 Task: Look for space in Pottstown, United States from 10th July, 2023 to 15th July, 2023 for 7 adults in price range Rs.10000 to Rs.15000. Place can be entire place or shared room with 4 bedrooms having 7 beds and 4 bathrooms. Property type can be house, flat, guest house. Amenities needed are: wifi, TV, free parkinig on premises, gym, breakfast. Booking option can be shelf check-in. Required host language is English.
Action: Mouse moved to (561, 118)
Screenshot: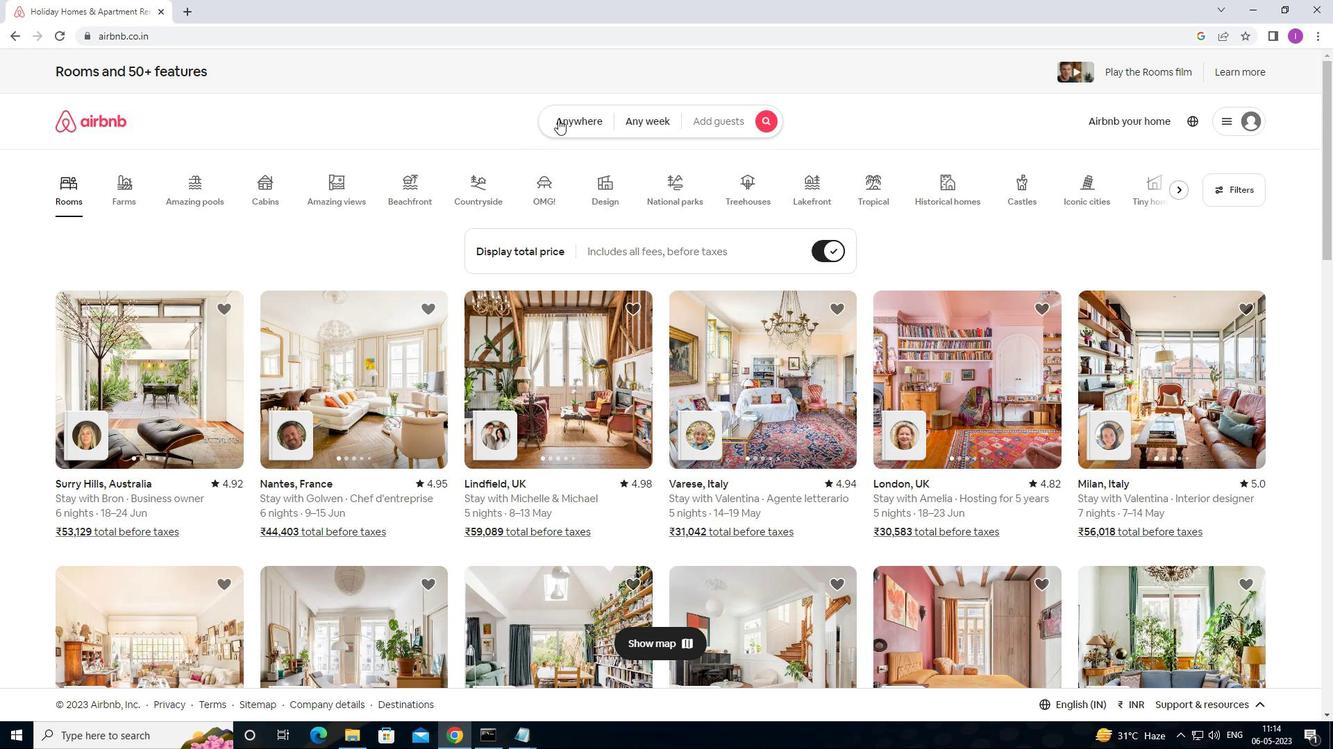 
Action: Mouse pressed left at (561, 118)
Screenshot: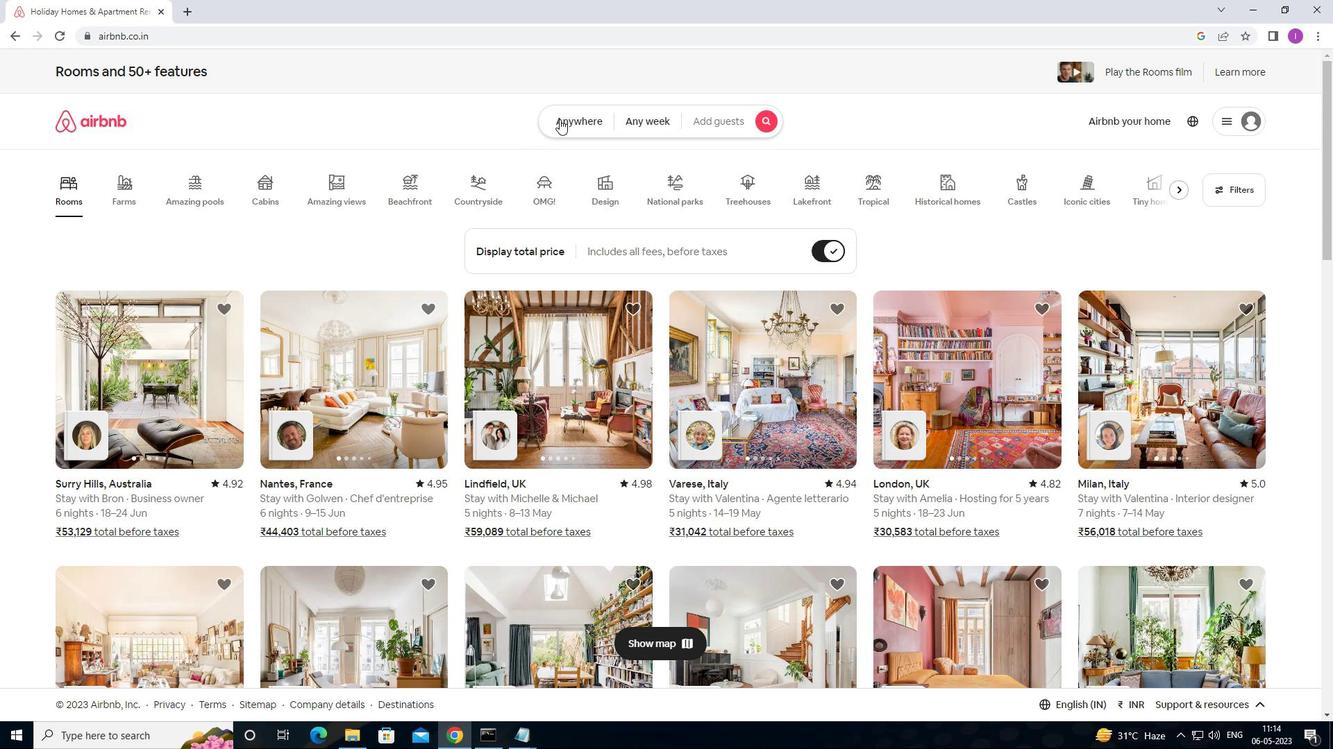 
Action: Mouse moved to (490, 184)
Screenshot: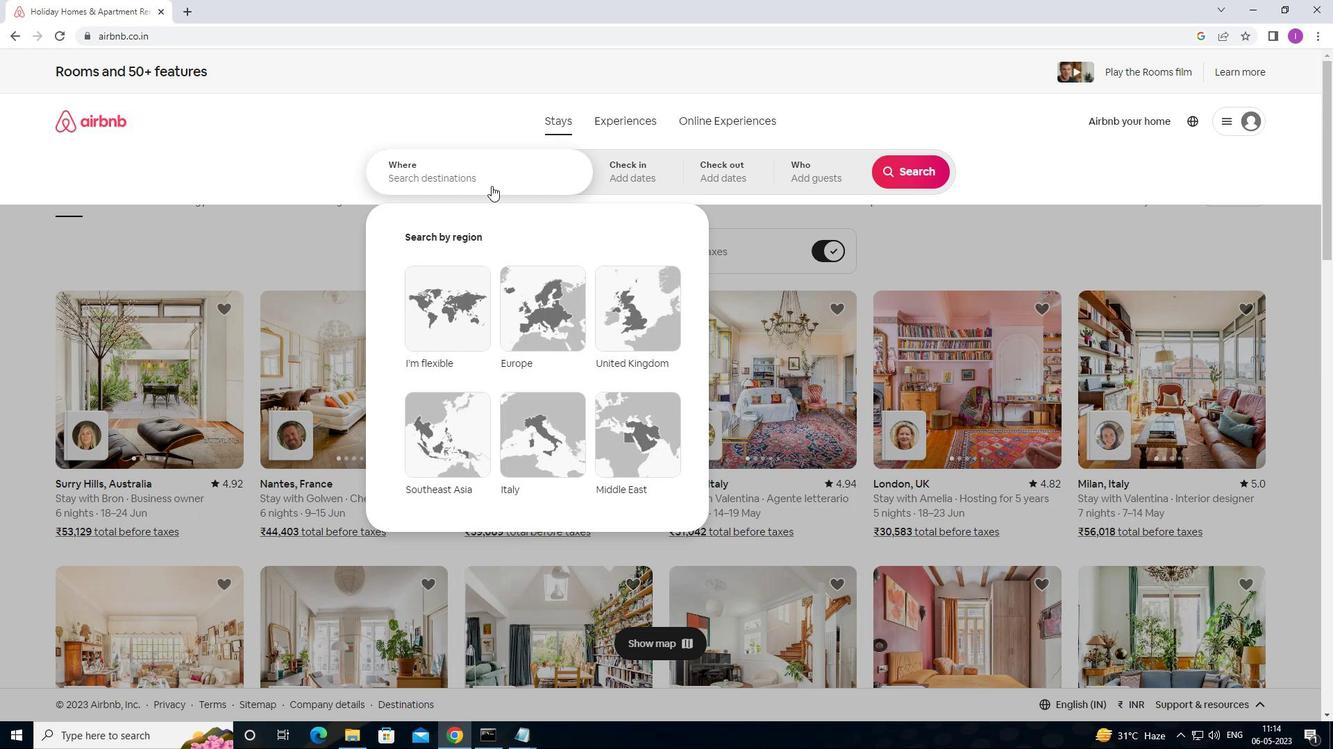 
Action: Mouse pressed left at (490, 184)
Screenshot: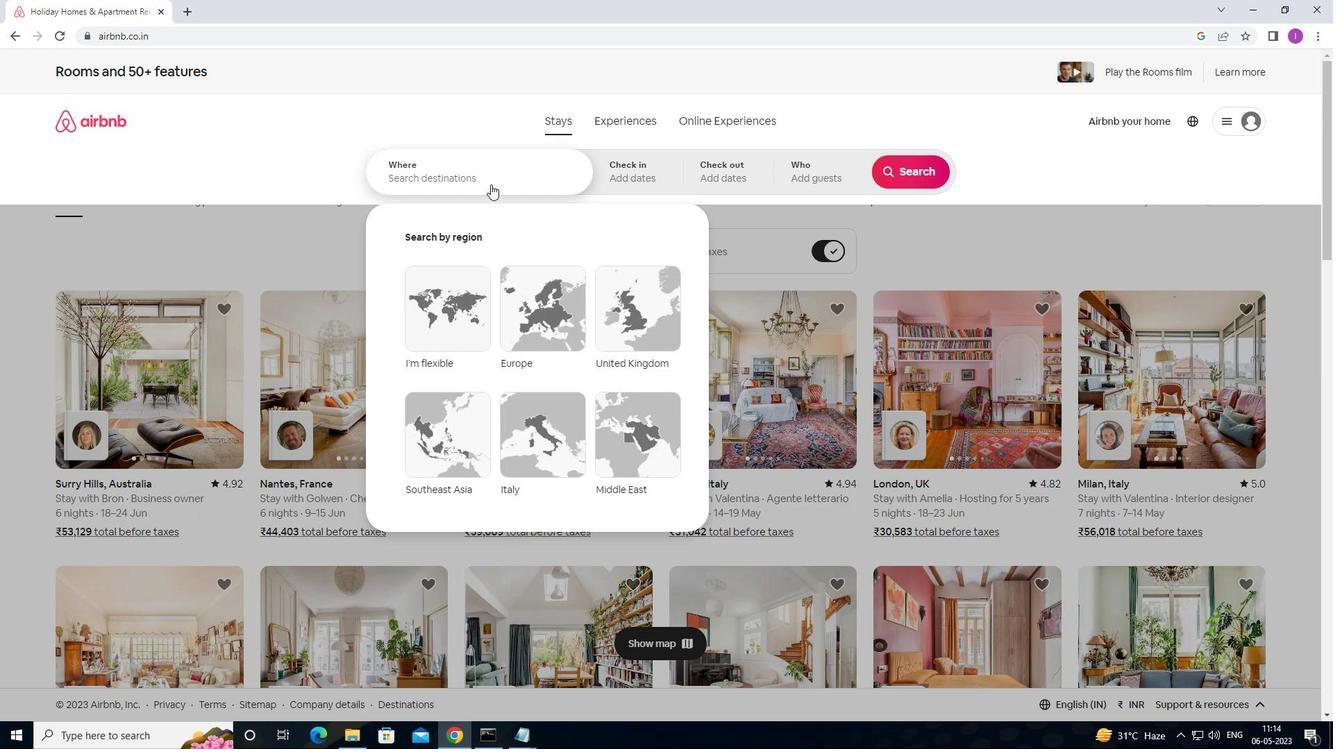 
Action: Mouse moved to (490, 184)
Screenshot: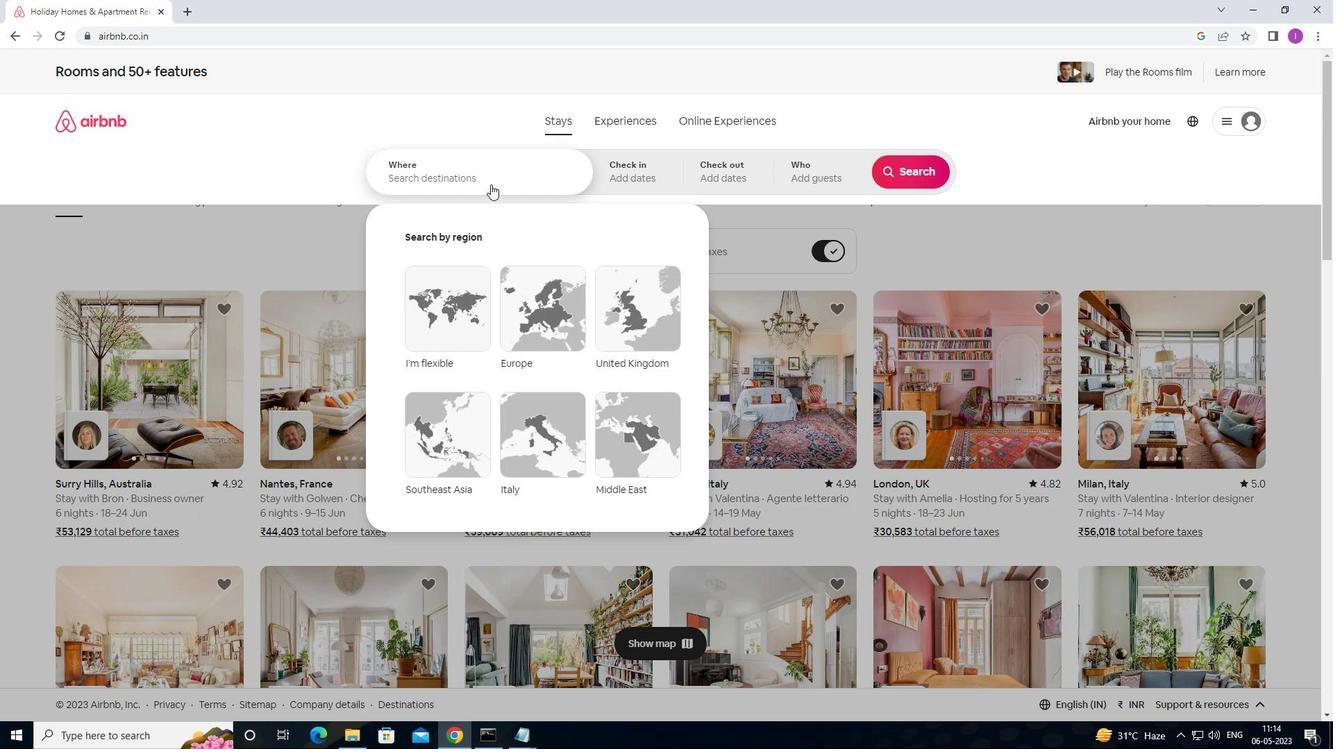 
Action: Key pressed <Key.shift>POTTSTOWN,<Key.shift><Key.shift>UNITED<Key.space>STATES
Screenshot: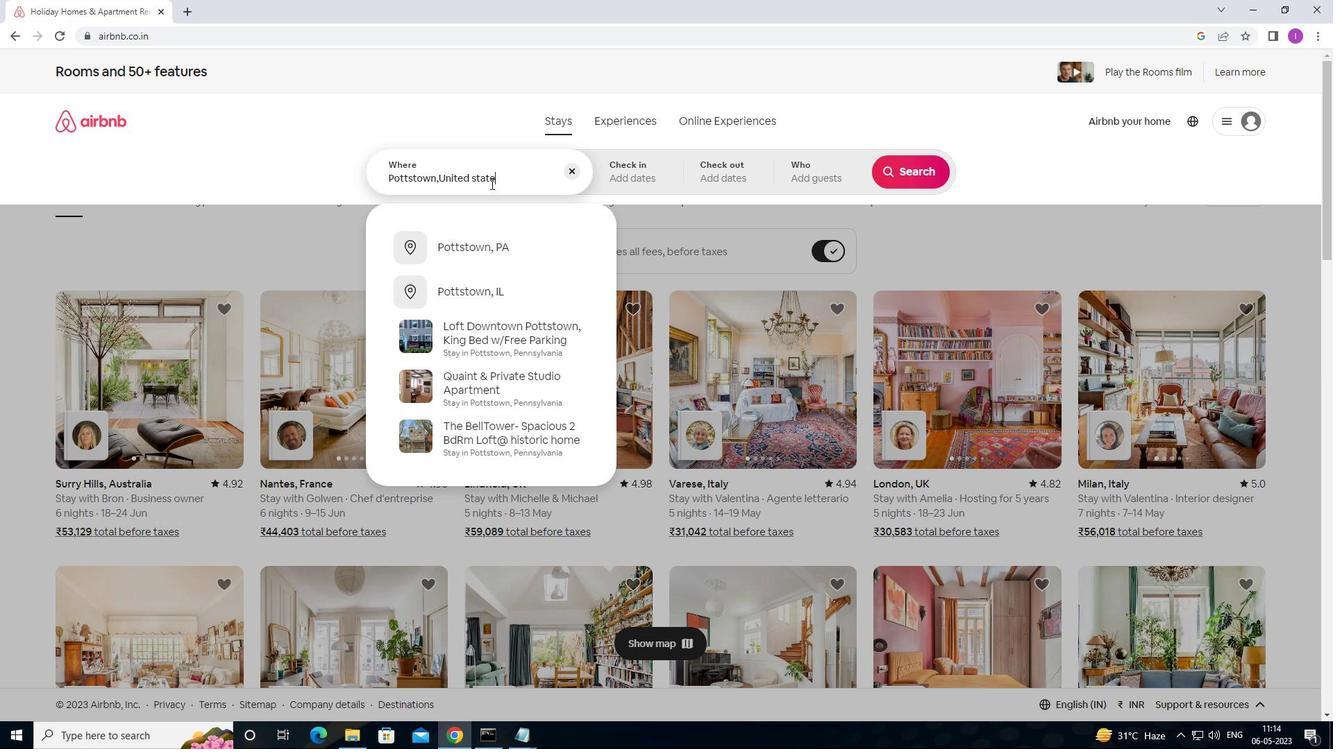 
Action: Mouse moved to (636, 172)
Screenshot: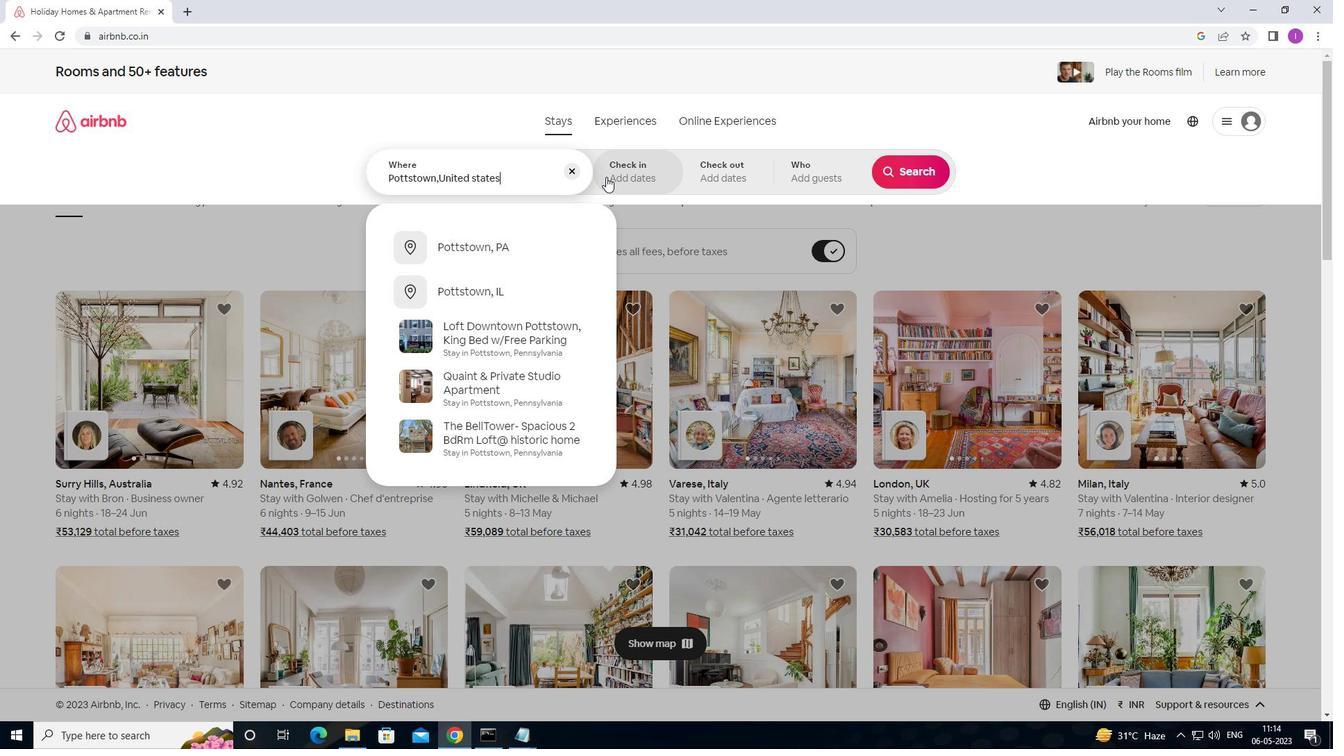 
Action: Mouse pressed left at (636, 172)
Screenshot: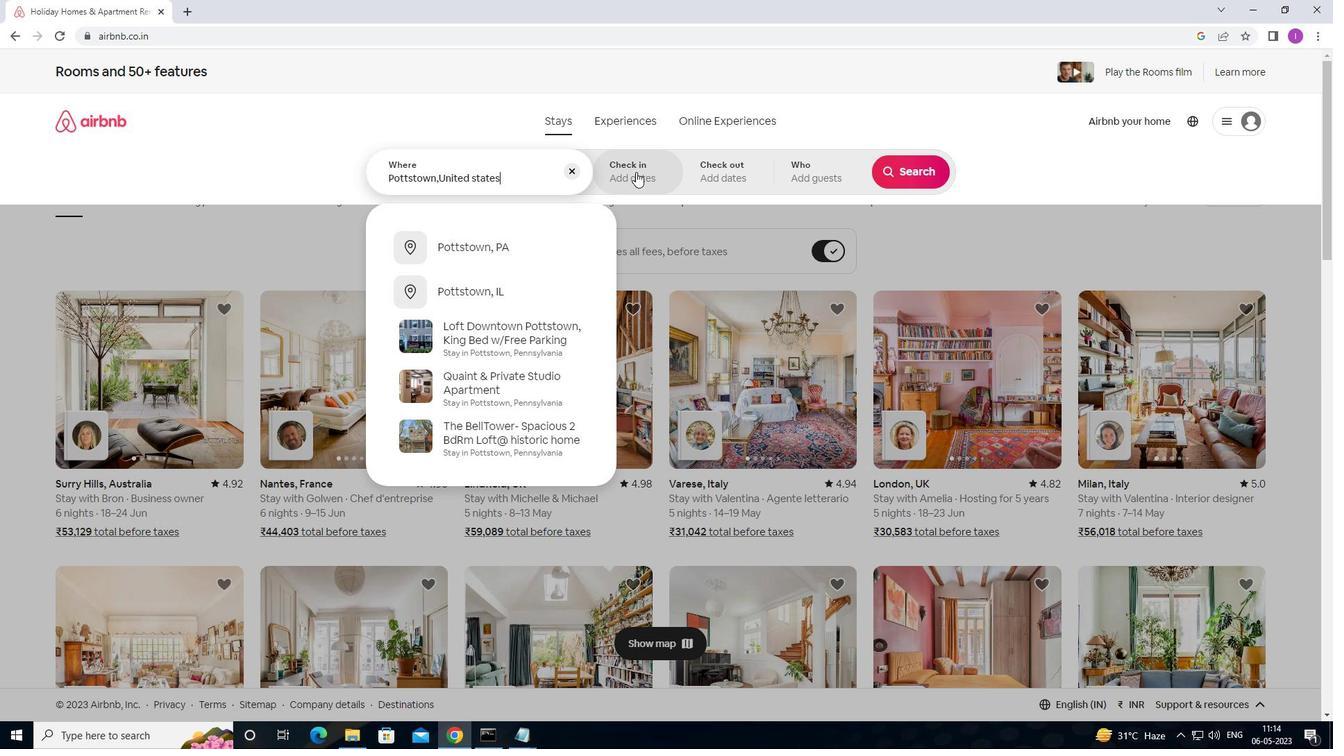 
Action: Mouse moved to (915, 286)
Screenshot: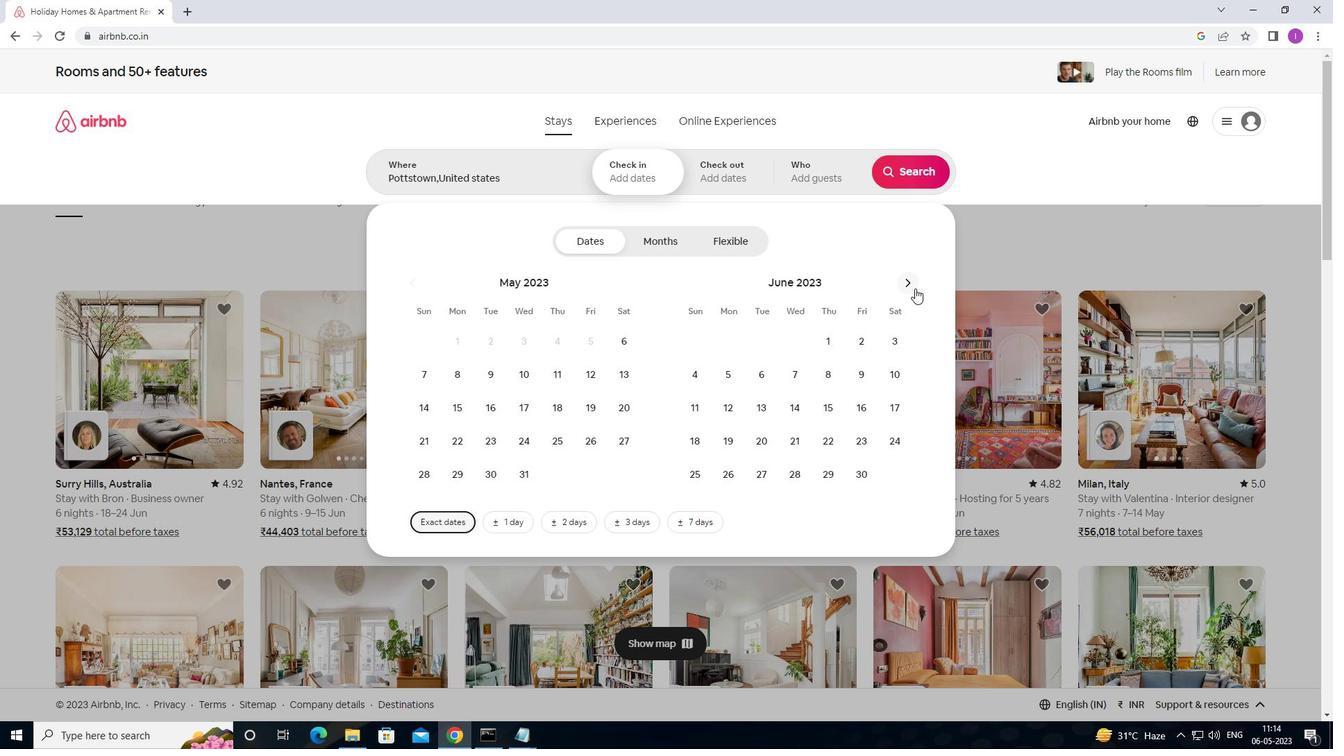 
Action: Mouse pressed left at (915, 286)
Screenshot: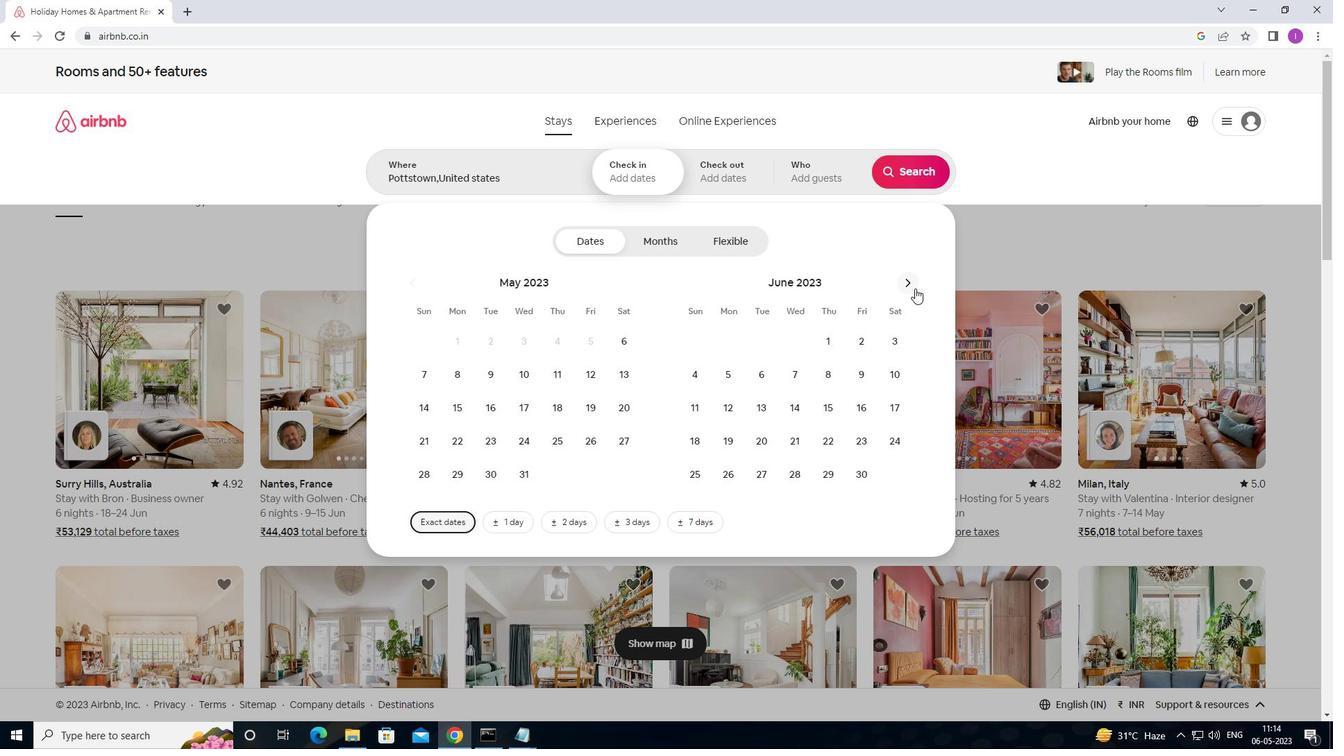 
Action: Mouse moved to (736, 414)
Screenshot: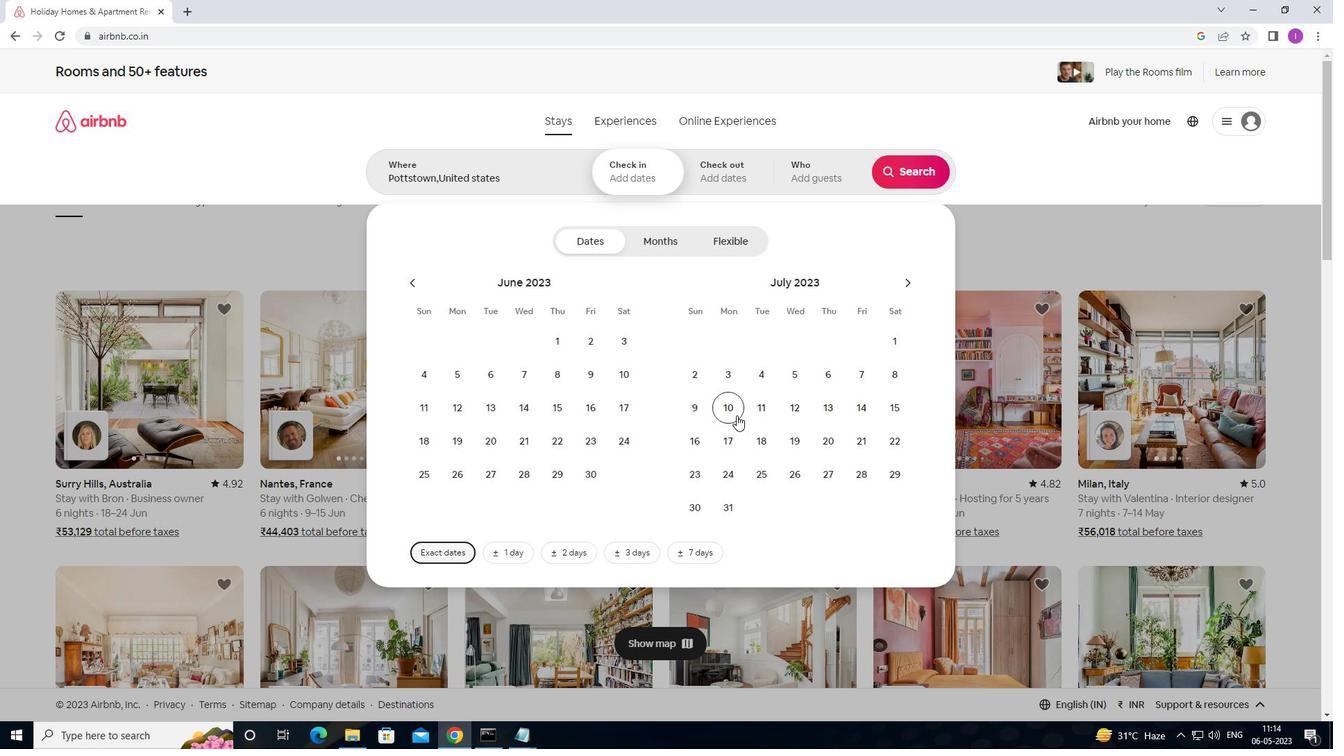 
Action: Mouse pressed left at (736, 414)
Screenshot: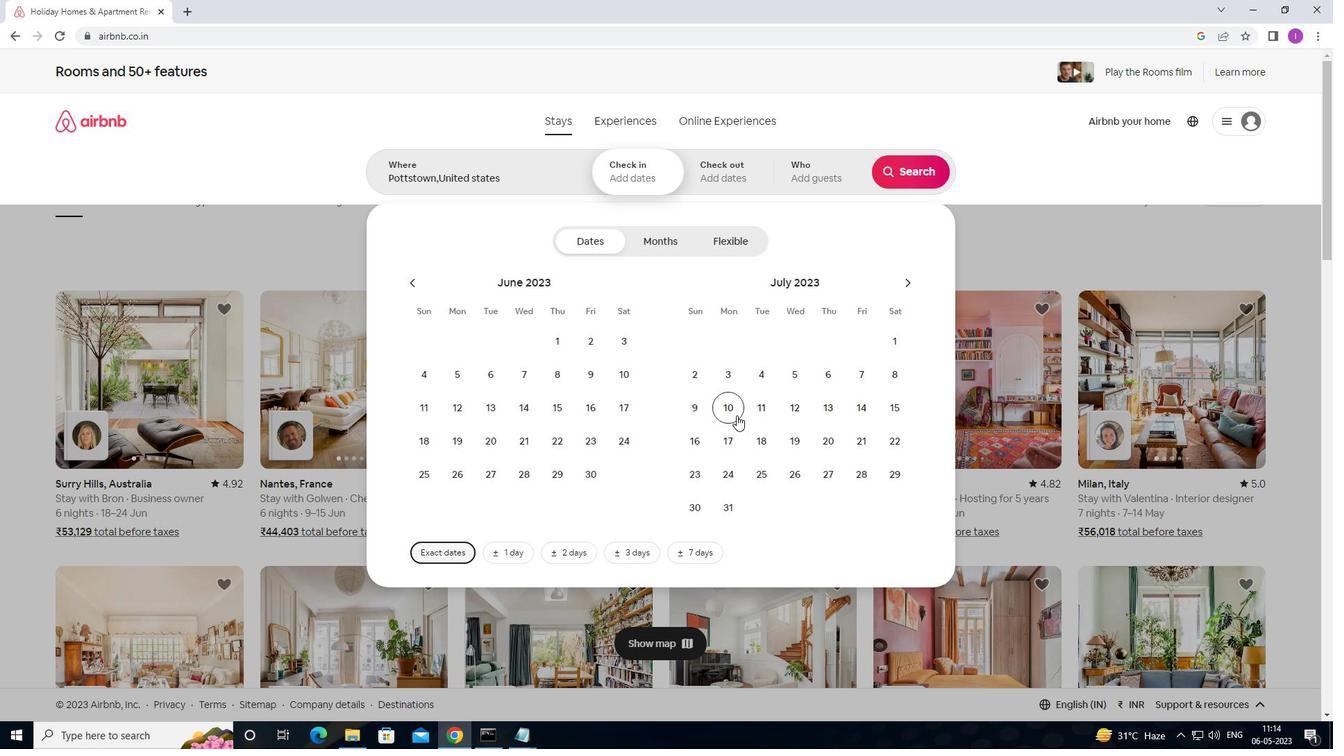 
Action: Mouse moved to (891, 410)
Screenshot: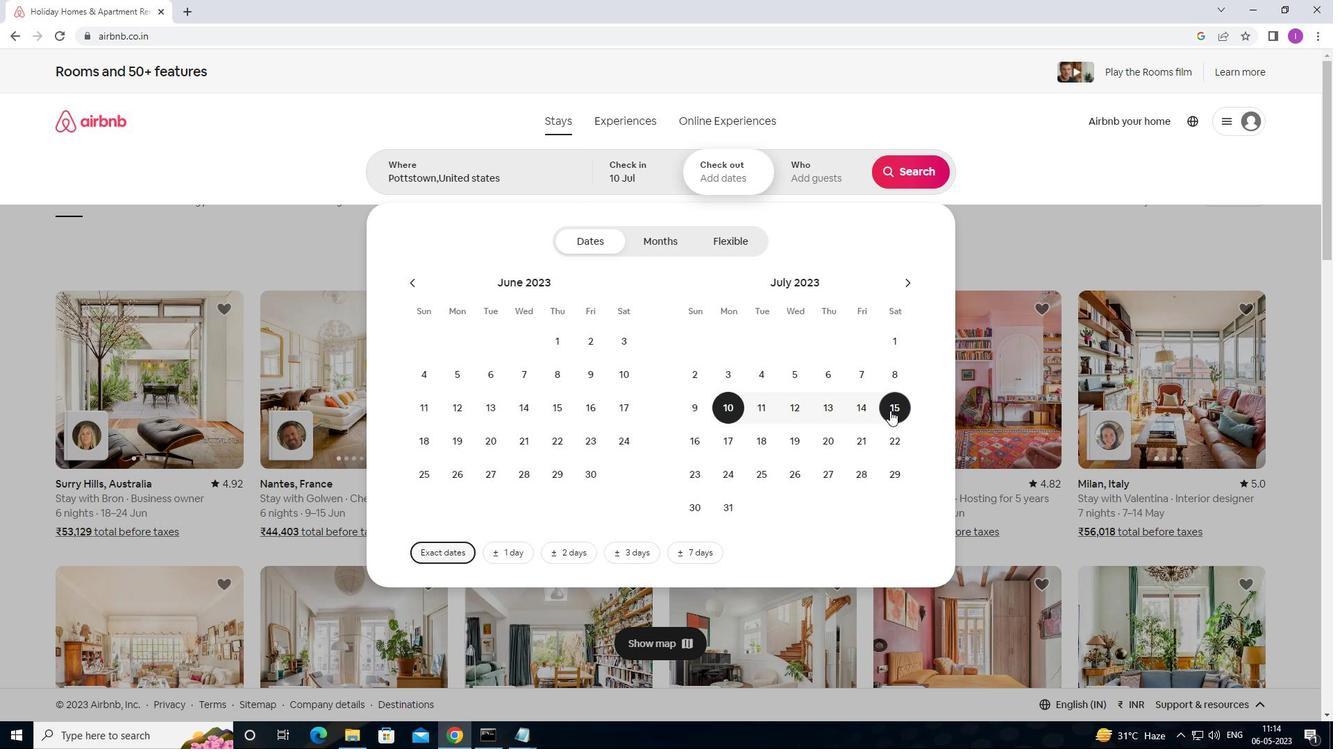 
Action: Mouse pressed left at (891, 410)
Screenshot: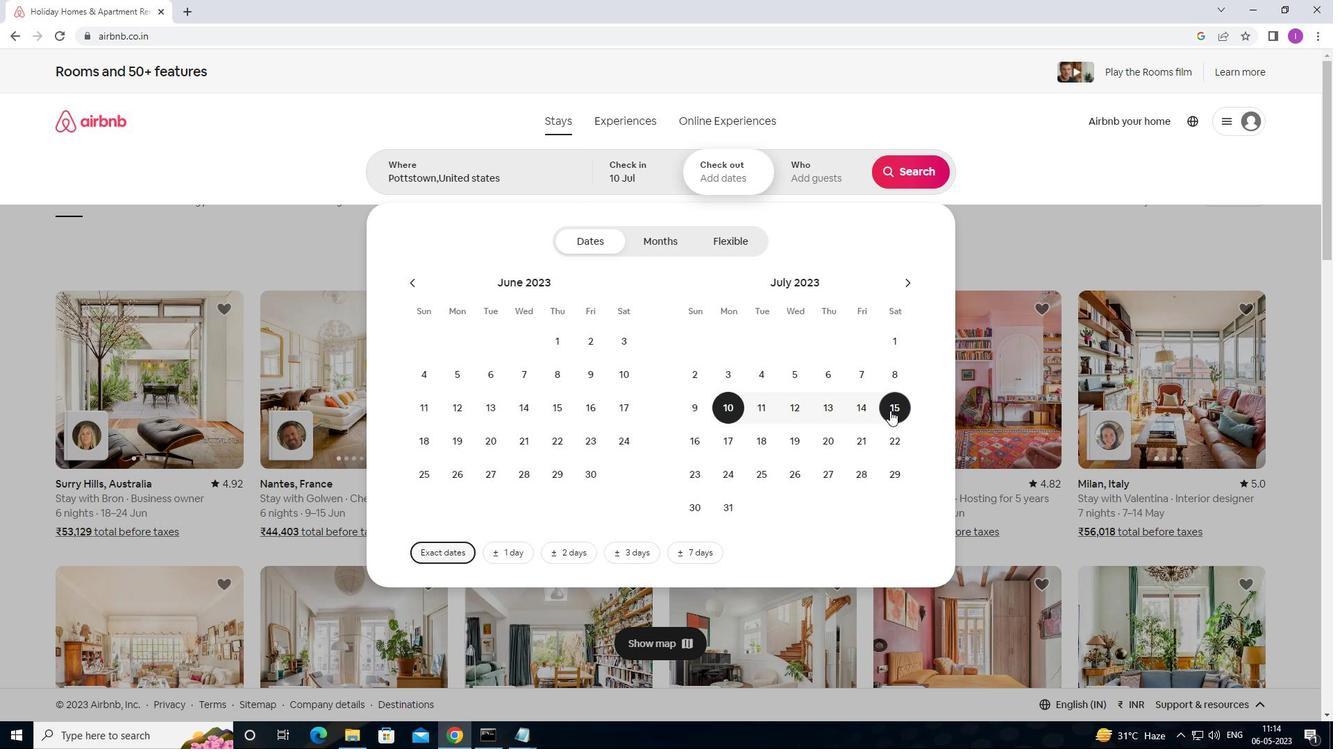 
Action: Mouse moved to (811, 168)
Screenshot: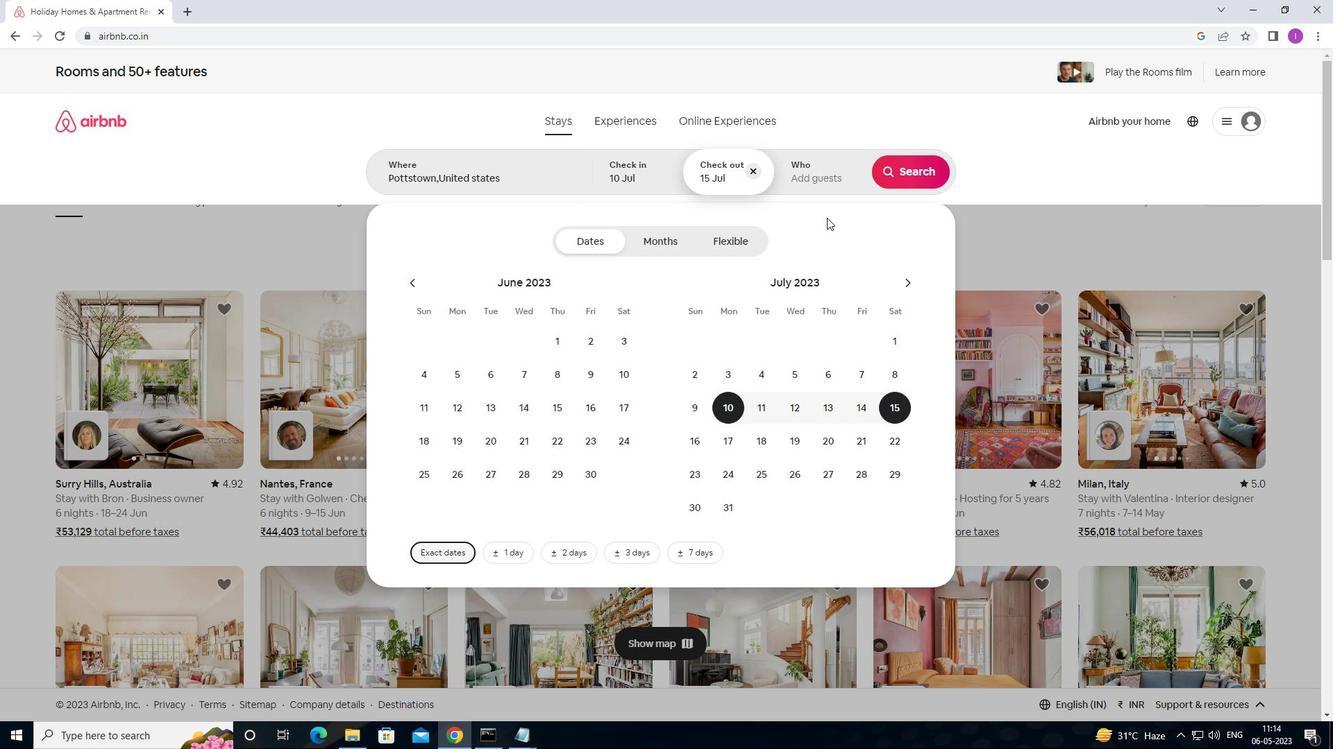 
Action: Mouse pressed left at (811, 168)
Screenshot: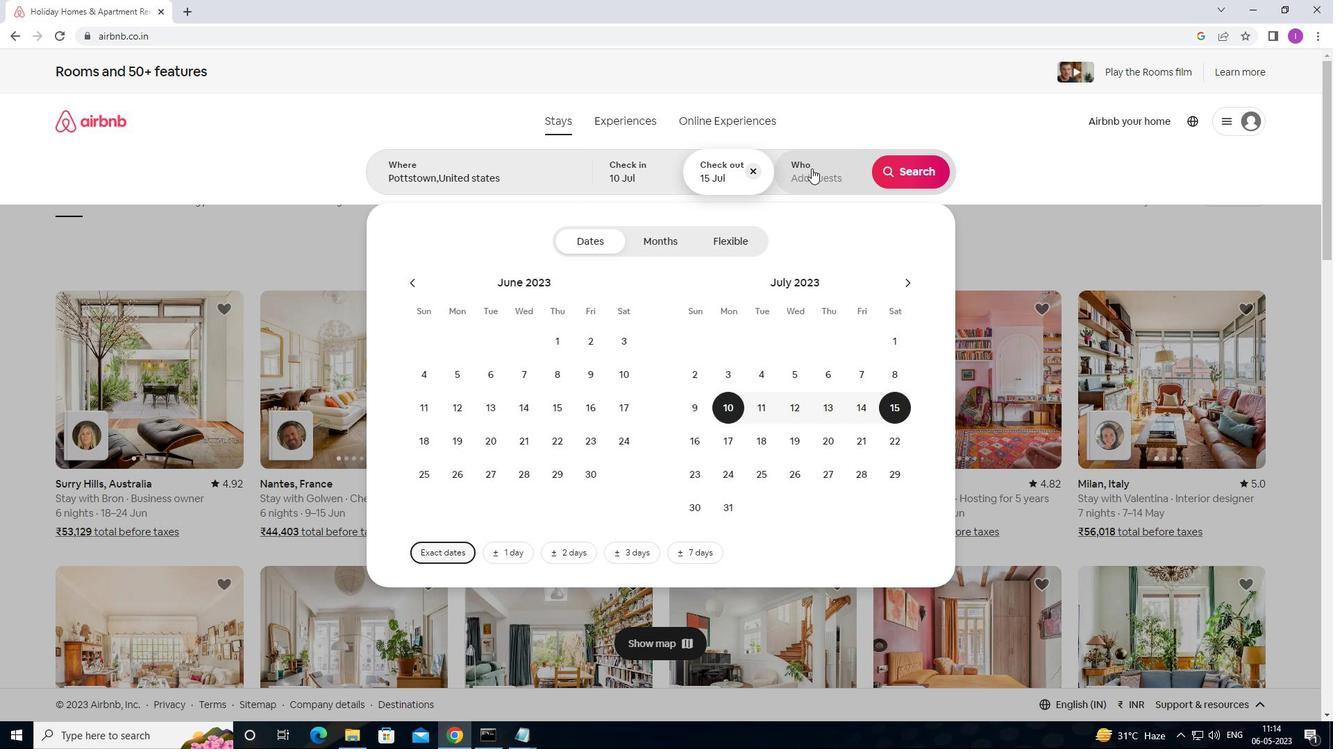 
Action: Mouse moved to (919, 247)
Screenshot: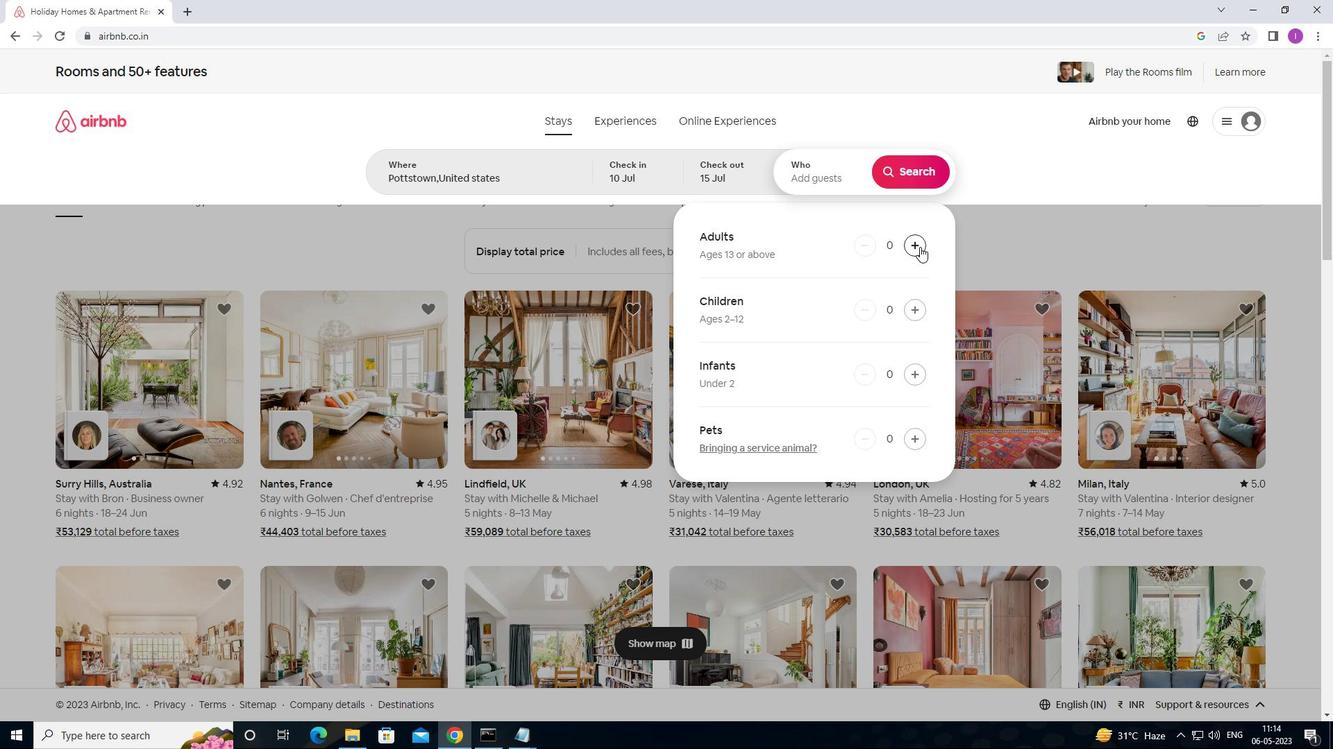 
Action: Mouse pressed left at (919, 247)
Screenshot: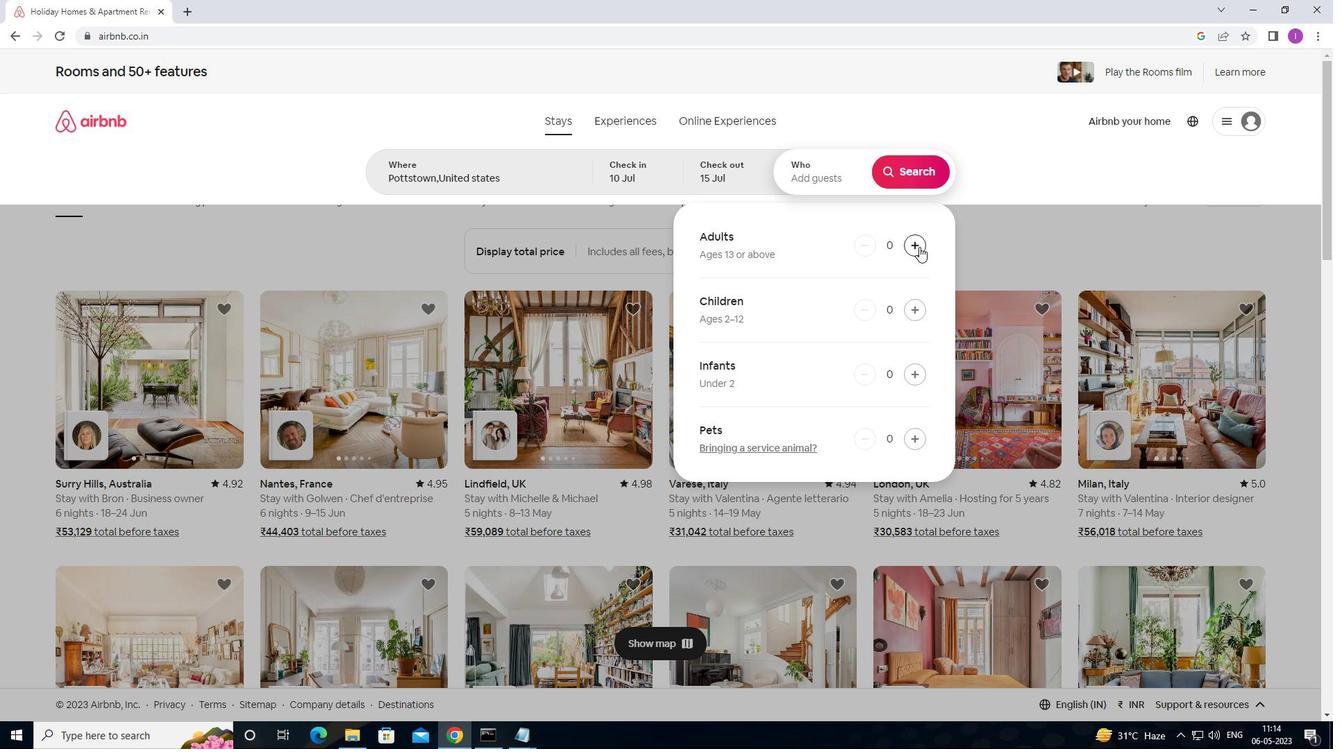 
Action: Mouse pressed left at (919, 247)
Screenshot: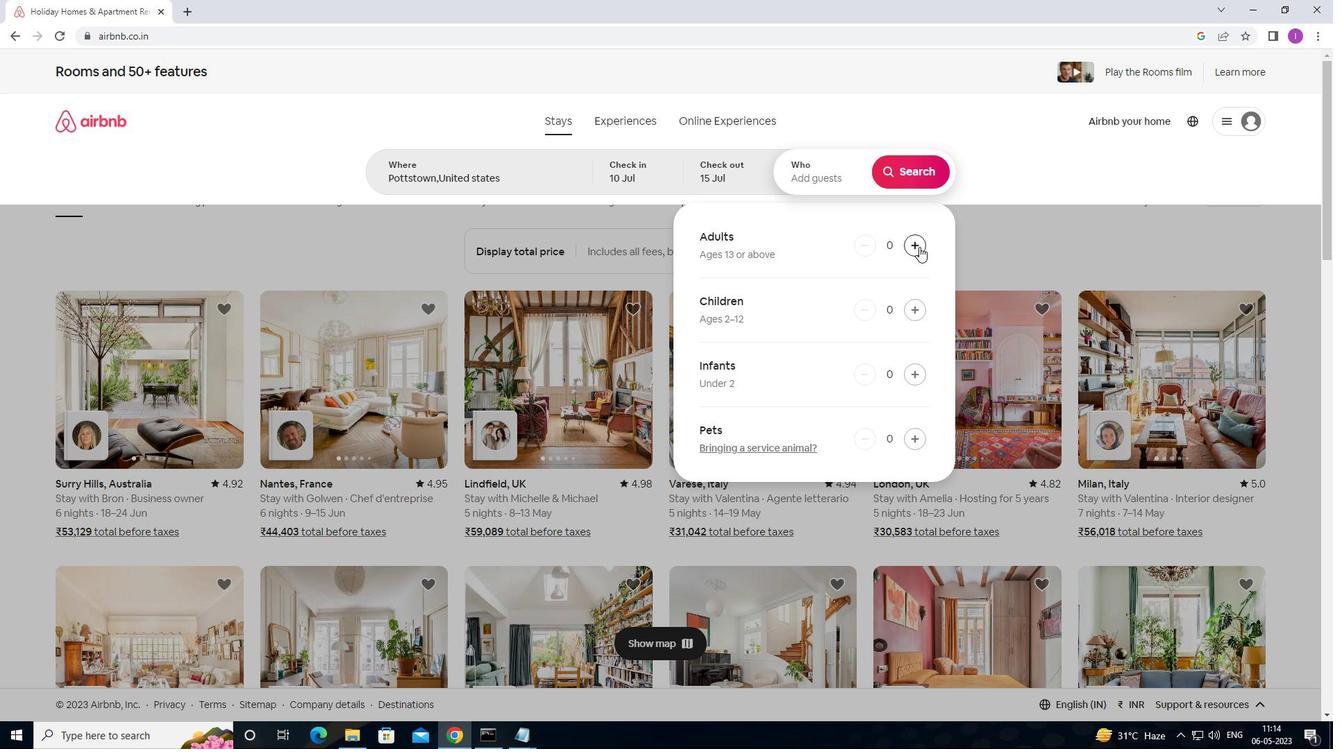 
Action: Mouse pressed left at (919, 247)
Screenshot: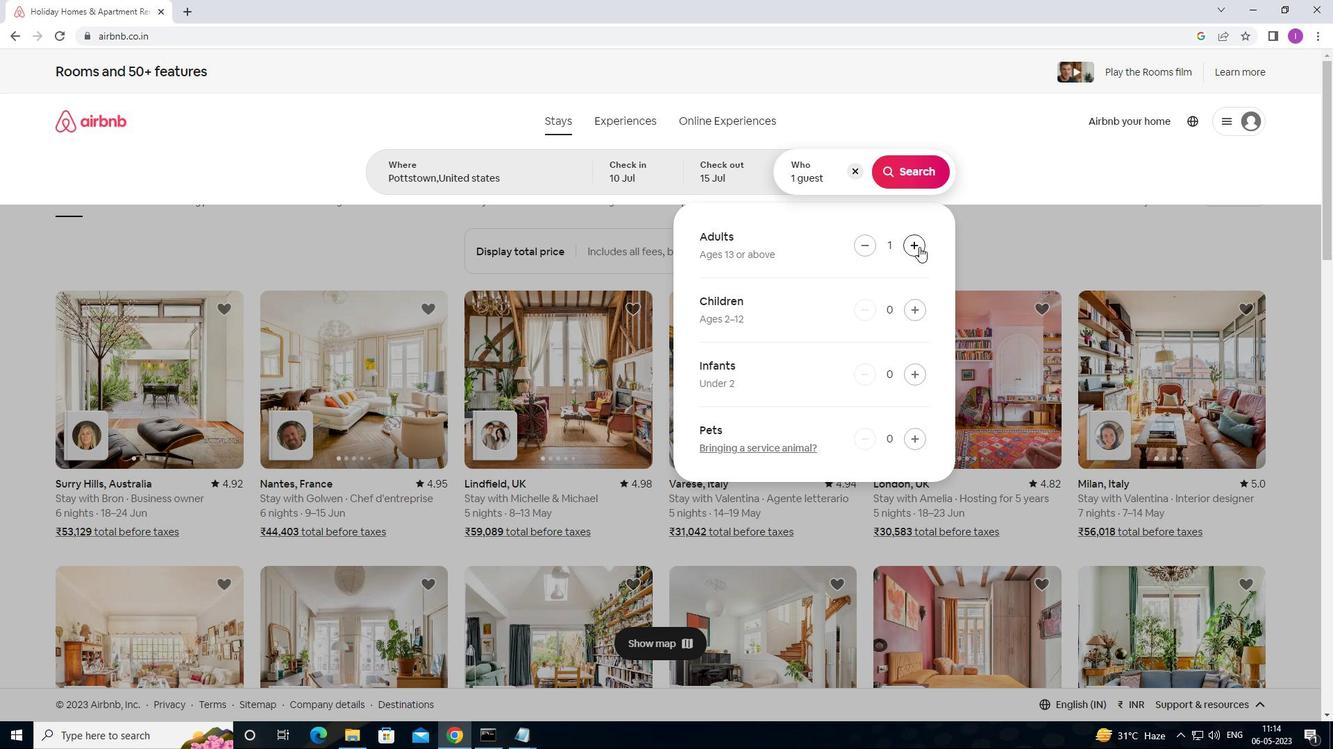 
Action: Mouse pressed left at (919, 247)
Screenshot: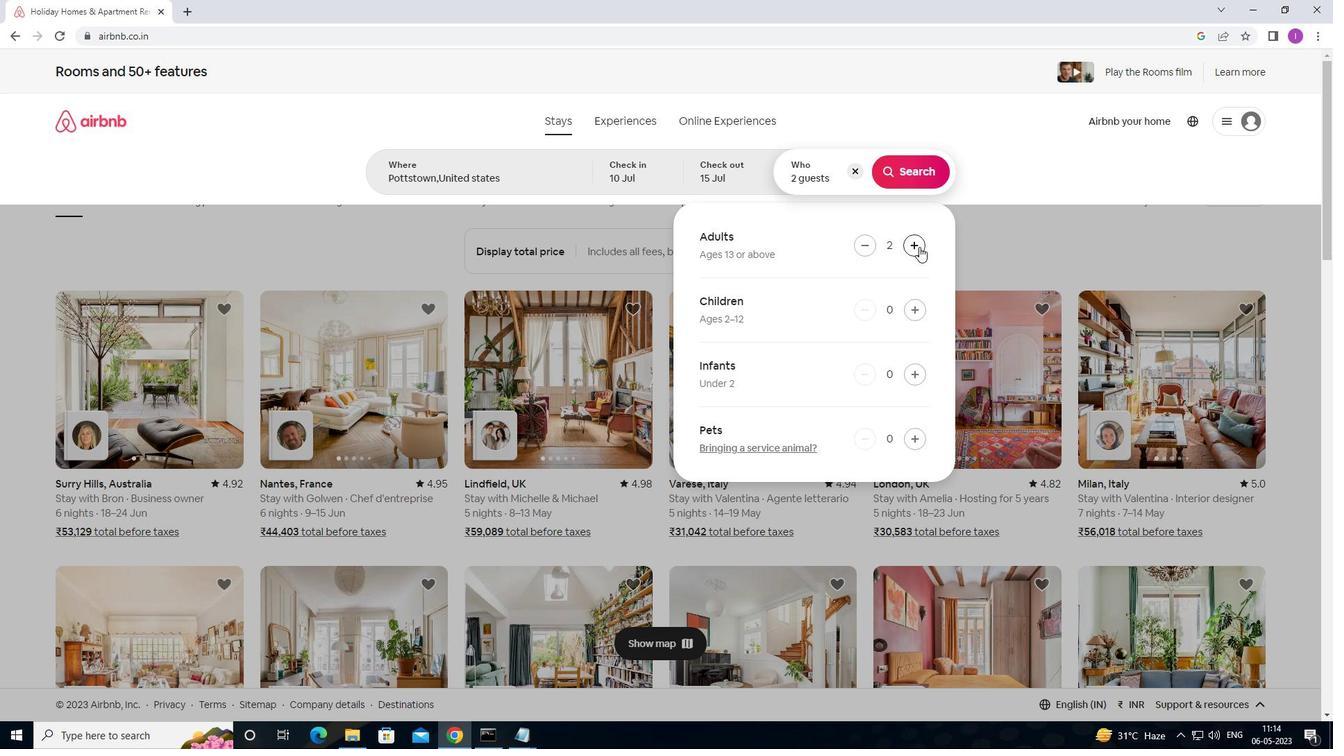 
Action: Mouse pressed left at (919, 247)
Screenshot: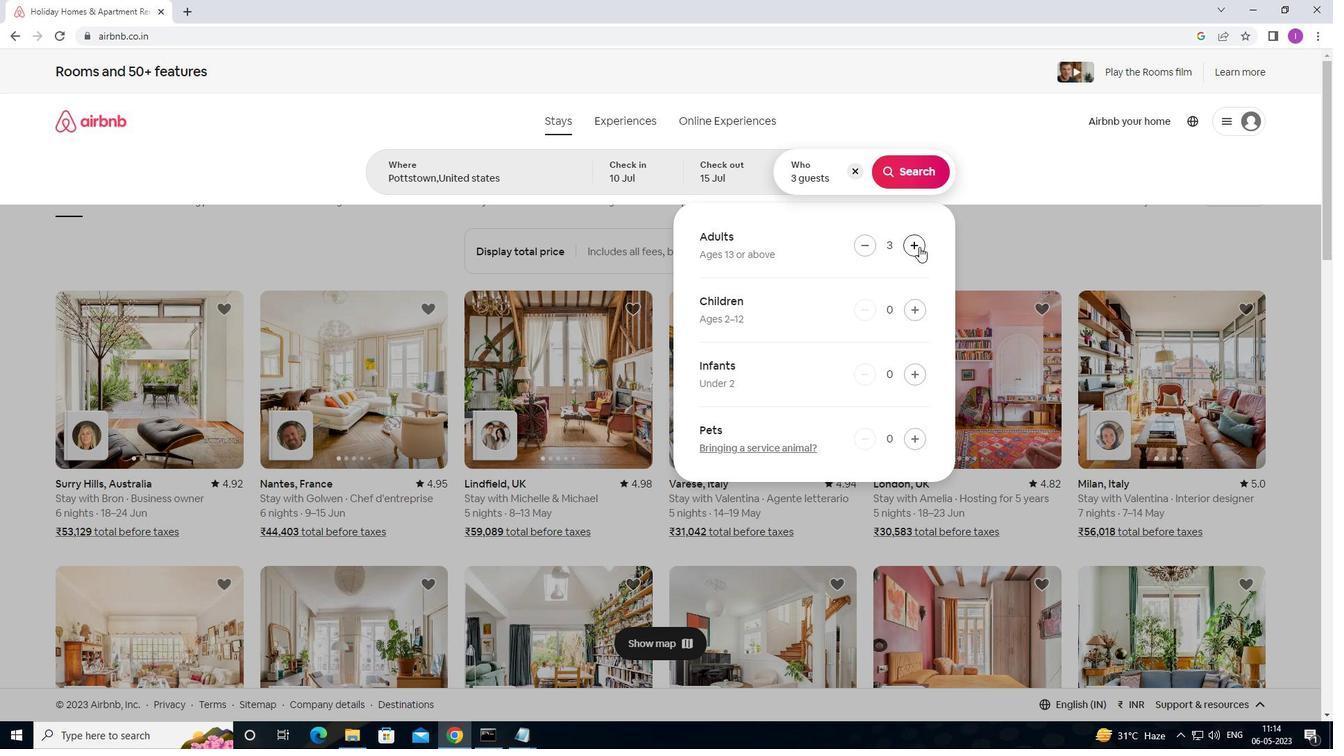 
Action: Mouse pressed left at (919, 247)
Screenshot: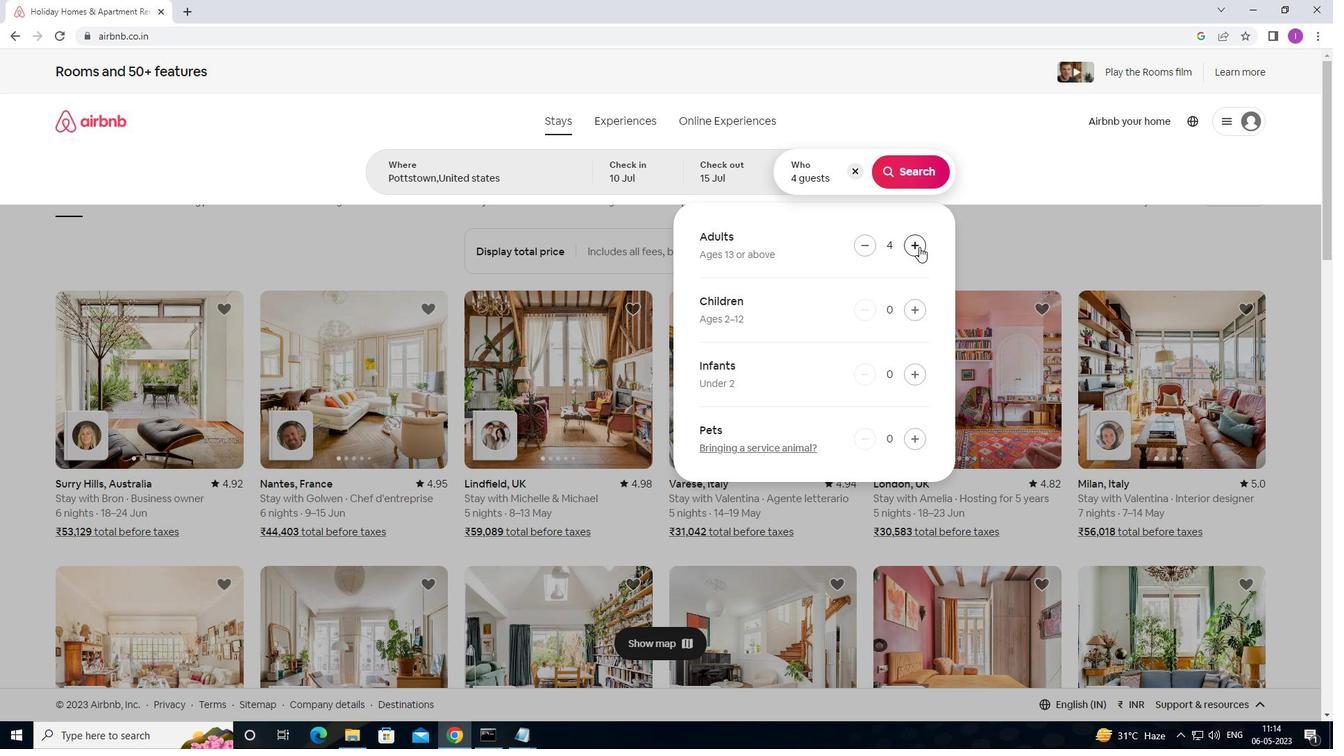 
Action: Mouse pressed left at (919, 247)
Screenshot: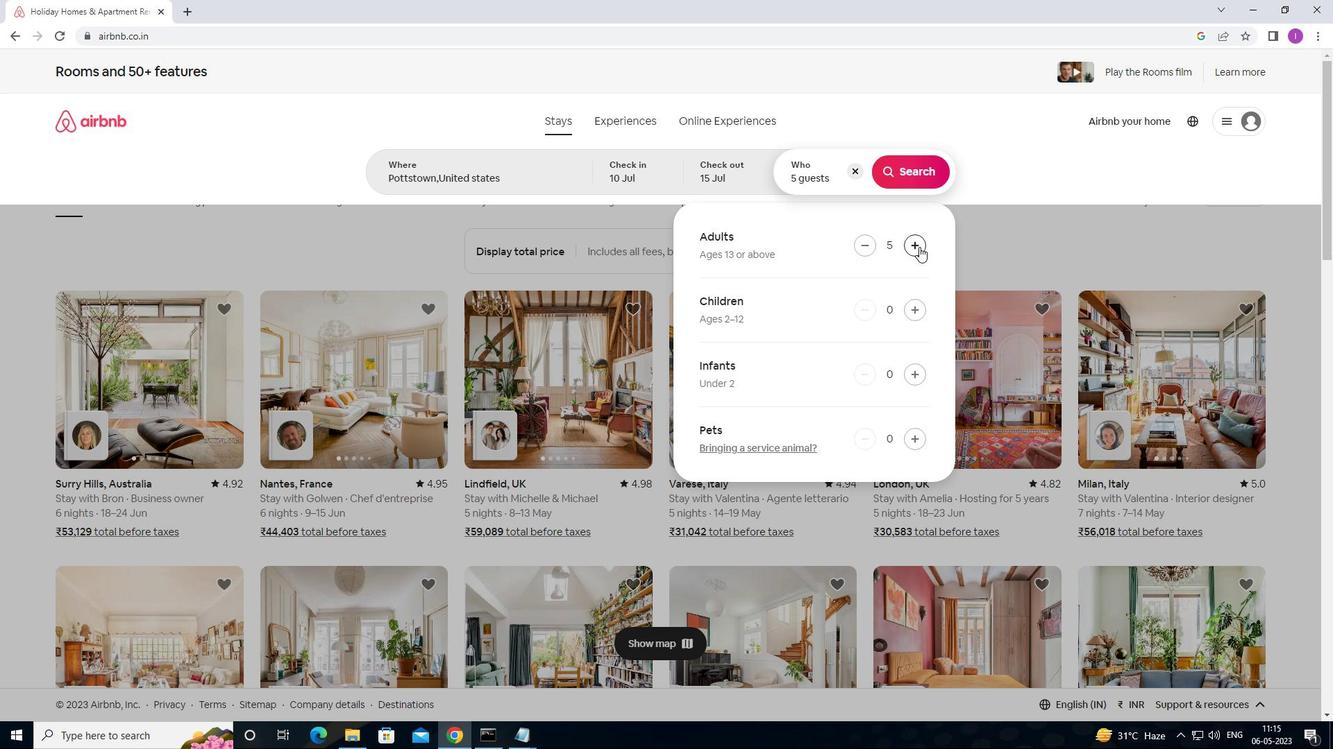 
Action: Mouse moved to (883, 177)
Screenshot: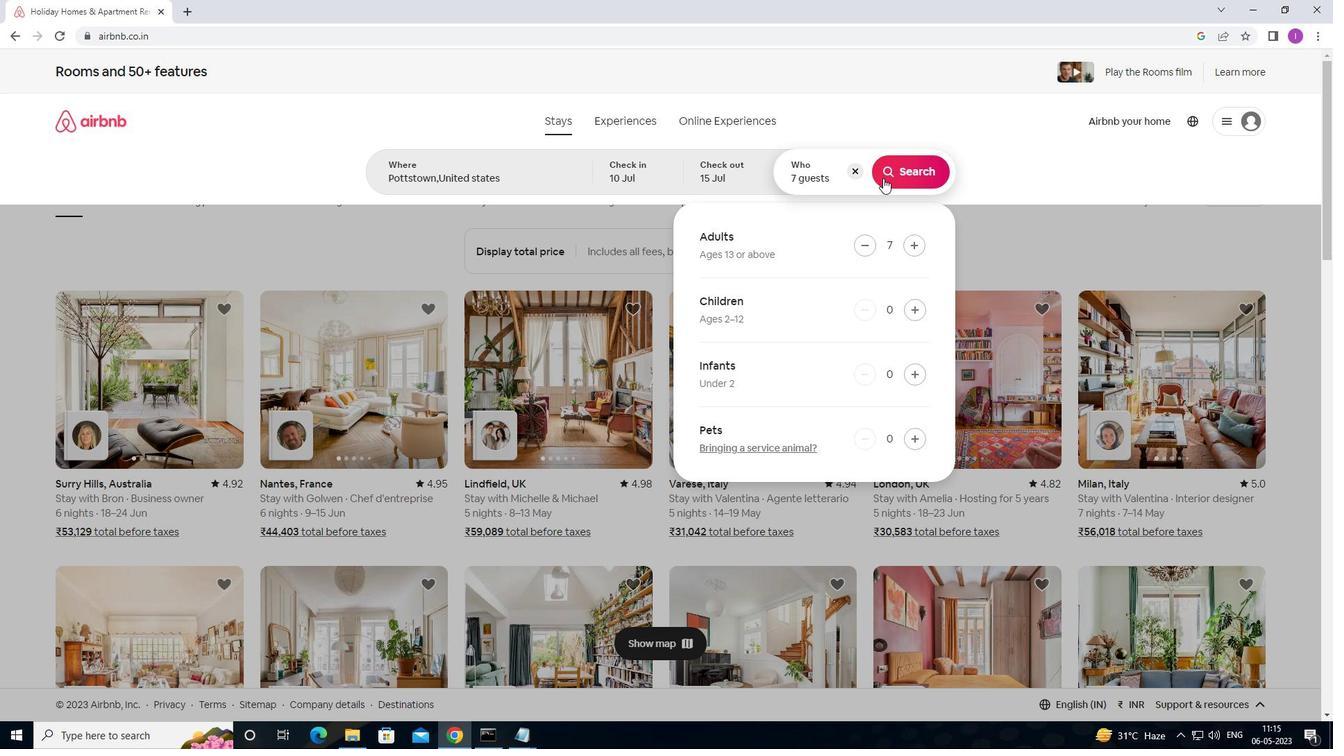 
Action: Mouse pressed left at (883, 177)
Screenshot: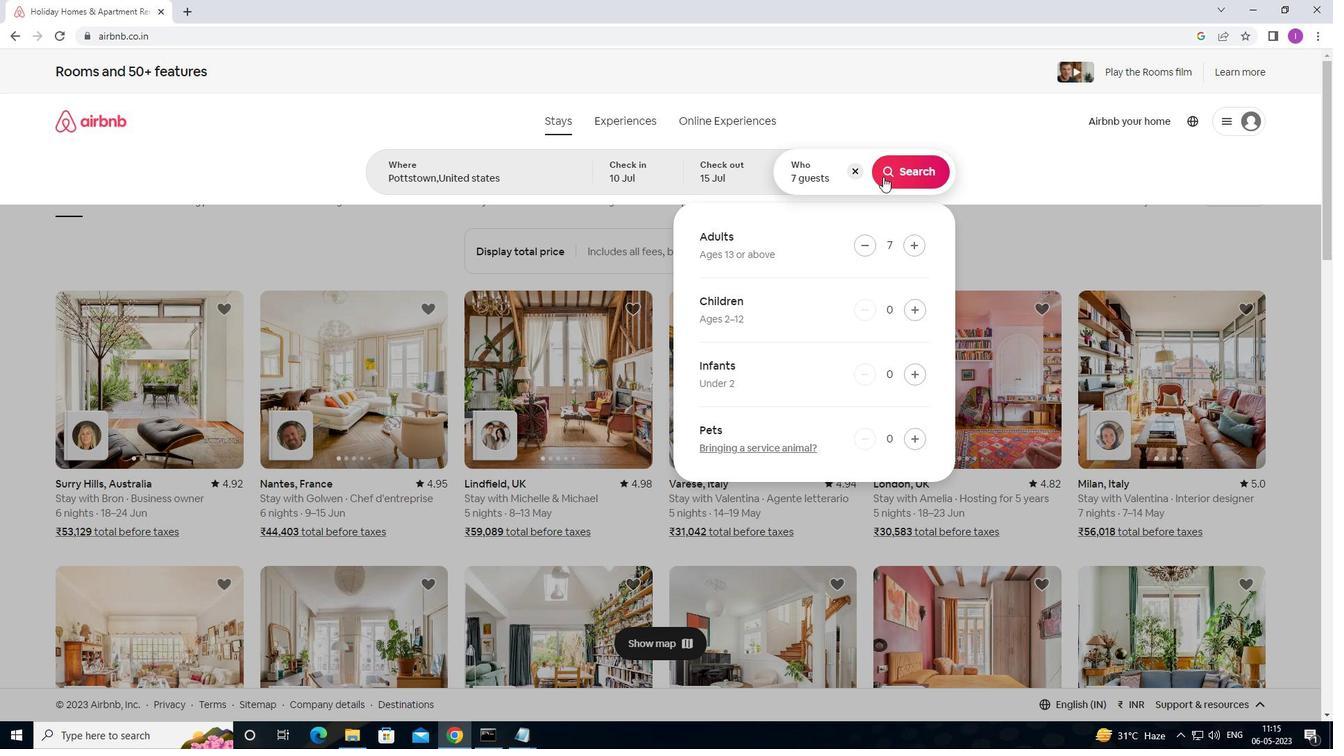 
Action: Mouse moved to (1263, 125)
Screenshot: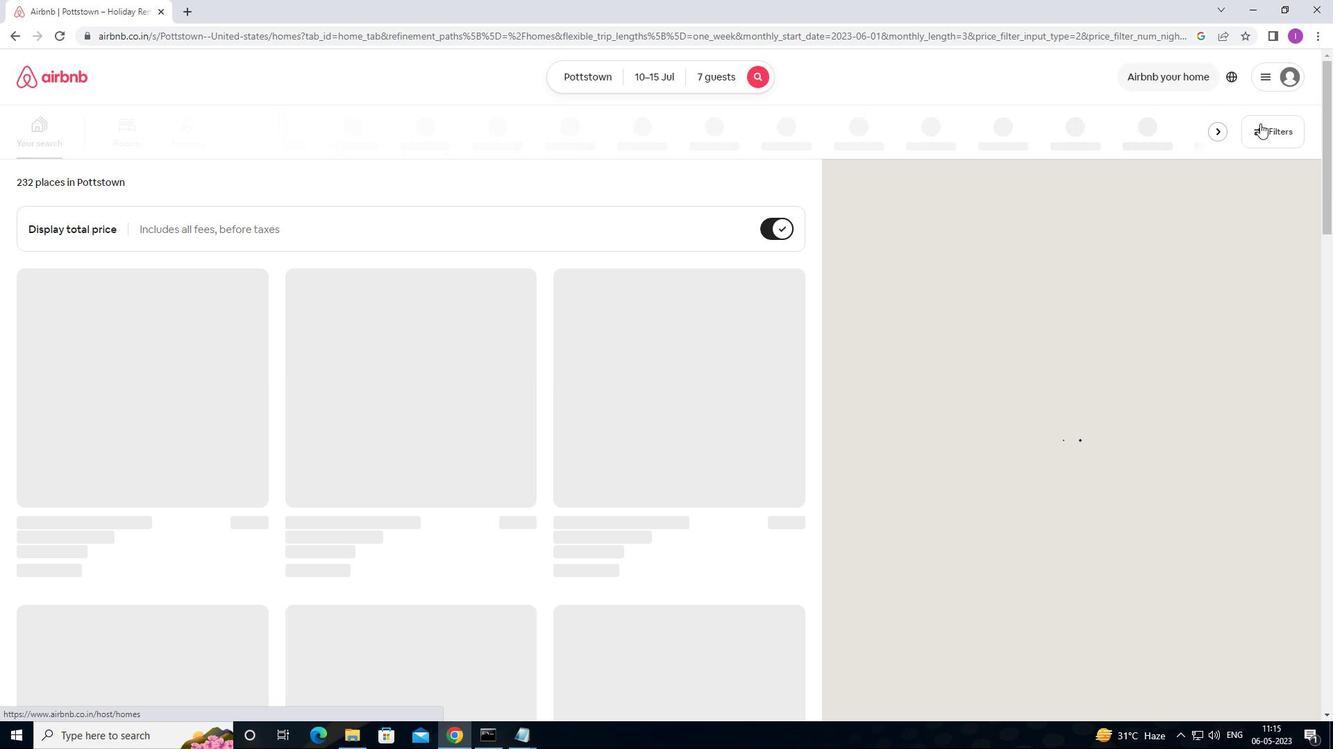 
Action: Mouse pressed left at (1263, 125)
Screenshot: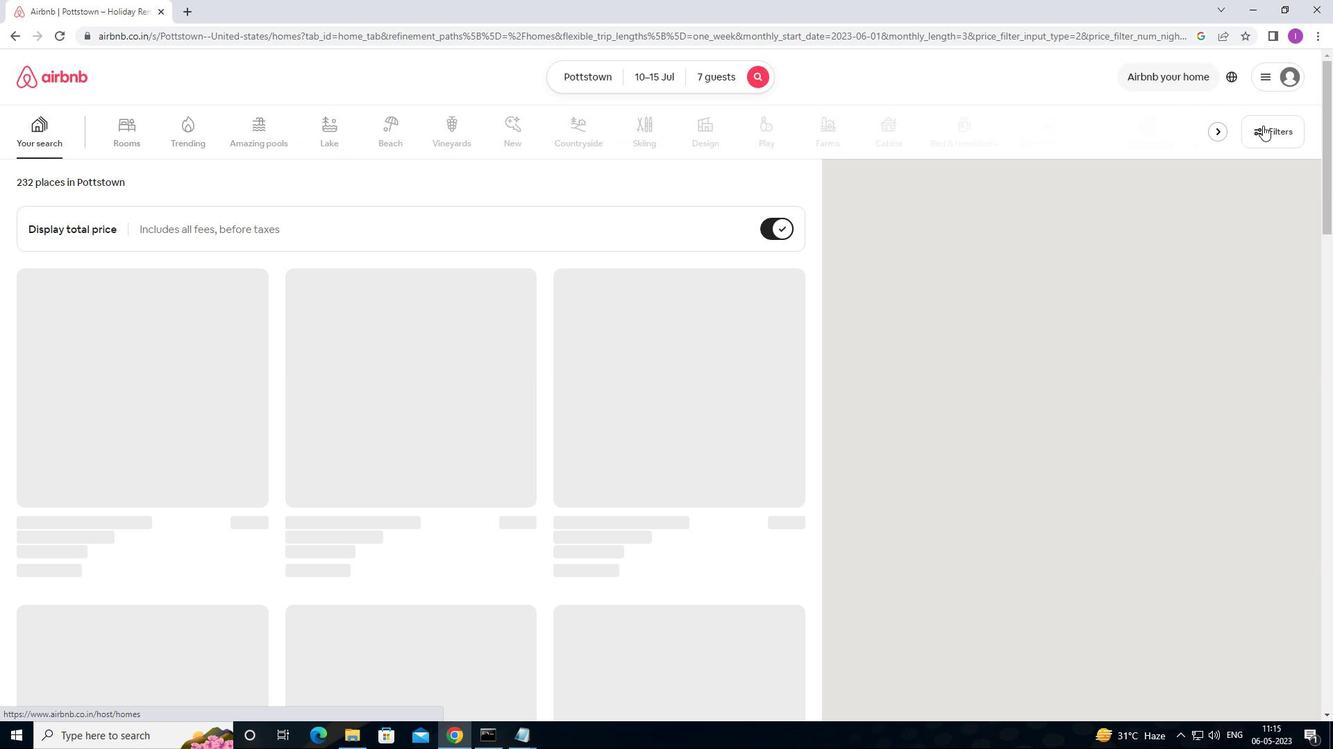 
Action: Mouse moved to (502, 479)
Screenshot: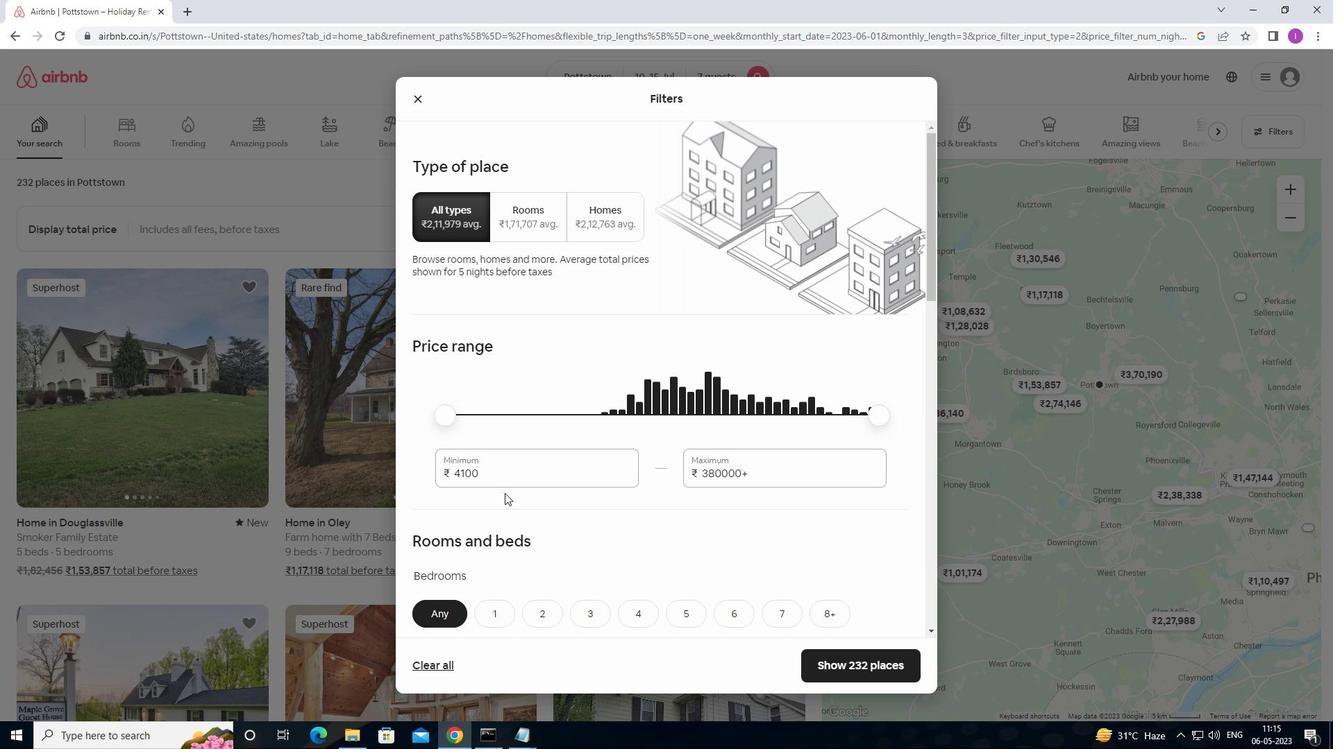 
Action: Mouse pressed left at (502, 479)
Screenshot: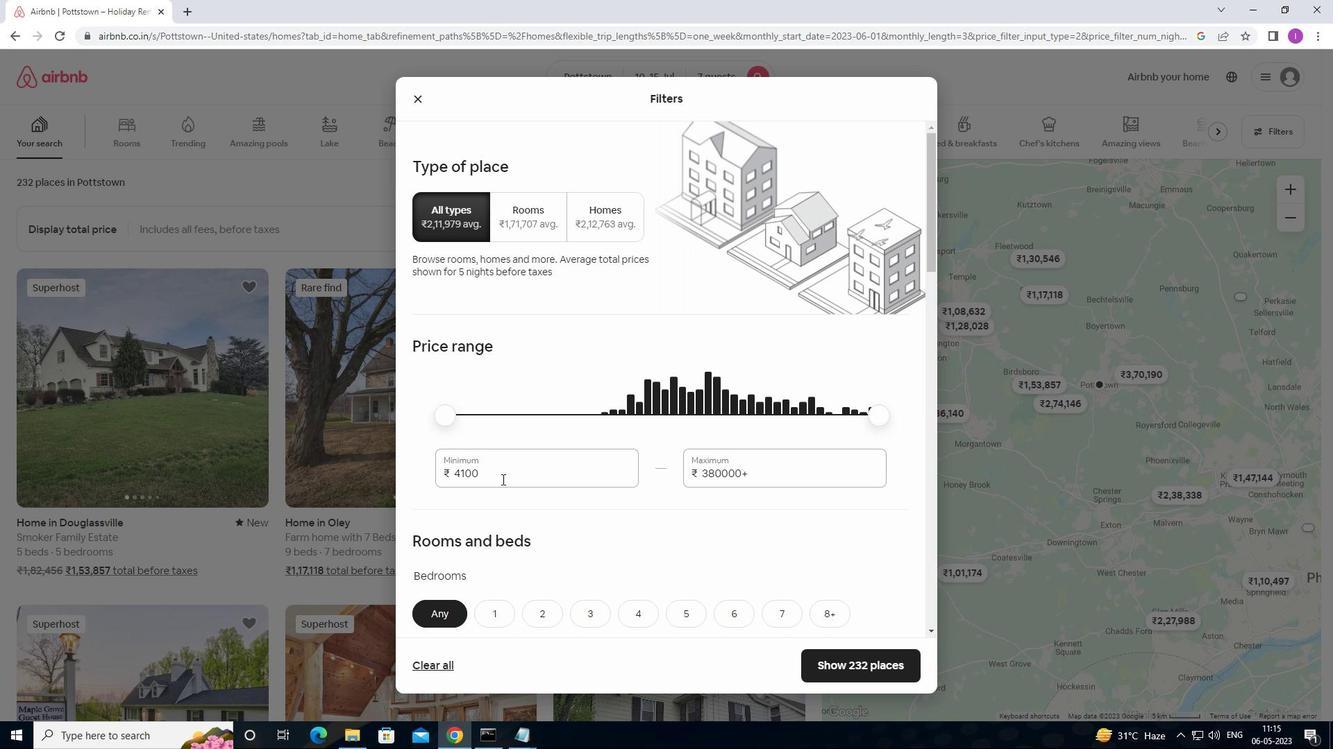 
Action: Mouse moved to (415, 481)
Screenshot: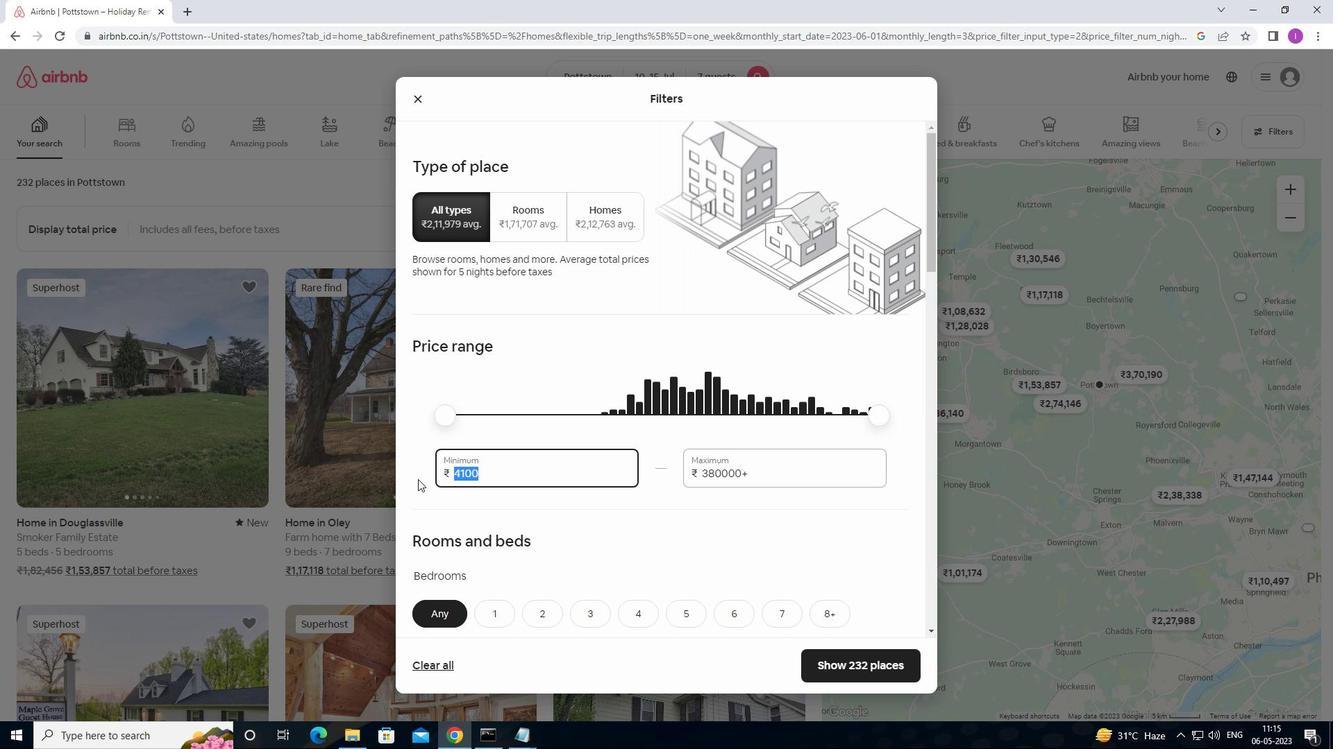 
Action: Key pressed 10000
Screenshot: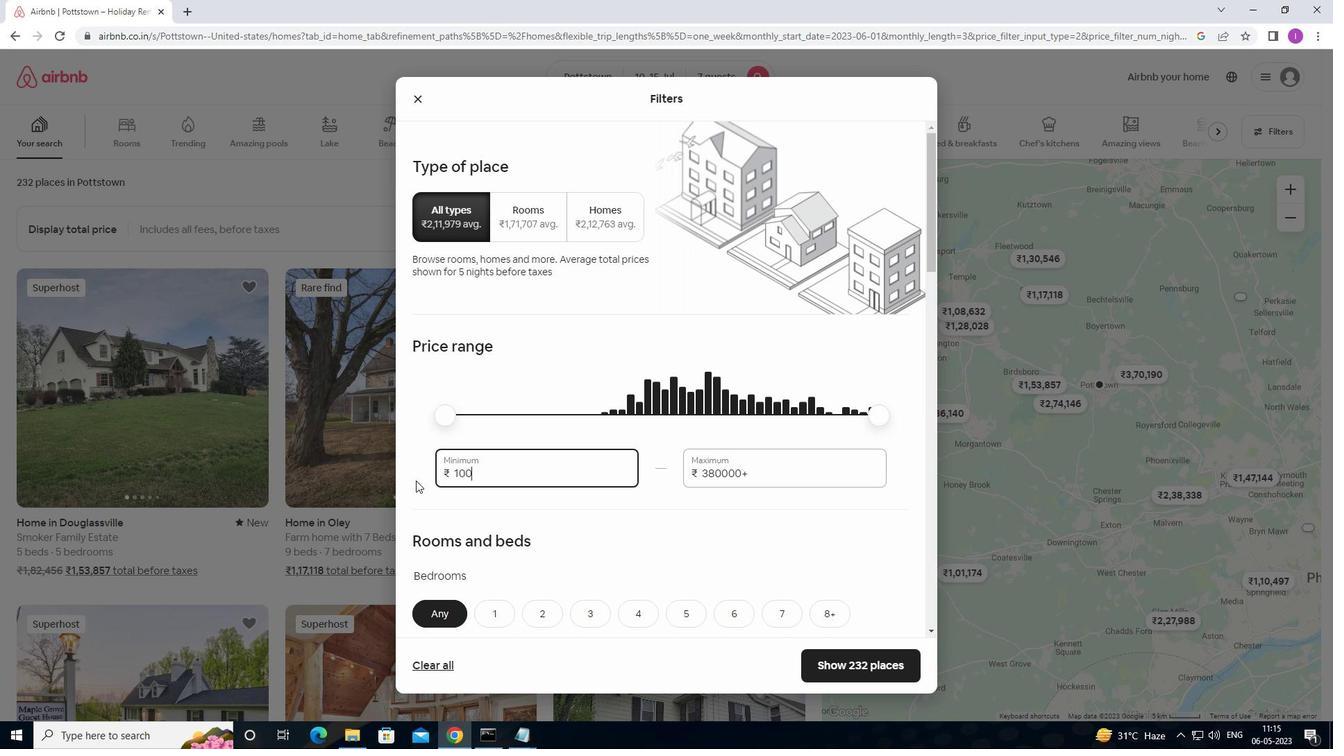 
Action: Mouse moved to (754, 474)
Screenshot: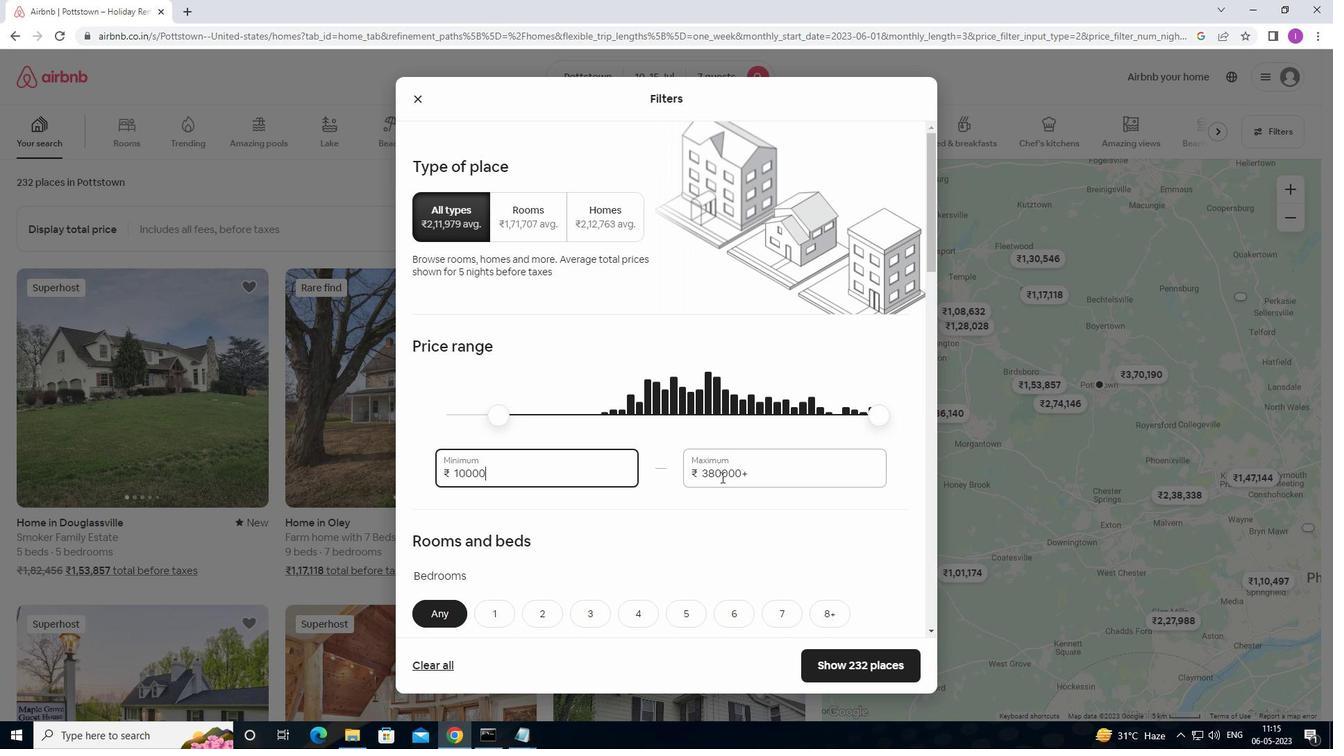 
Action: Mouse pressed left at (754, 474)
Screenshot: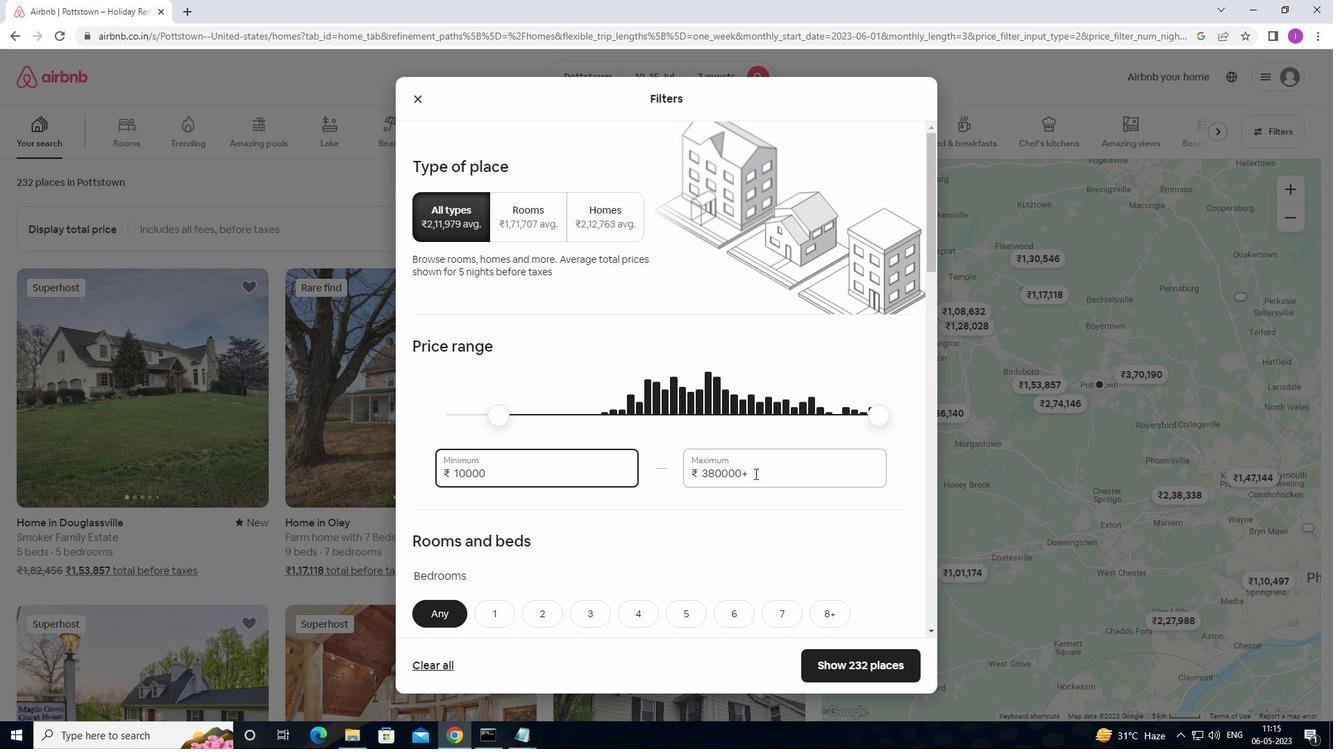
Action: Mouse moved to (703, 474)
Screenshot: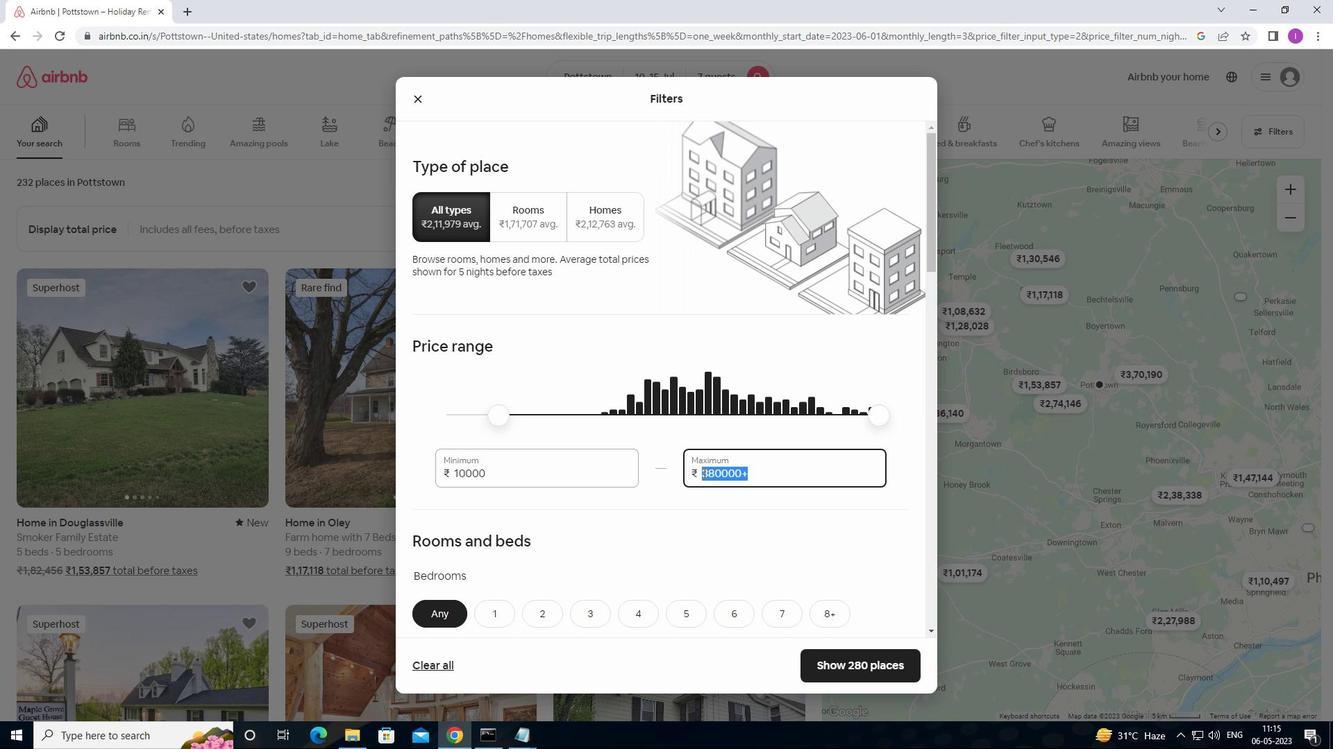 
Action: Key pressed 150000<Key.backspace>
Screenshot: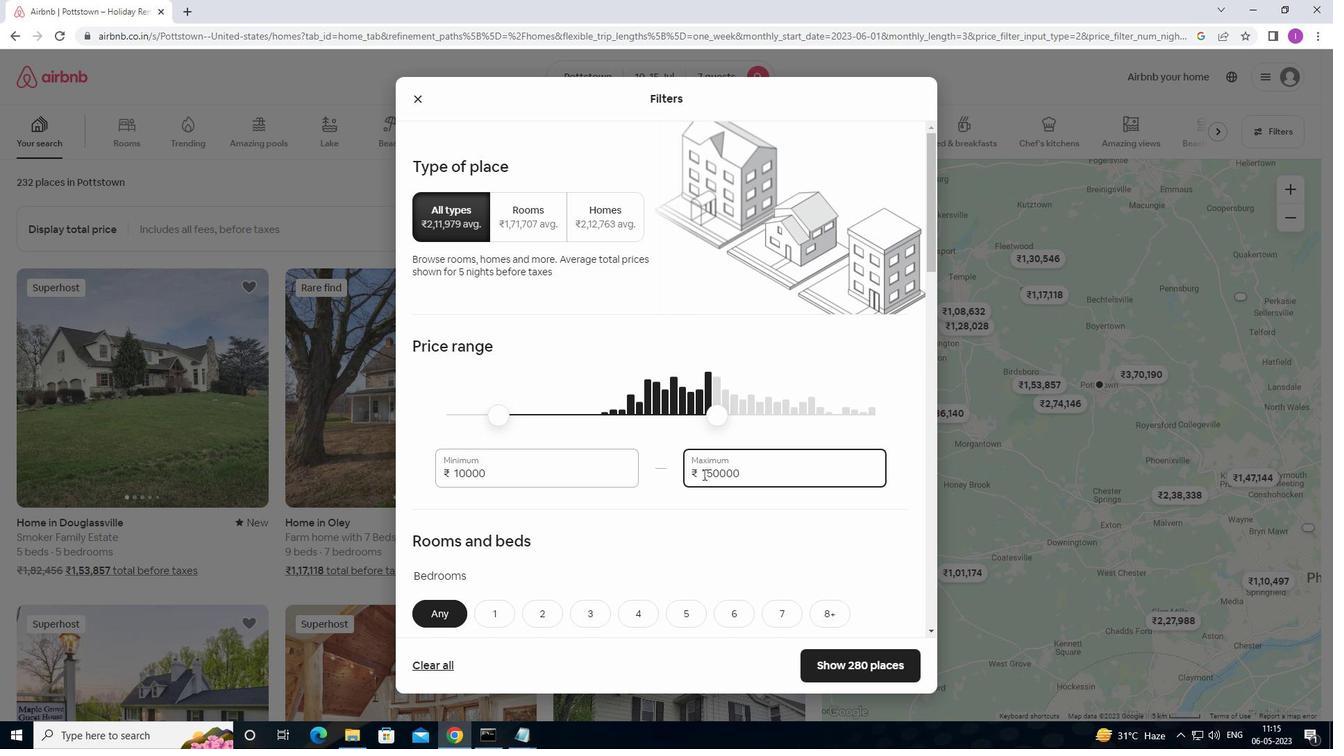 
Action: Mouse moved to (629, 549)
Screenshot: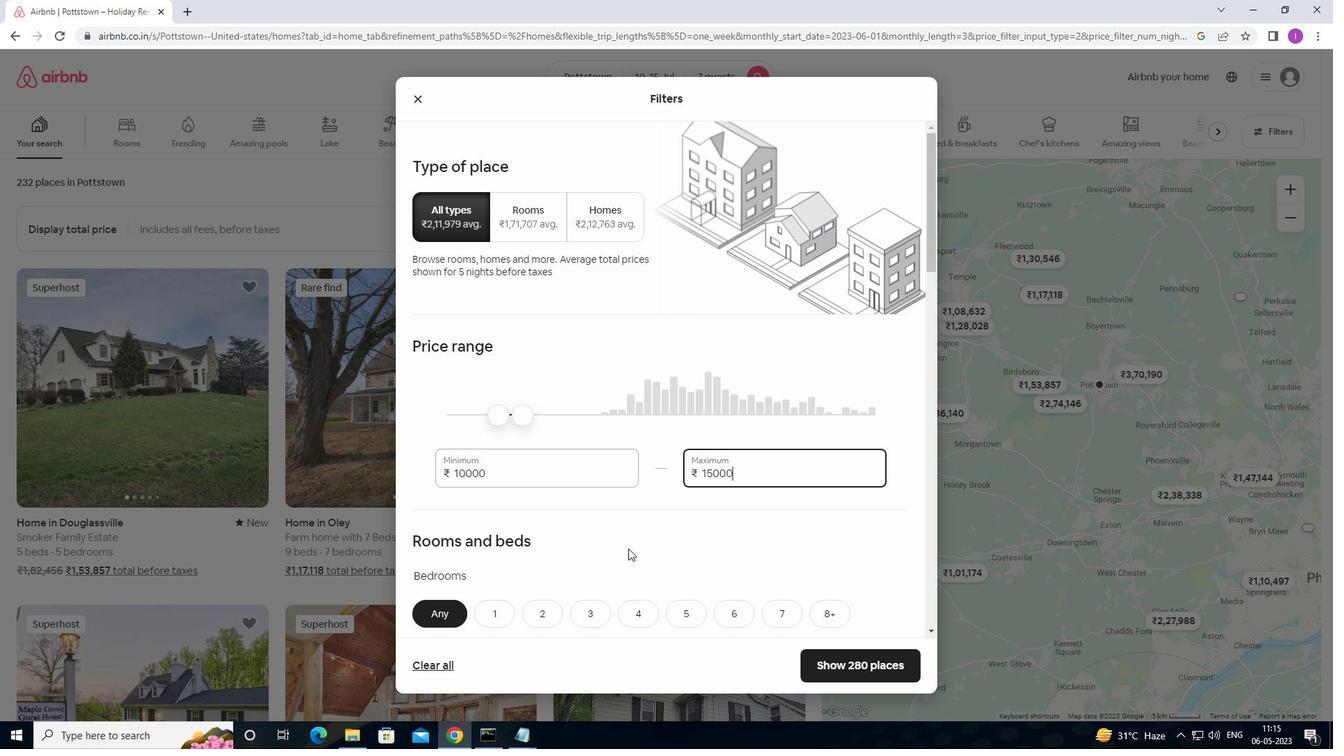 
Action: Mouse scrolled (629, 548) with delta (0, 0)
Screenshot: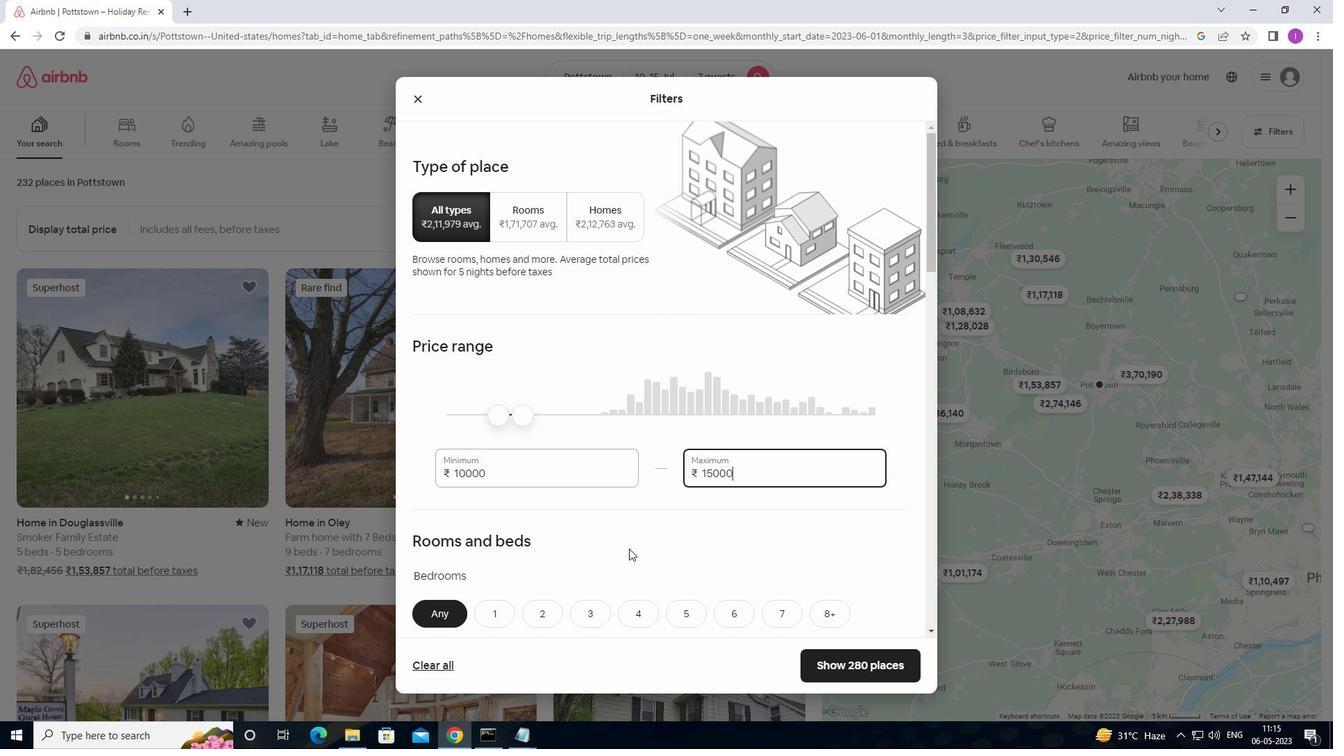 
Action: Mouse scrolled (629, 548) with delta (0, 0)
Screenshot: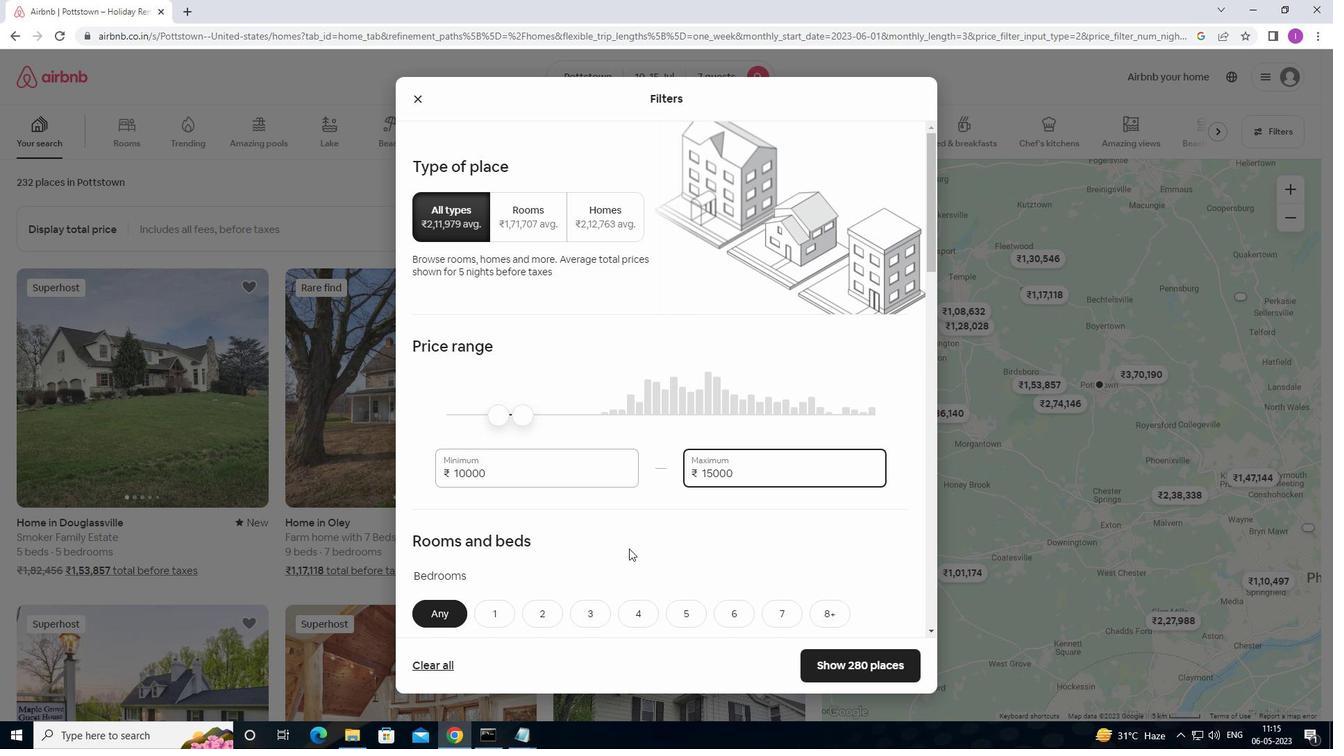
Action: Mouse moved to (512, 597)
Screenshot: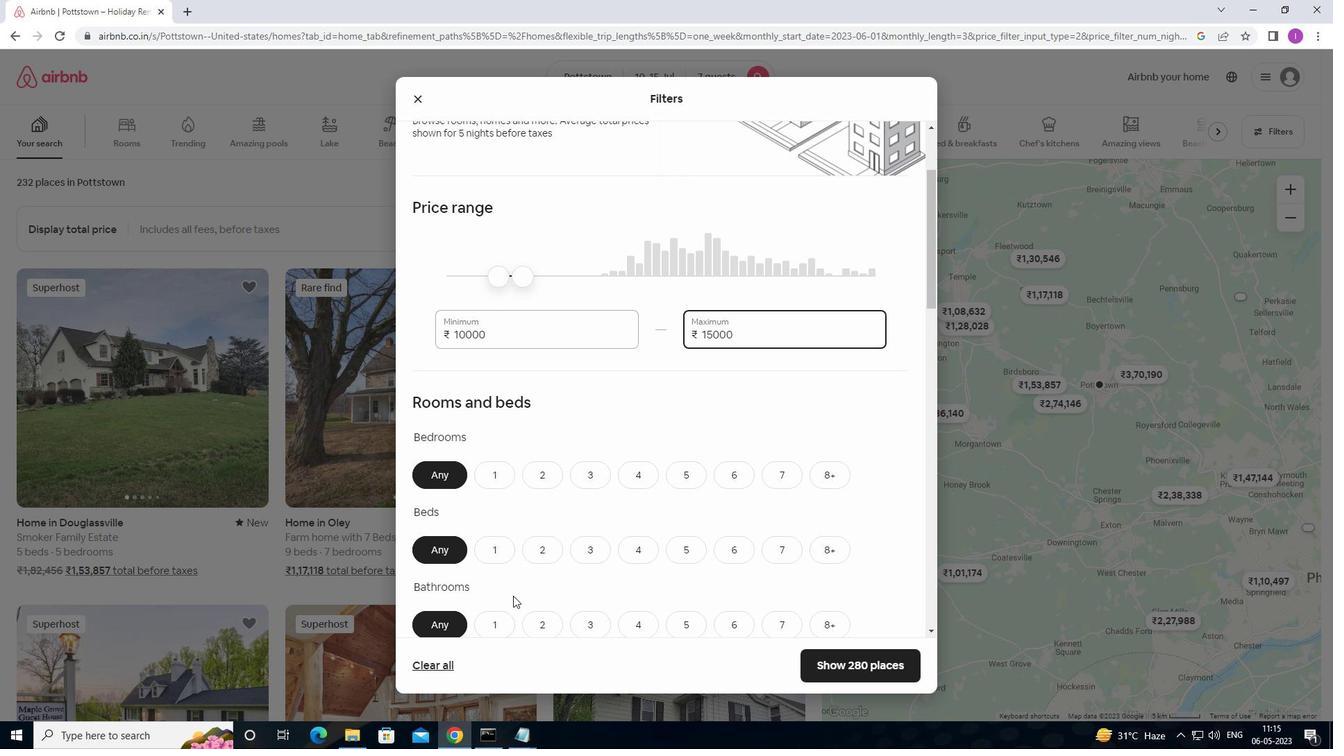 
Action: Mouse scrolled (512, 596) with delta (0, 0)
Screenshot: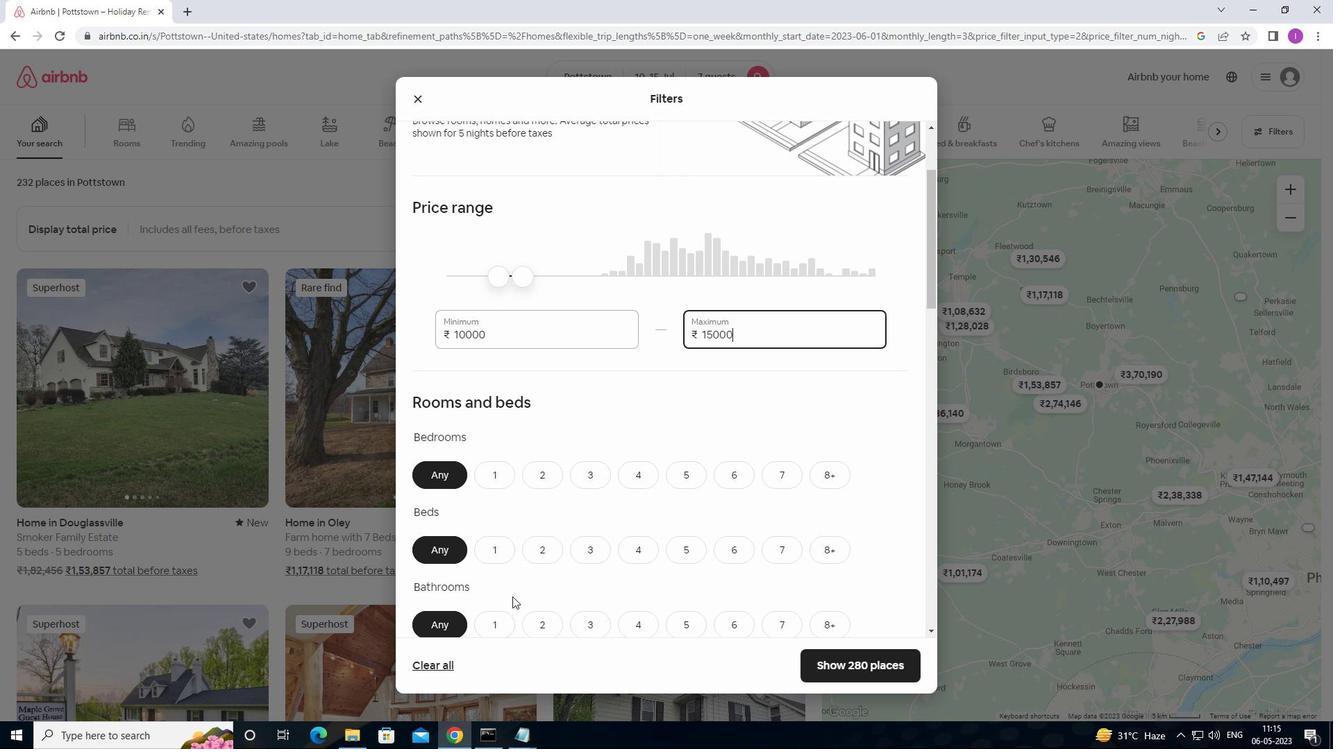 
Action: Mouse moved to (634, 404)
Screenshot: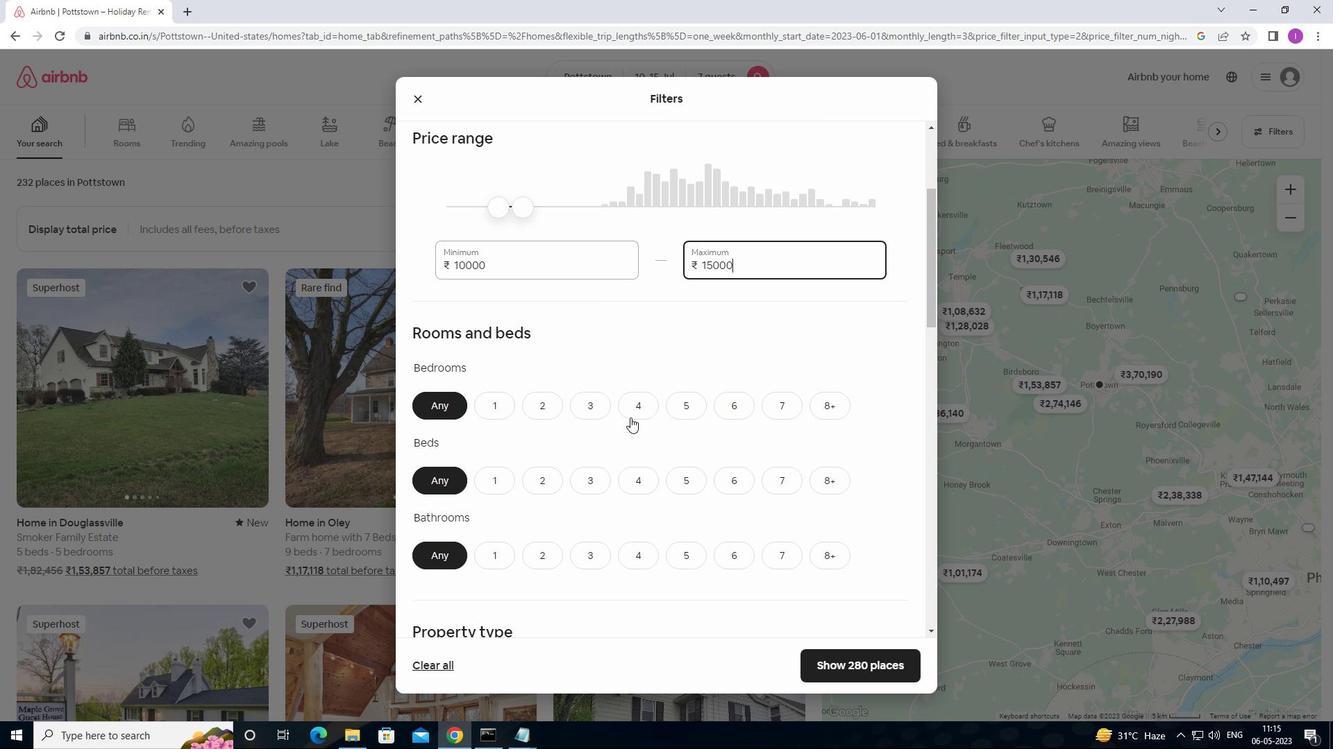 
Action: Mouse pressed left at (634, 404)
Screenshot: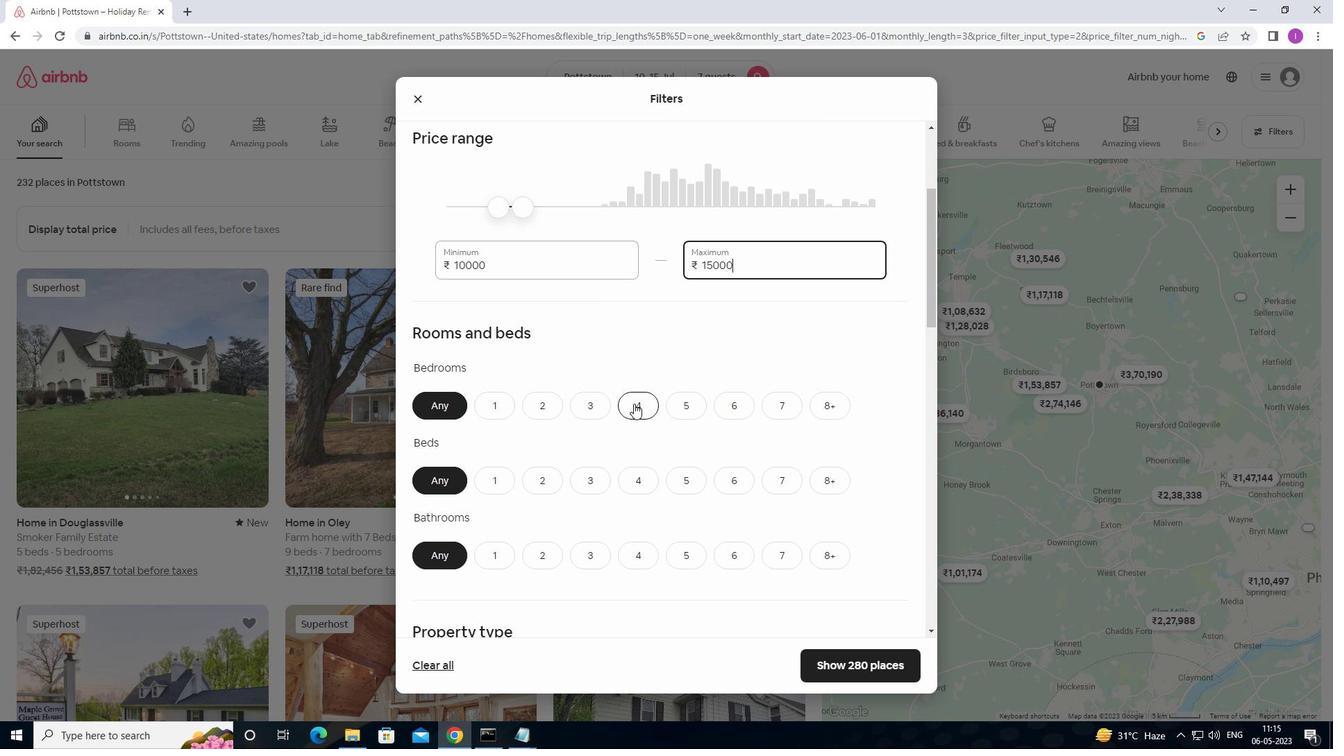 
Action: Mouse moved to (777, 483)
Screenshot: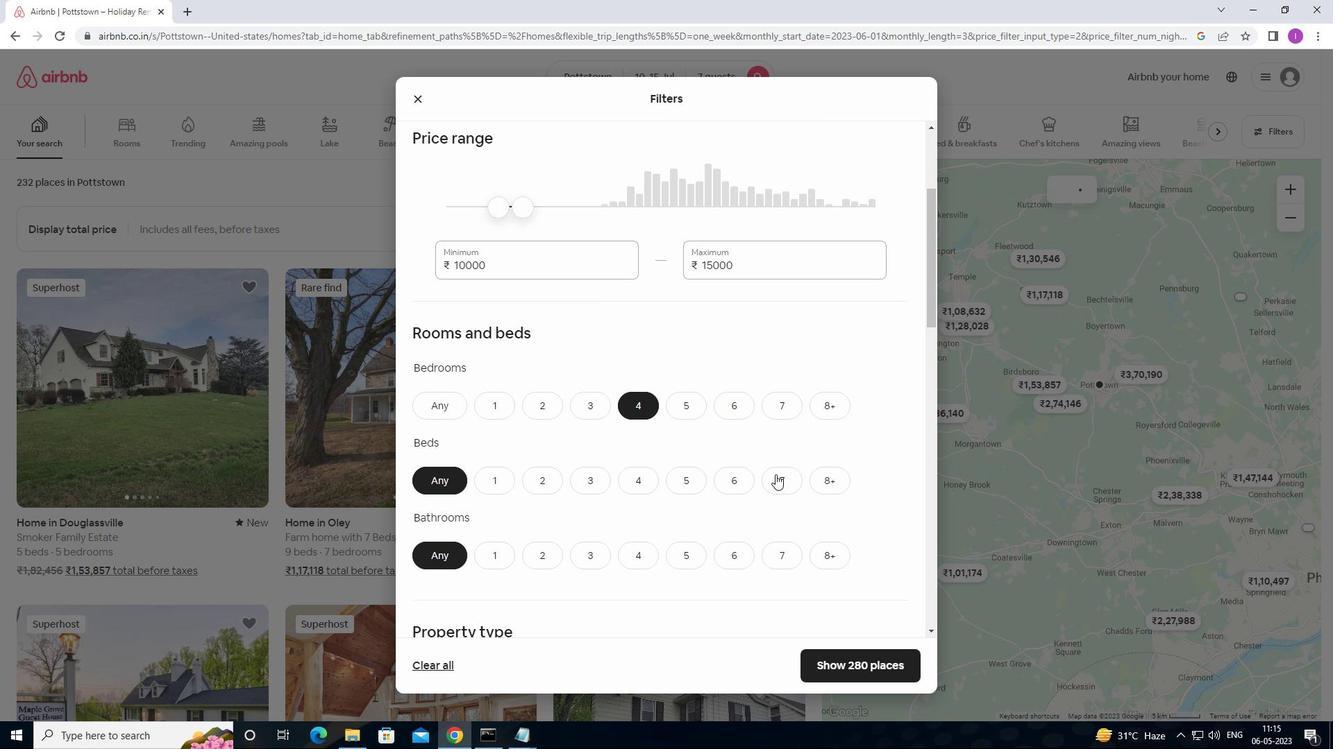 
Action: Mouse pressed left at (777, 483)
Screenshot: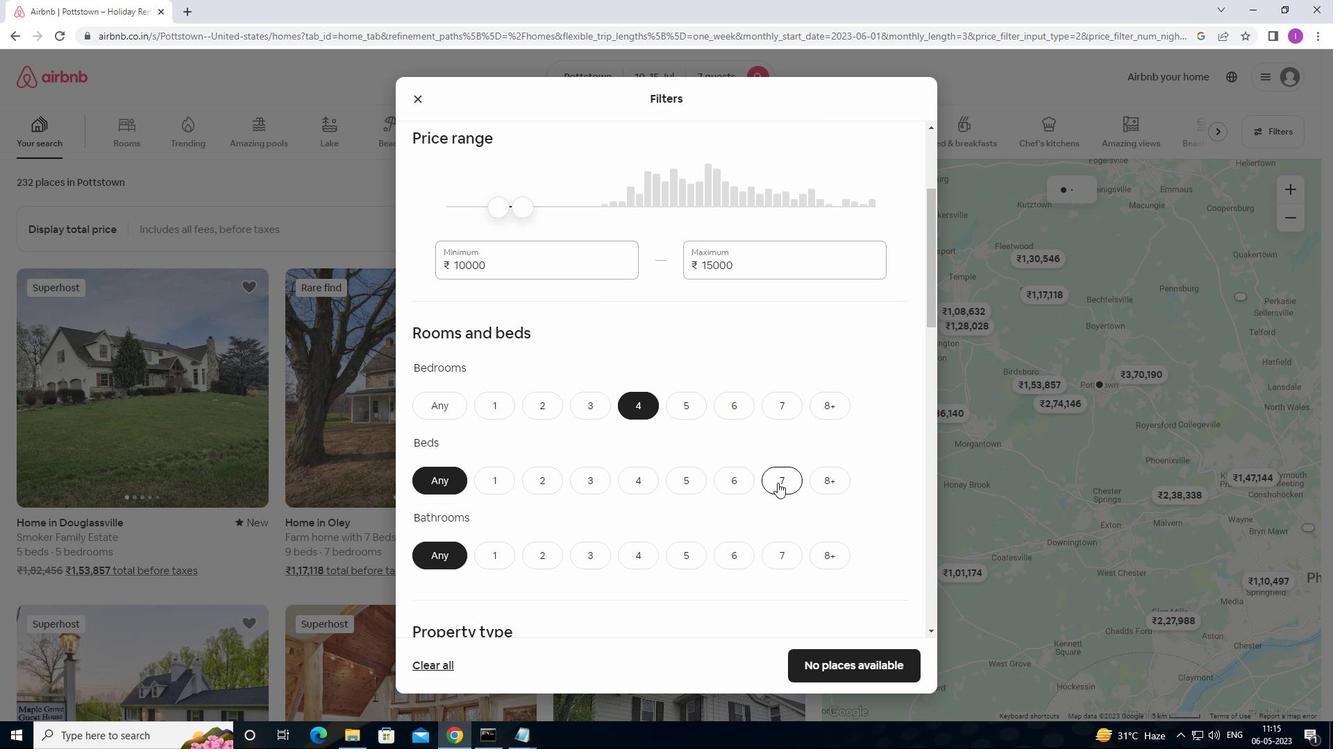 
Action: Mouse moved to (642, 557)
Screenshot: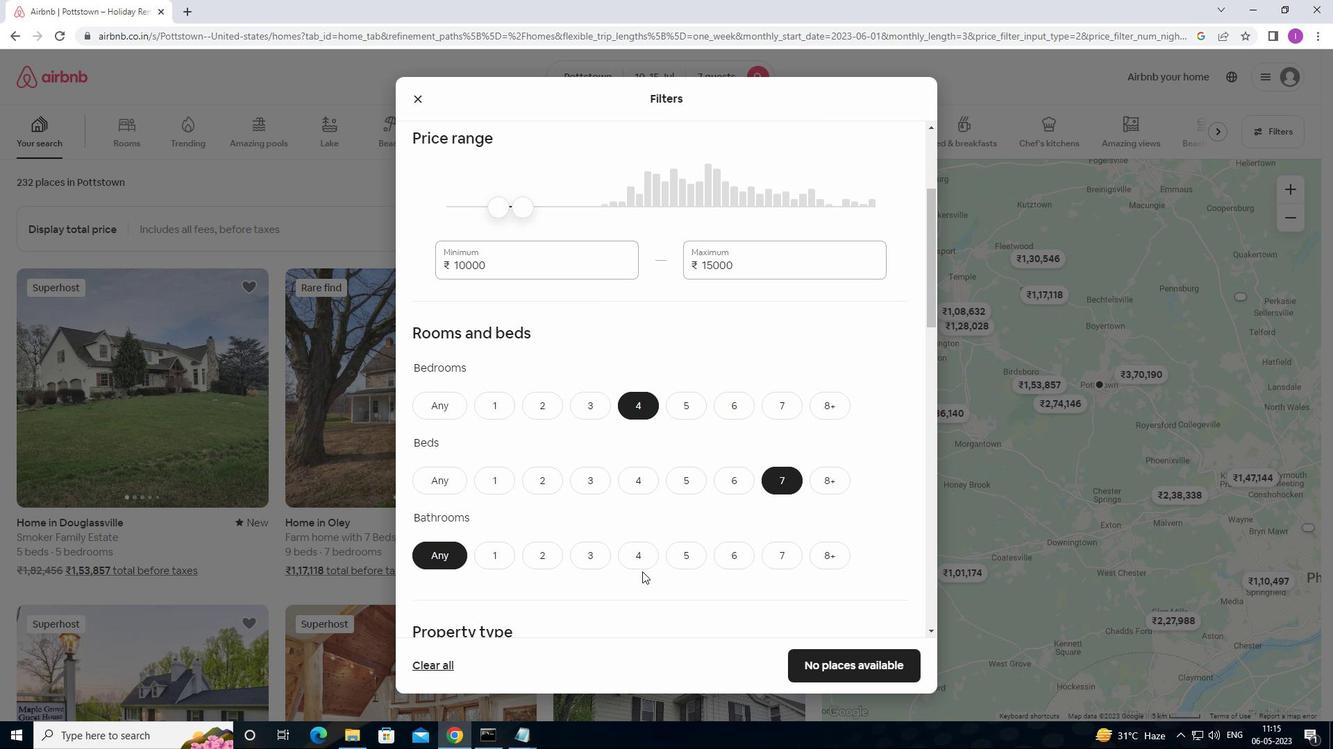 
Action: Mouse pressed left at (642, 557)
Screenshot: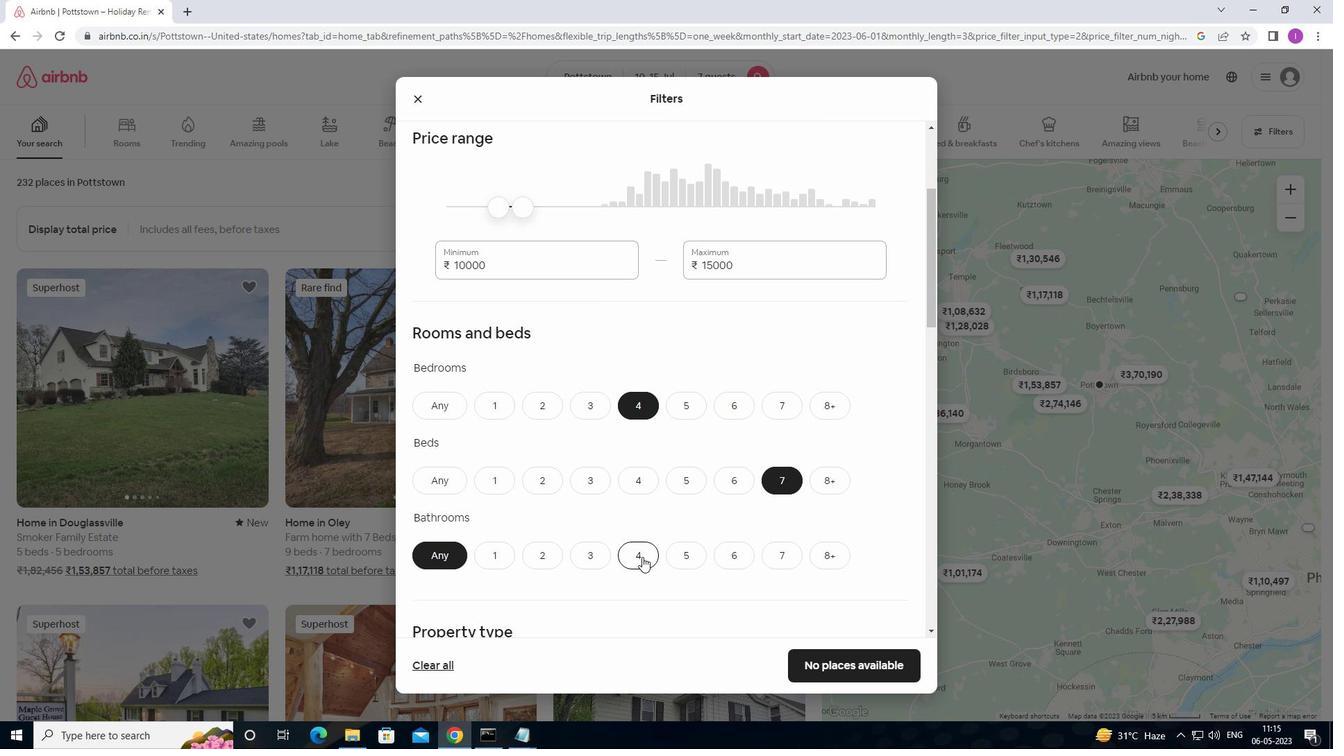 
Action: Mouse moved to (824, 573)
Screenshot: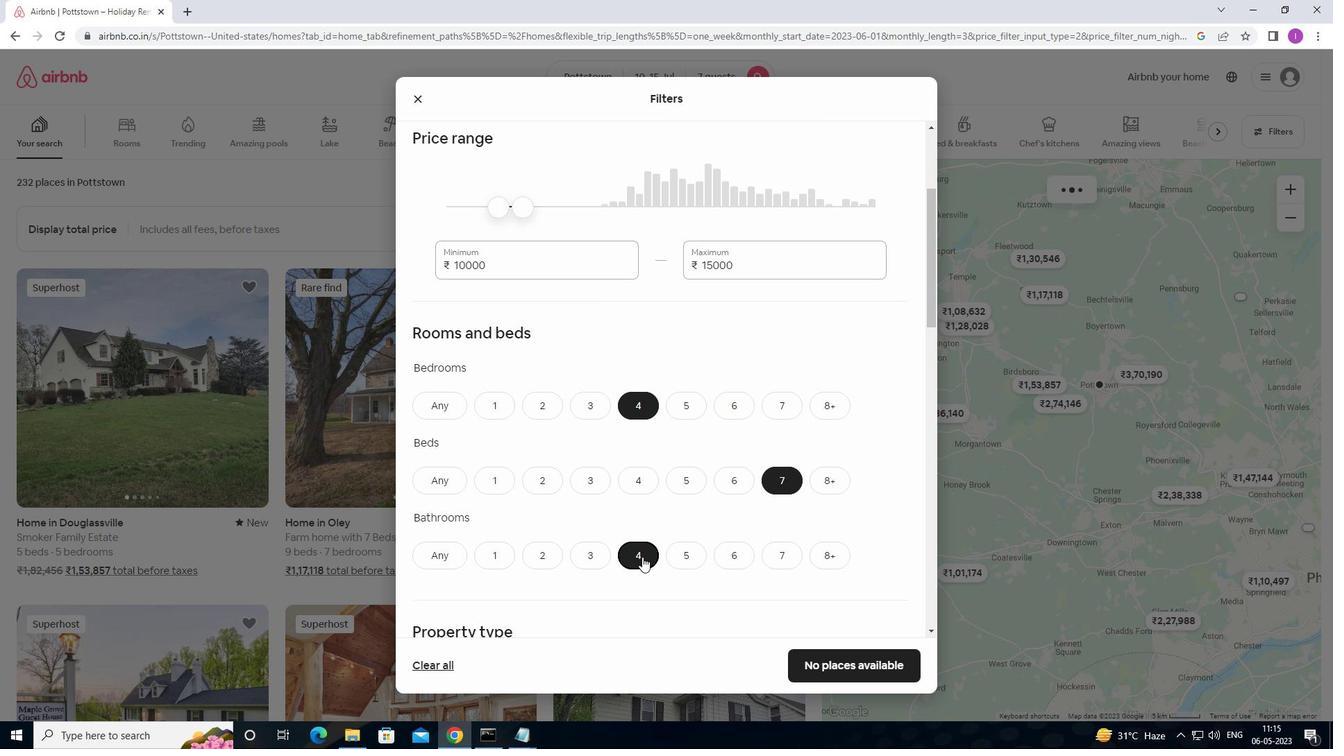 
Action: Mouse scrolled (824, 572) with delta (0, 0)
Screenshot: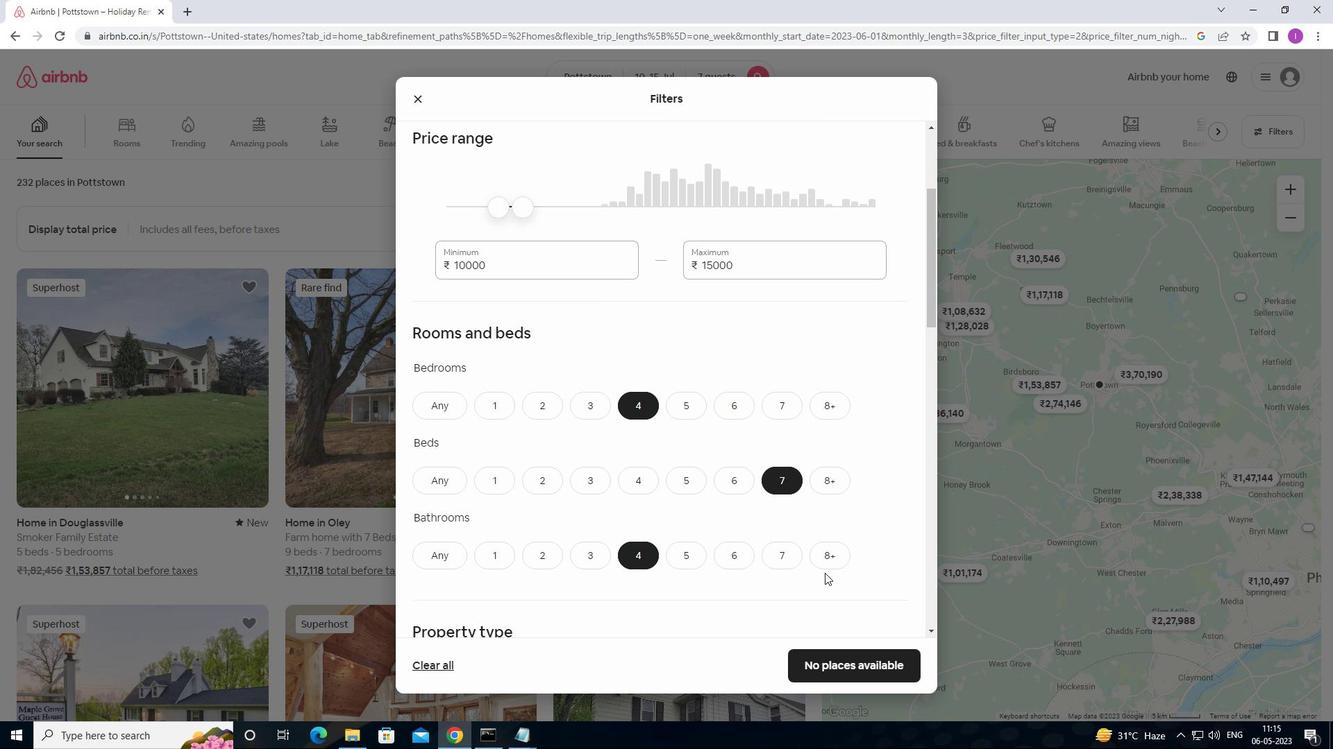
Action: Mouse scrolled (824, 572) with delta (0, 0)
Screenshot: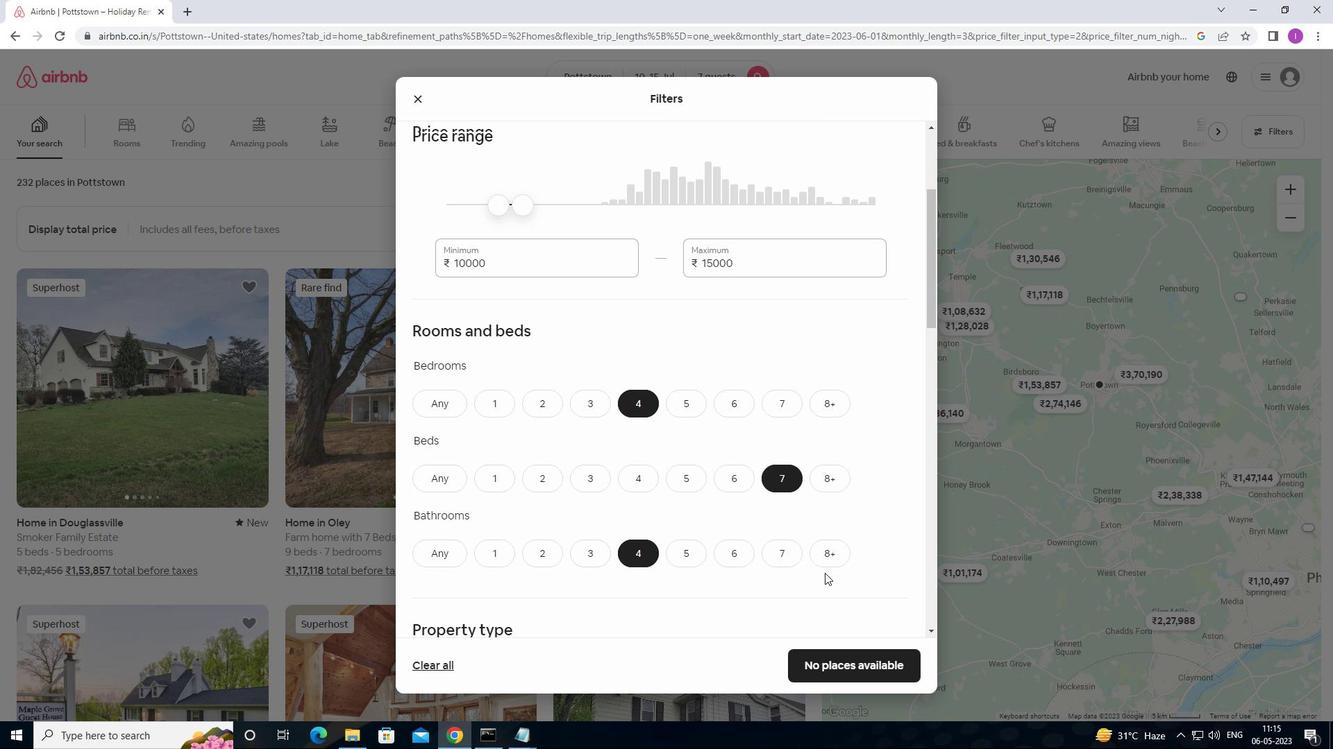 
Action: Mouse moved to (624, 572)
Screenshot: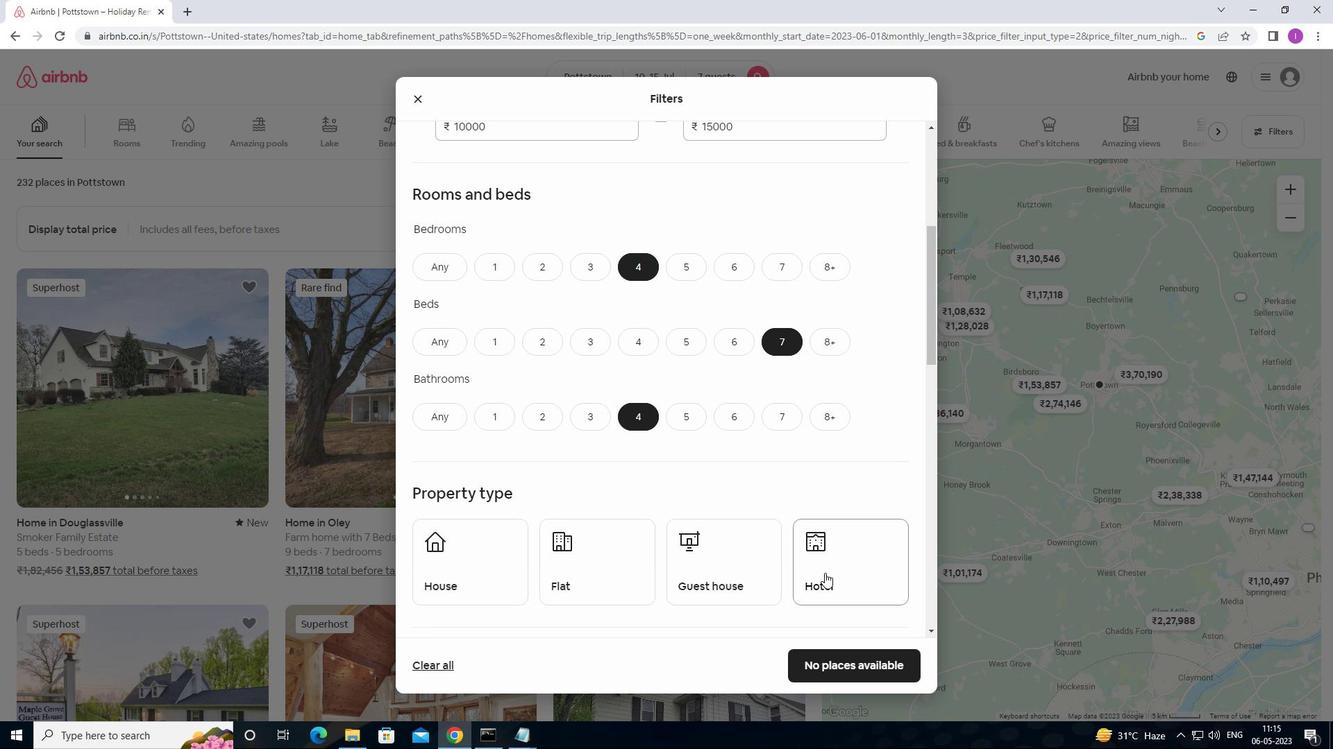 
Action: Mouse scrolled (624, 571) with delta (0, 0)
Screenshot: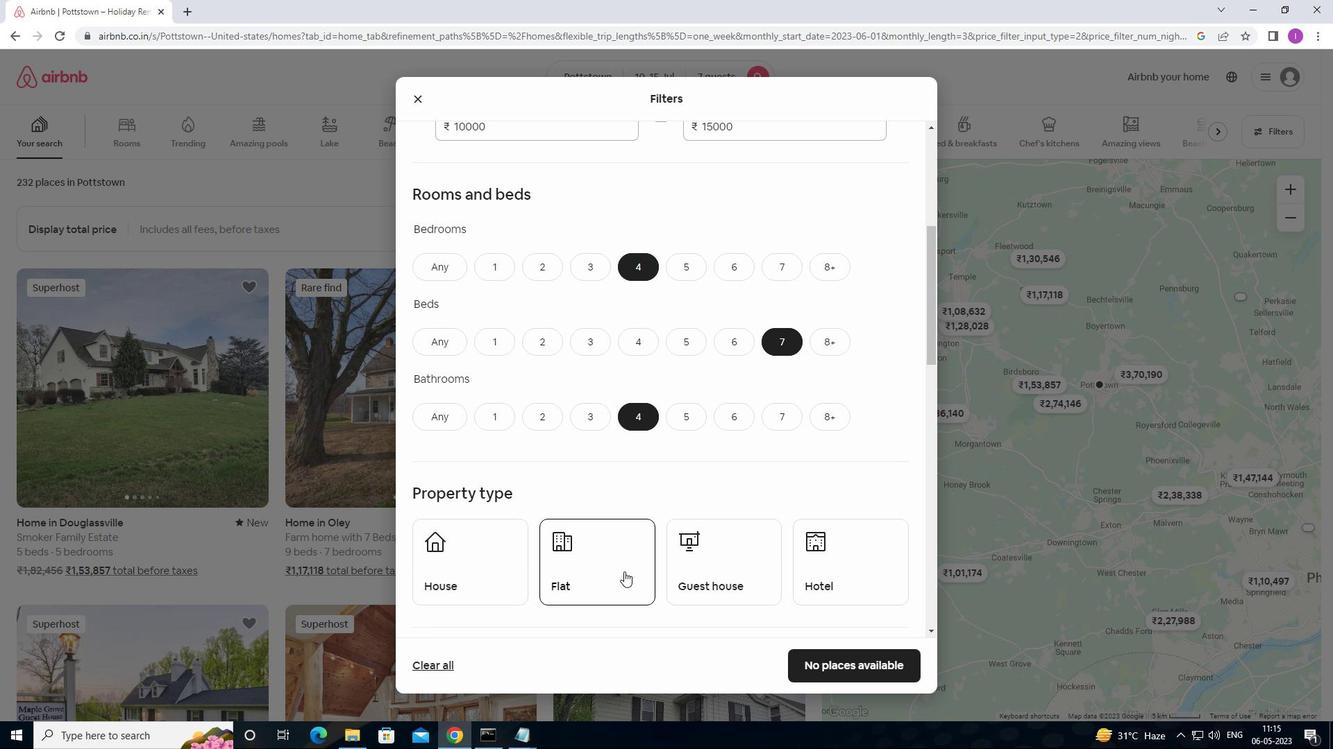 
Action: Mouse moved to (436, 490)
Screenshot: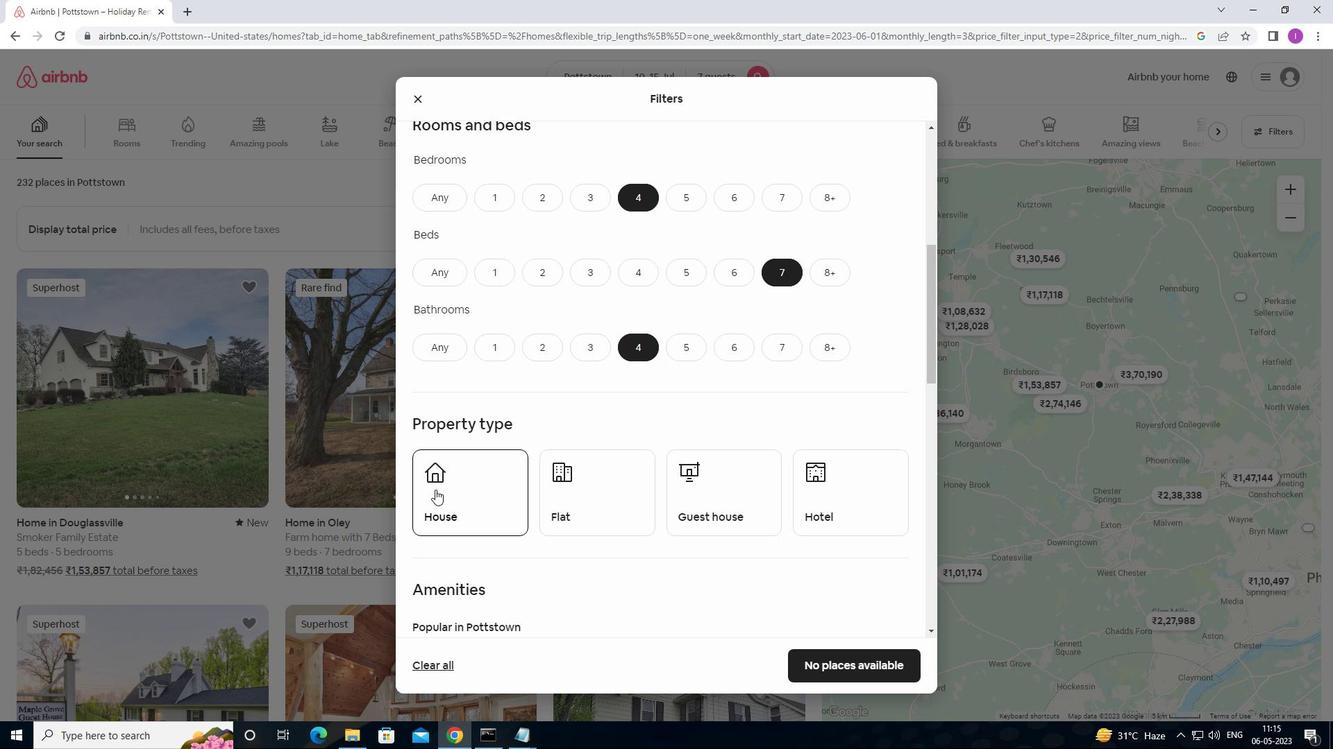
Action: Mouse pressed left at (436, 490)
Screenshot: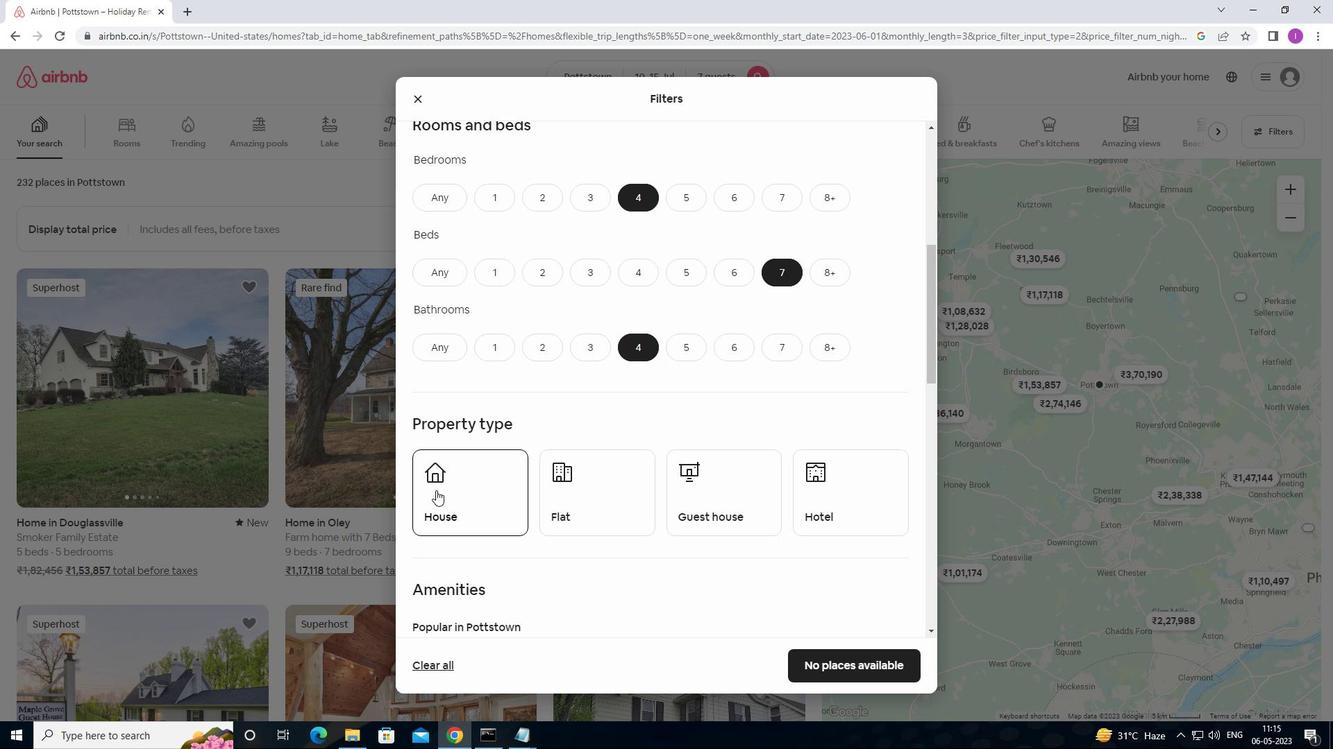 
Action: Mouse moved to (629, 520)
Screenshot: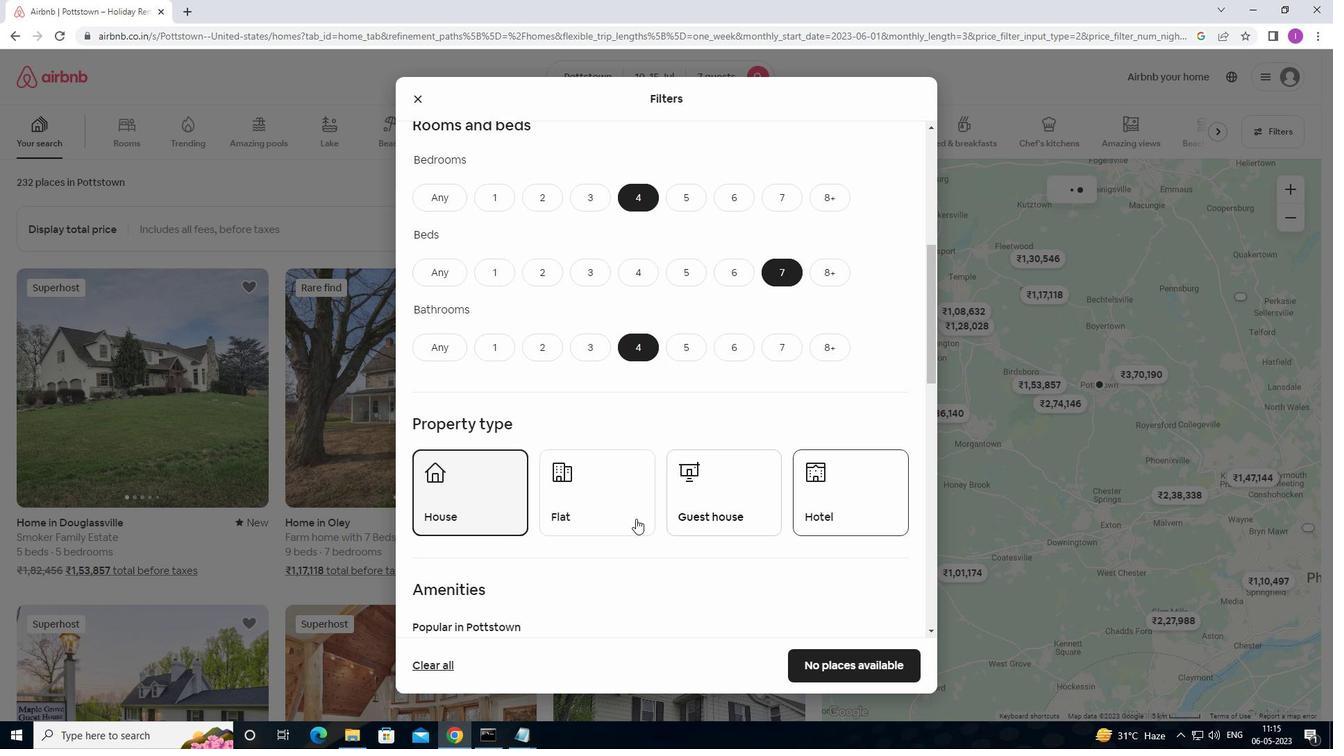 
Action: Mouse pressed left at (629, 520)
Screenshot: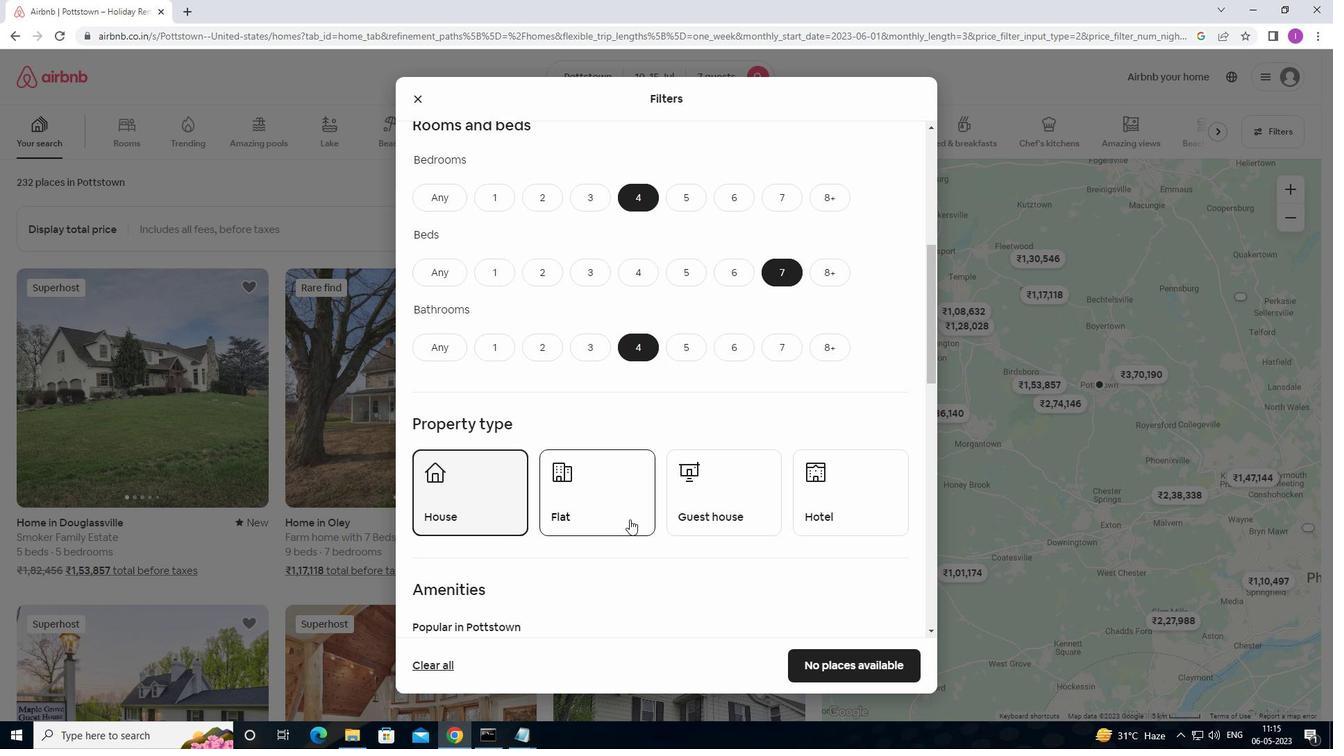 
Action: Mouse moved to (748, 519)
Screenshot: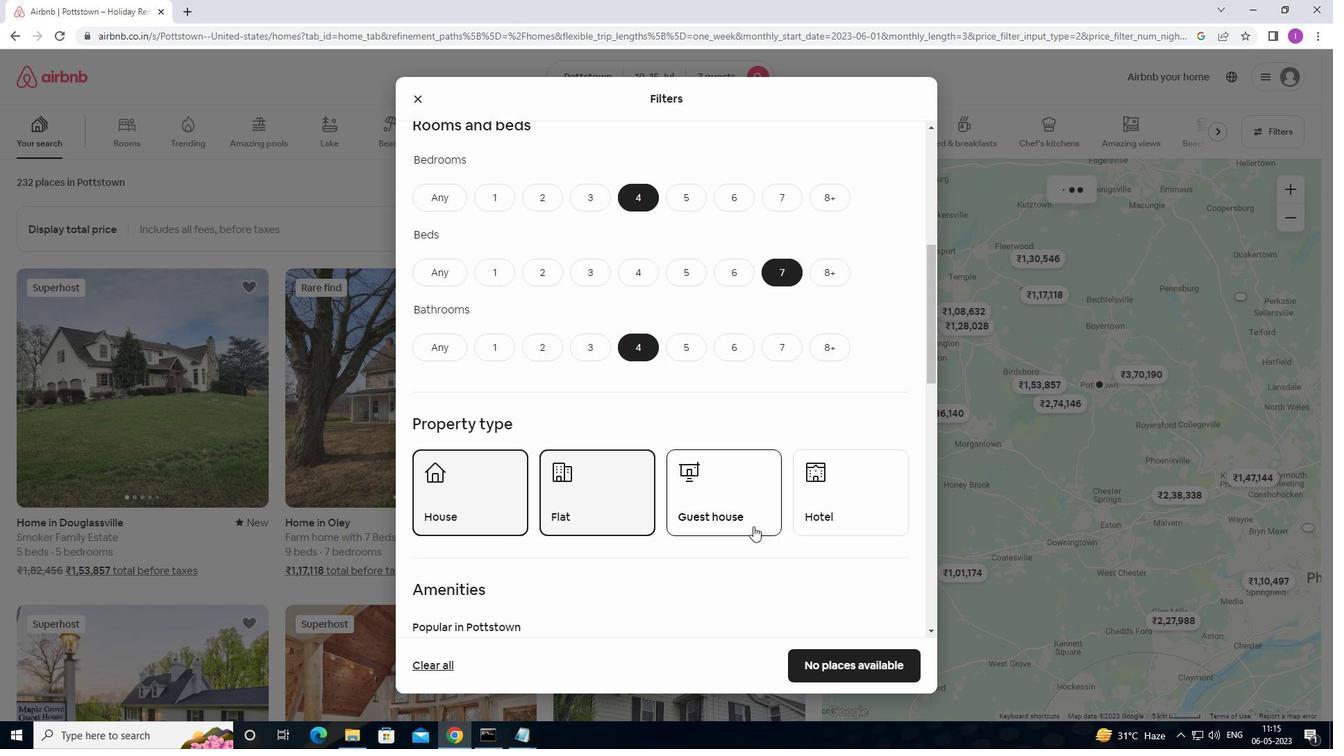 
Action: Mouse pressed left at (748, 519)
Screenshot: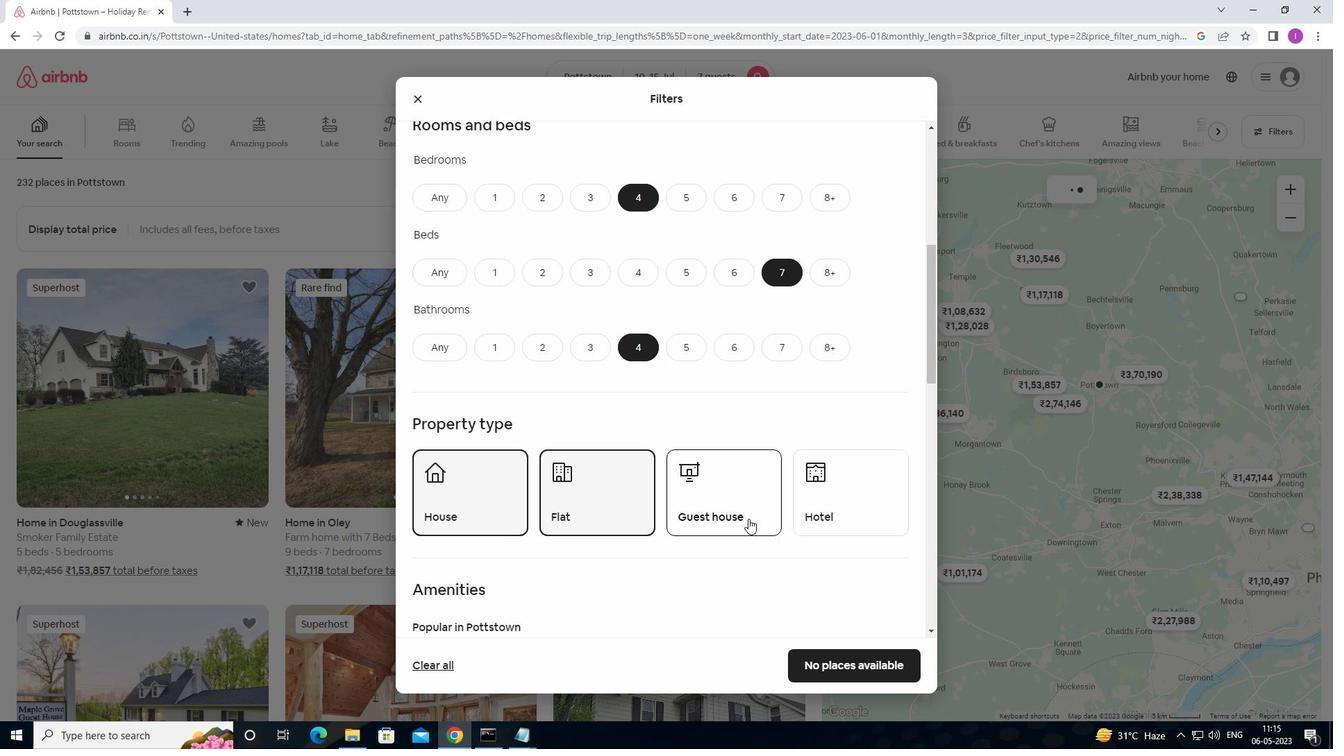 
Action: Mouse moved to (781, 503)
Screenshot: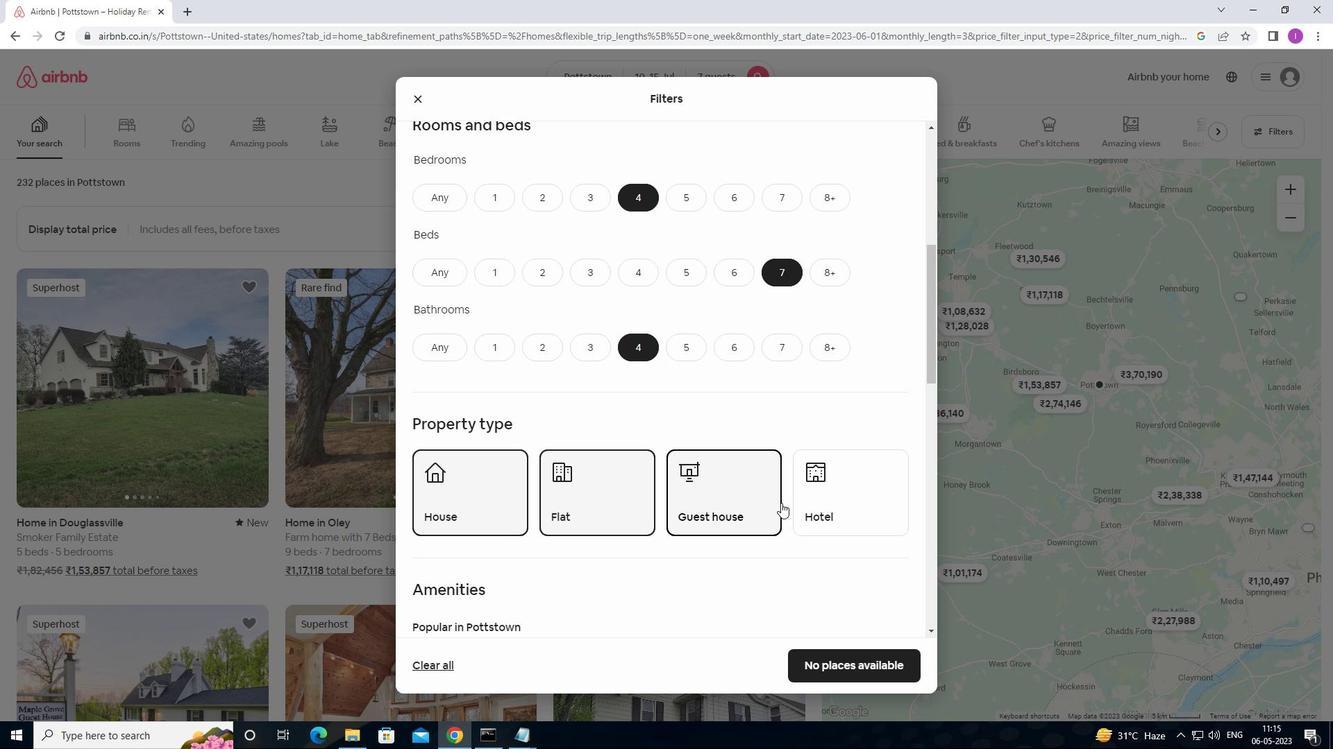 
Action: Mouse scrolled (781, 502) with delta (0, 0)
Screenshot: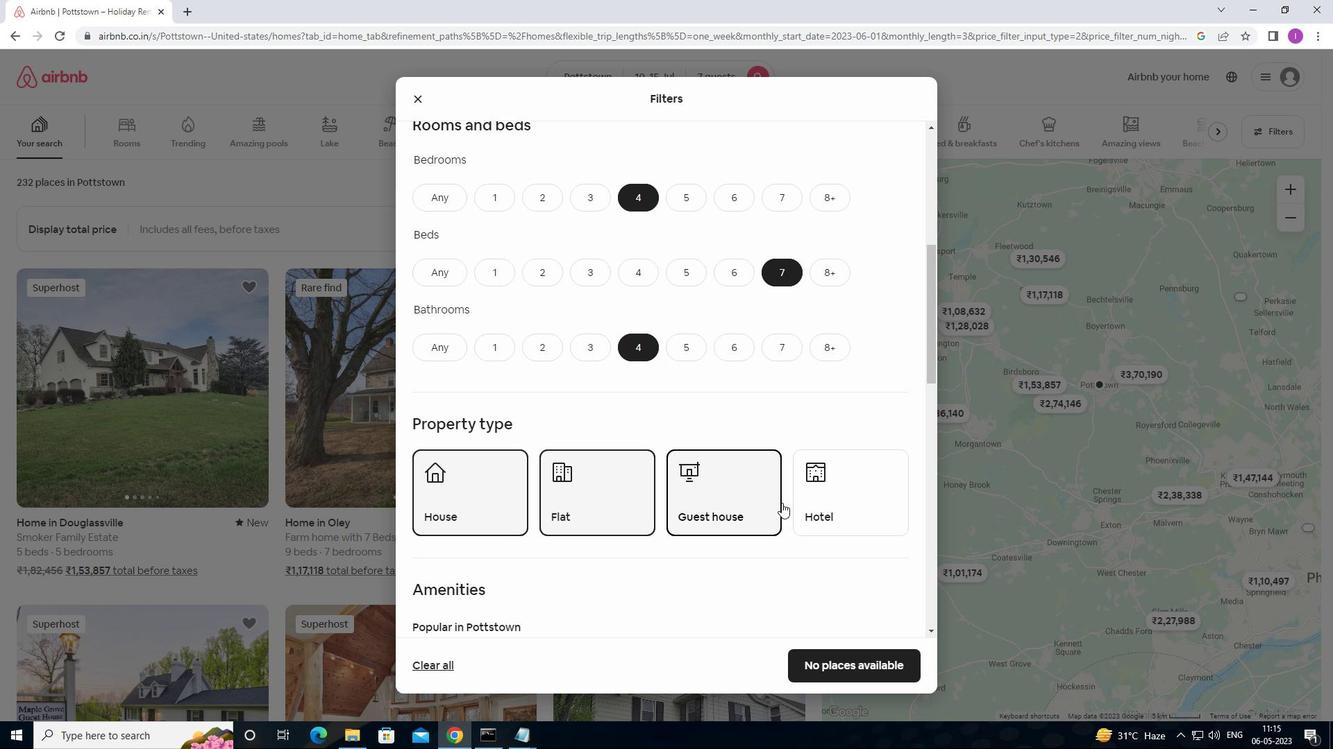 
Action: Mouse scrolled (781, 502) with delta (0, 0)
Screenshot: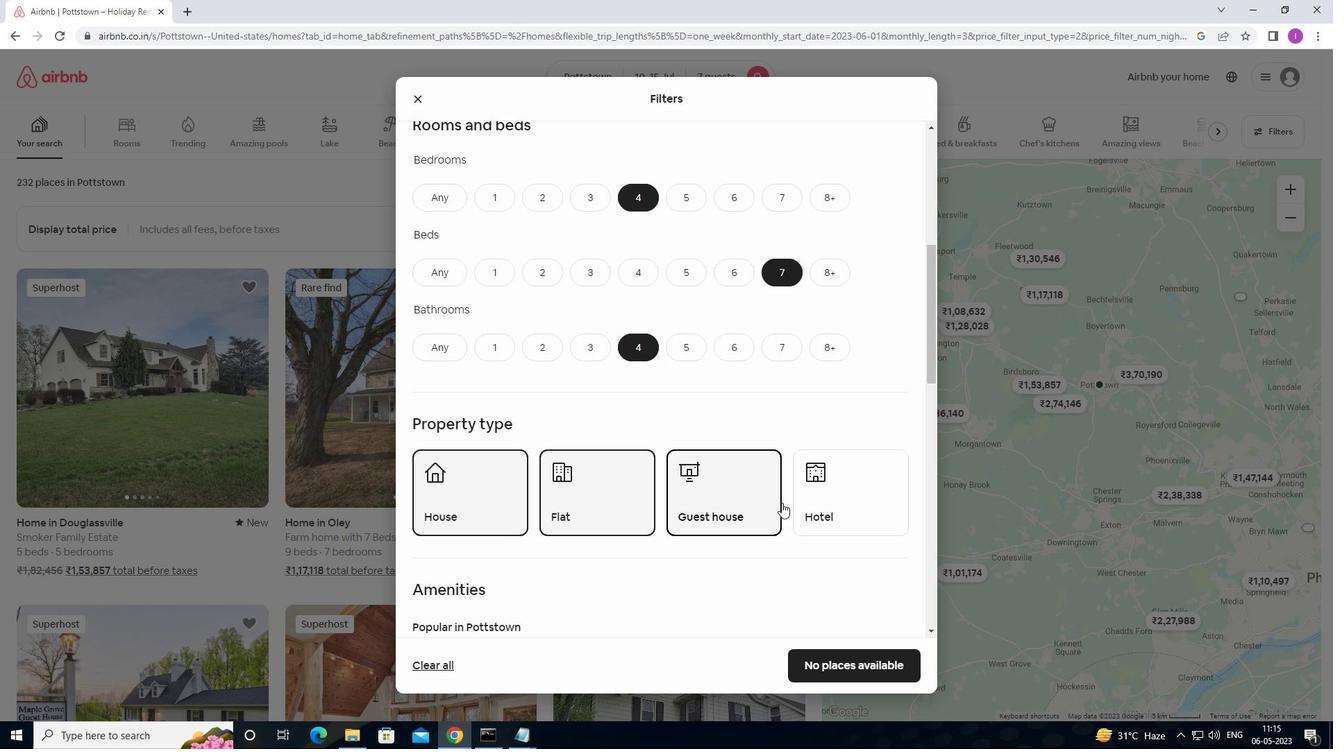 
Action: Mouse scrolled (781, 502) with delta (0, 0)
Screenshot: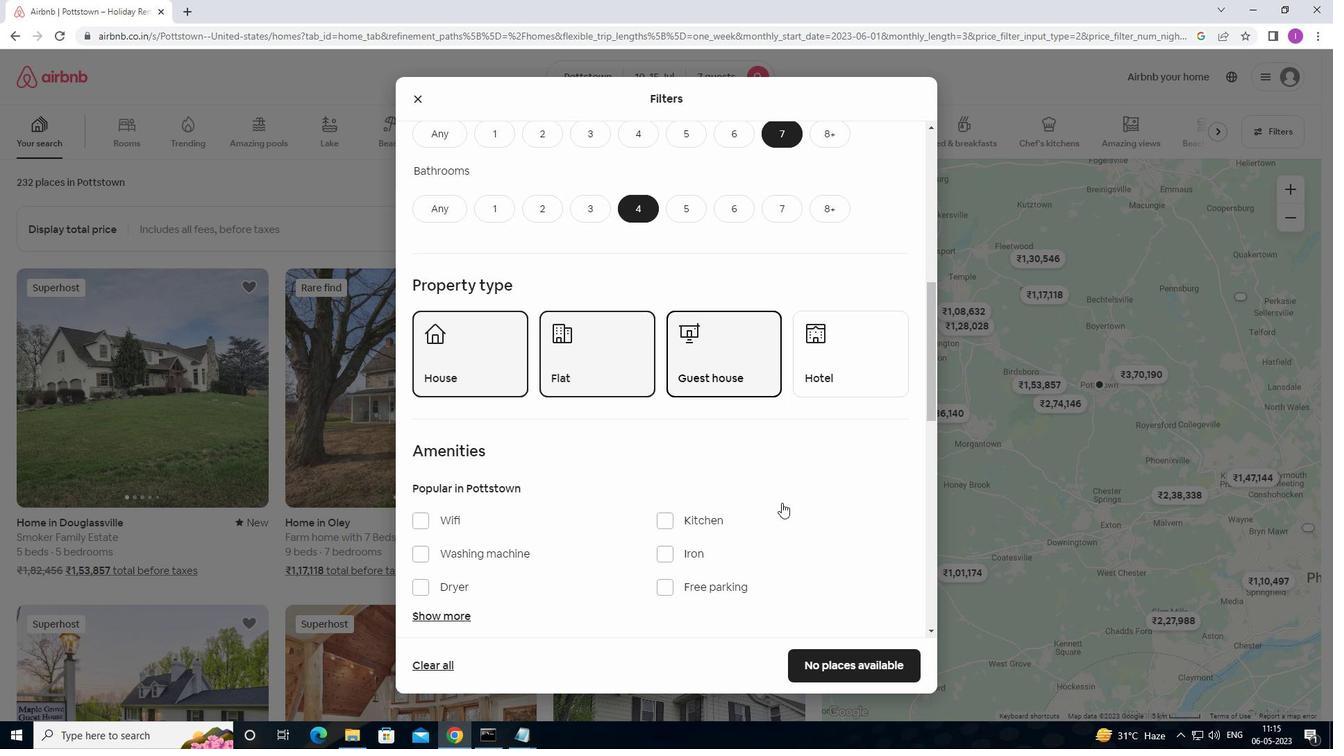 
Action: Mouse scrolled (781, 502) with delta (0, 0)
Screenshot: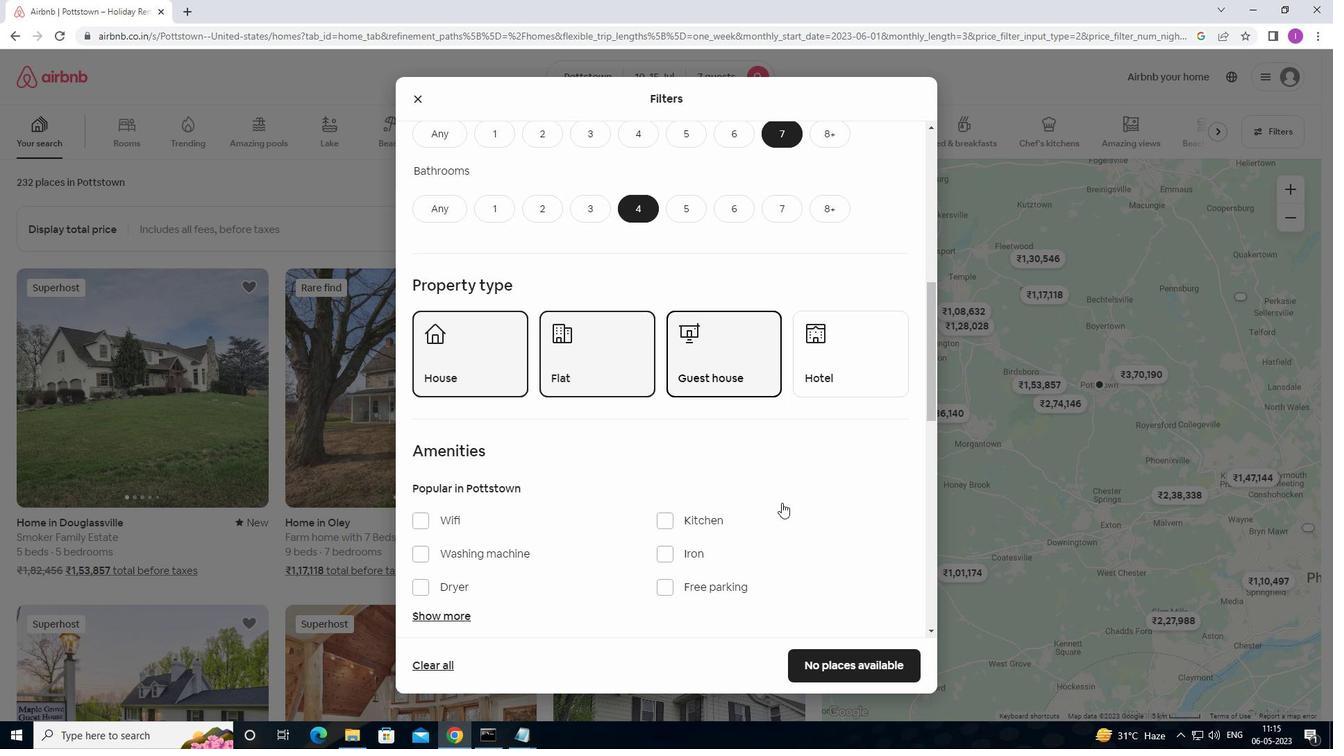 
Action: Mouse moved to (415, 383)
Screenshot: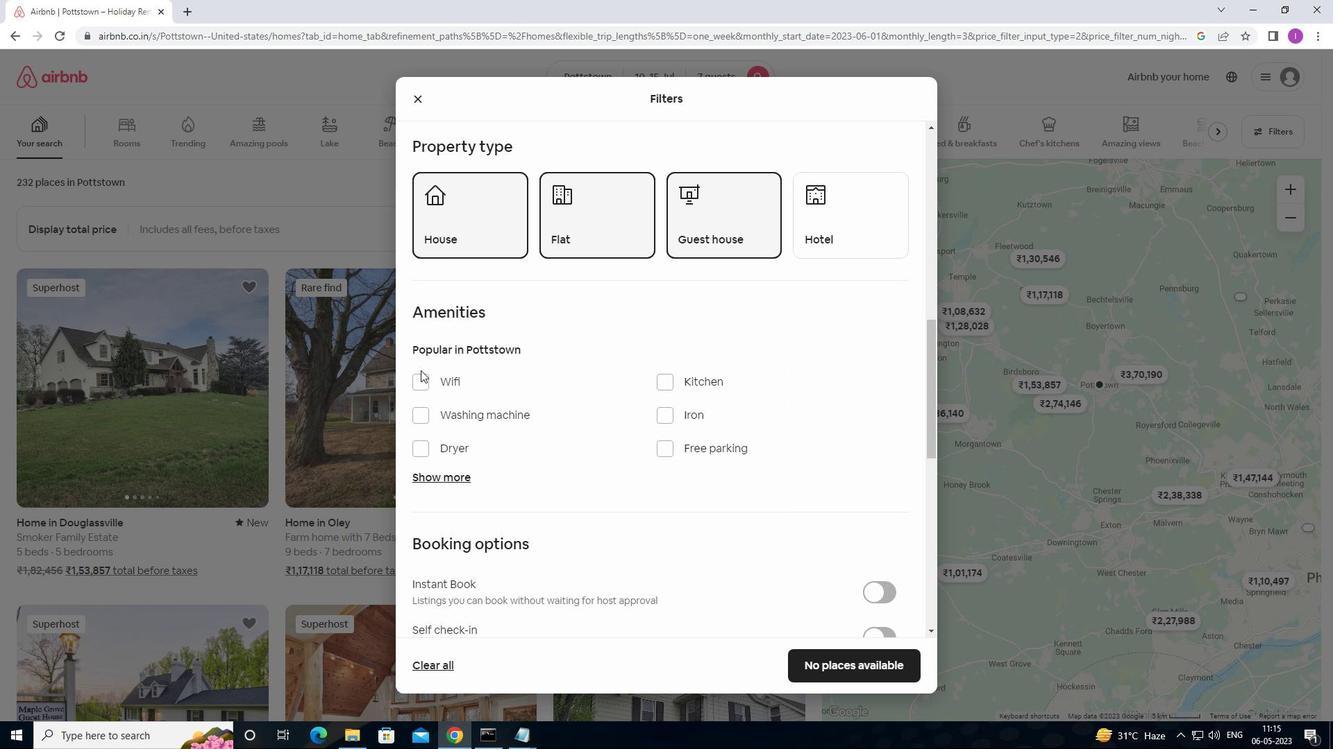 
Action: Mouse pressed left at (415, 383)
Screenshot: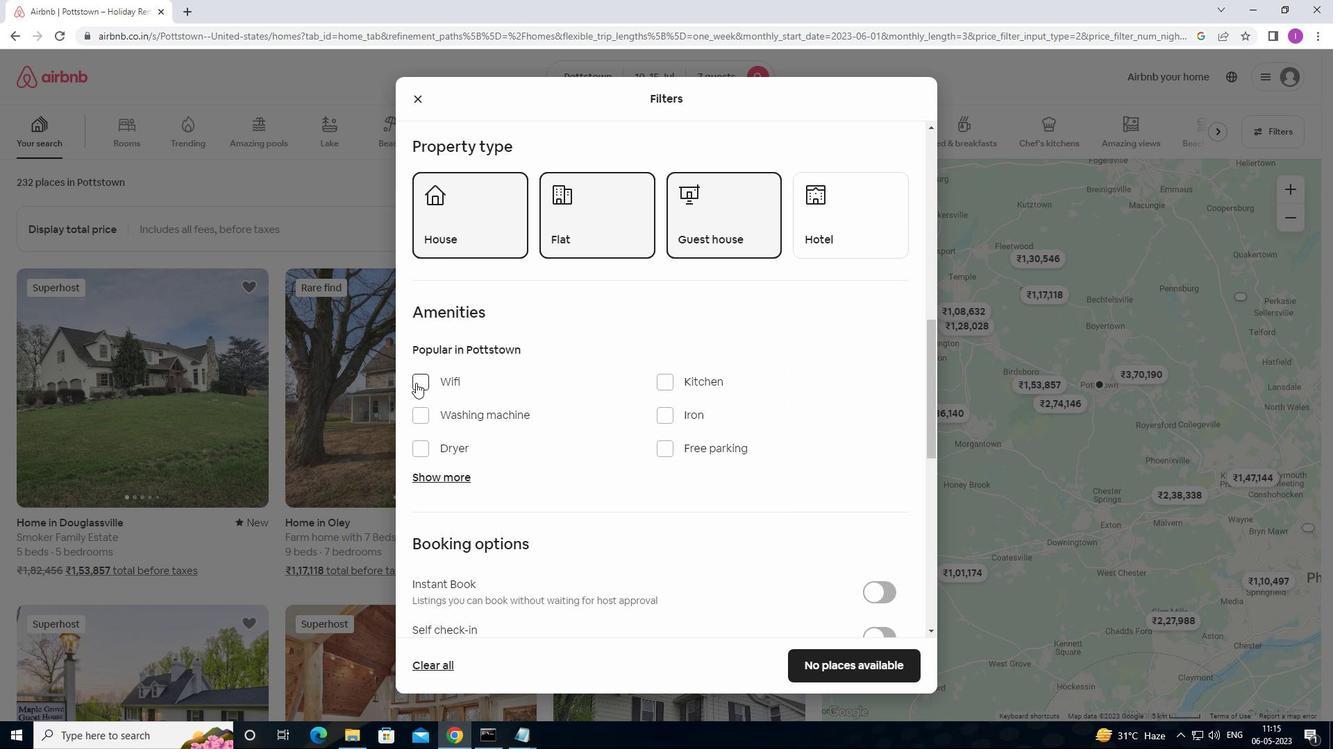 
Action: Mouse moved to (456, 481)
Screenshot: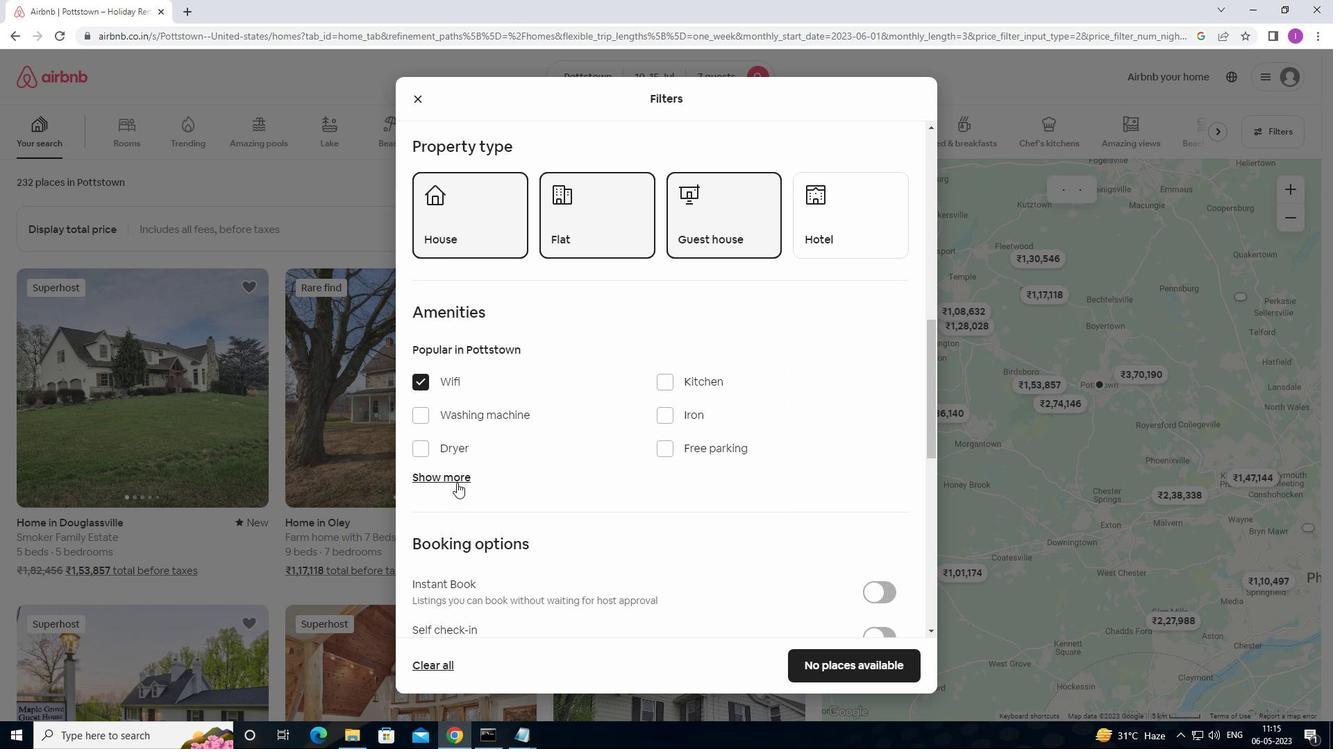 
Action: Mouse pressed left at (456, 481)
Screenshot: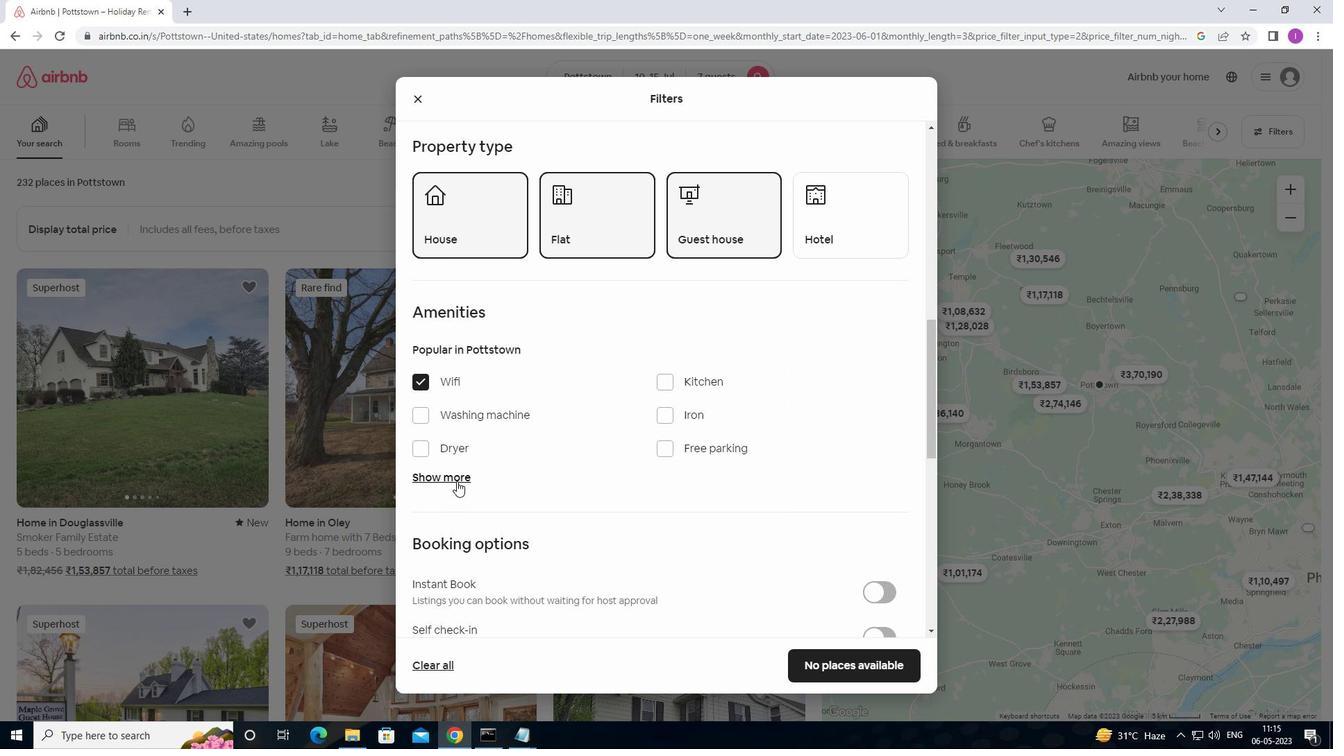 
Action: Mouse moved to (557, 560)
Screenshot: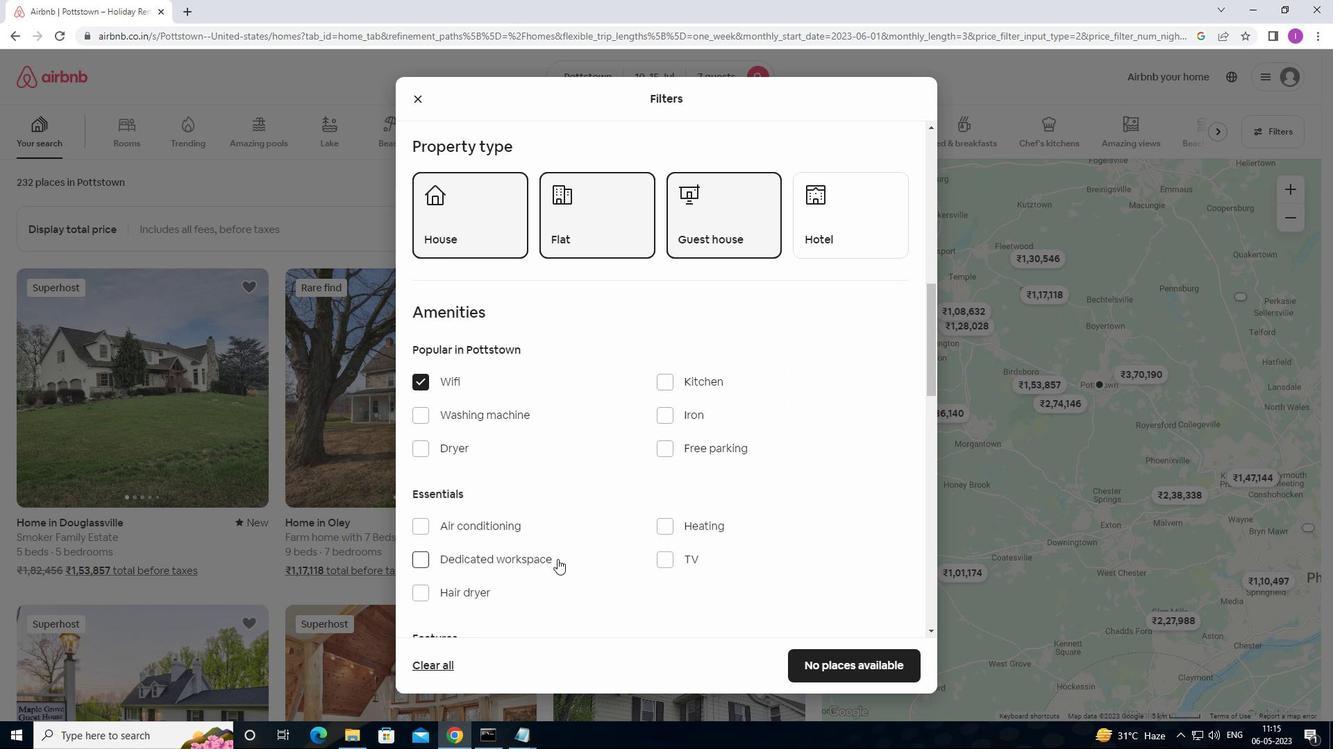 
Action: Mouse scrolled (557, 559) with delta (0, 0)
Screenshot: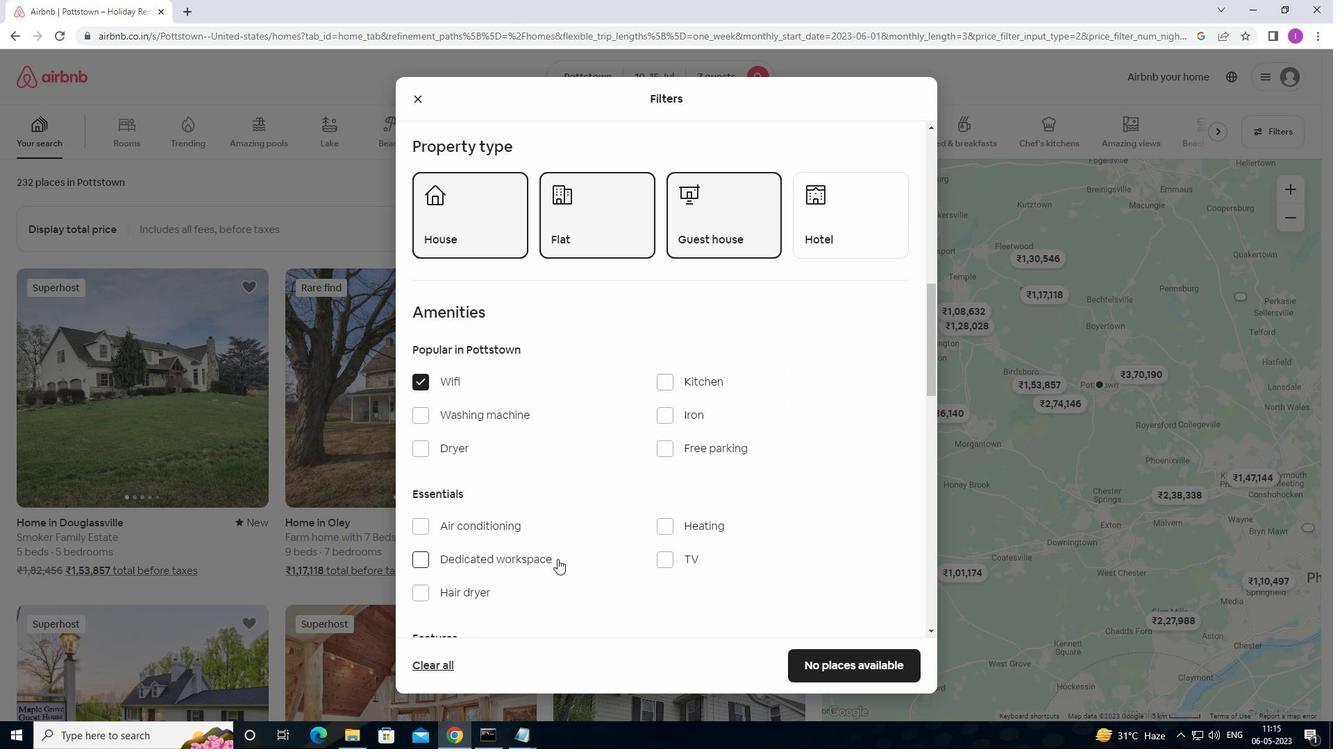 
Action: Mouse scrolled (557, 559) with delta (0, 0)
Screenshot: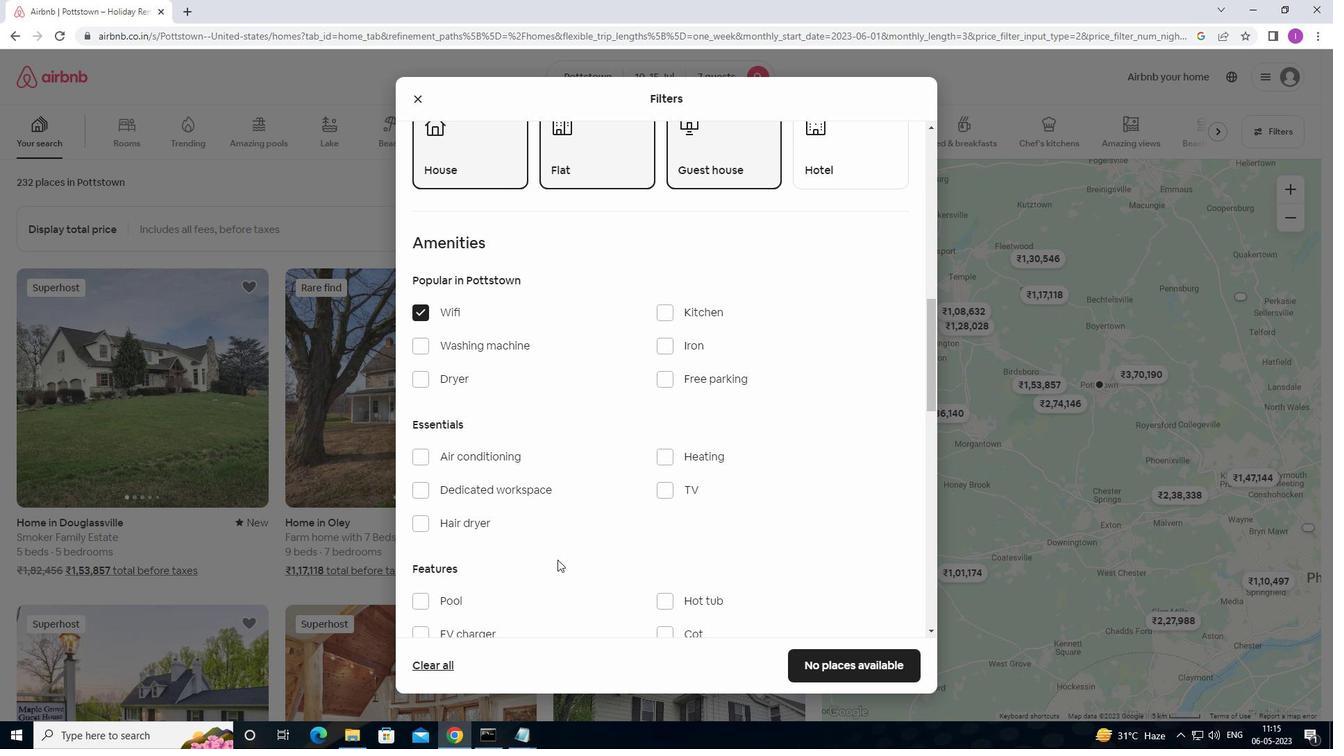 
Action: Mouse scrolled (557, 559) with delta (0, 0)
Screenshot: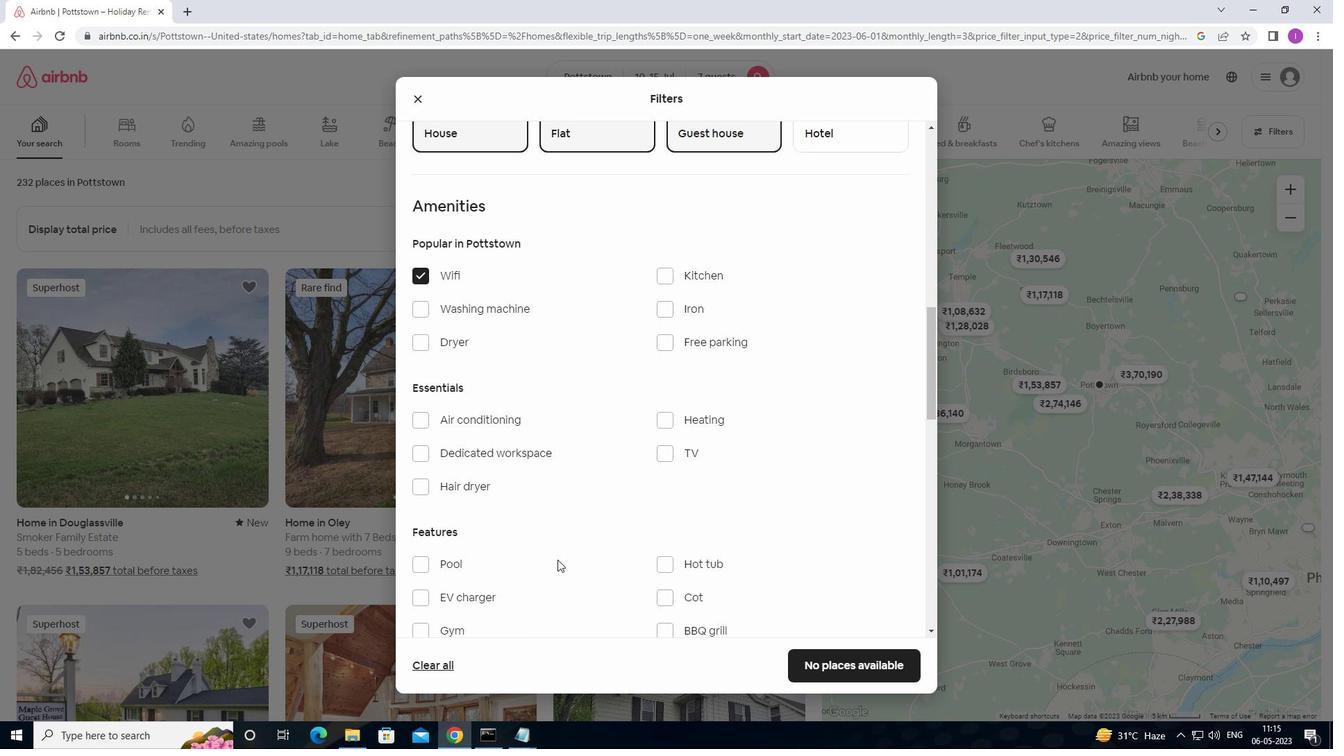 
Action: Mouse moved to (579, 356)
Screenshot: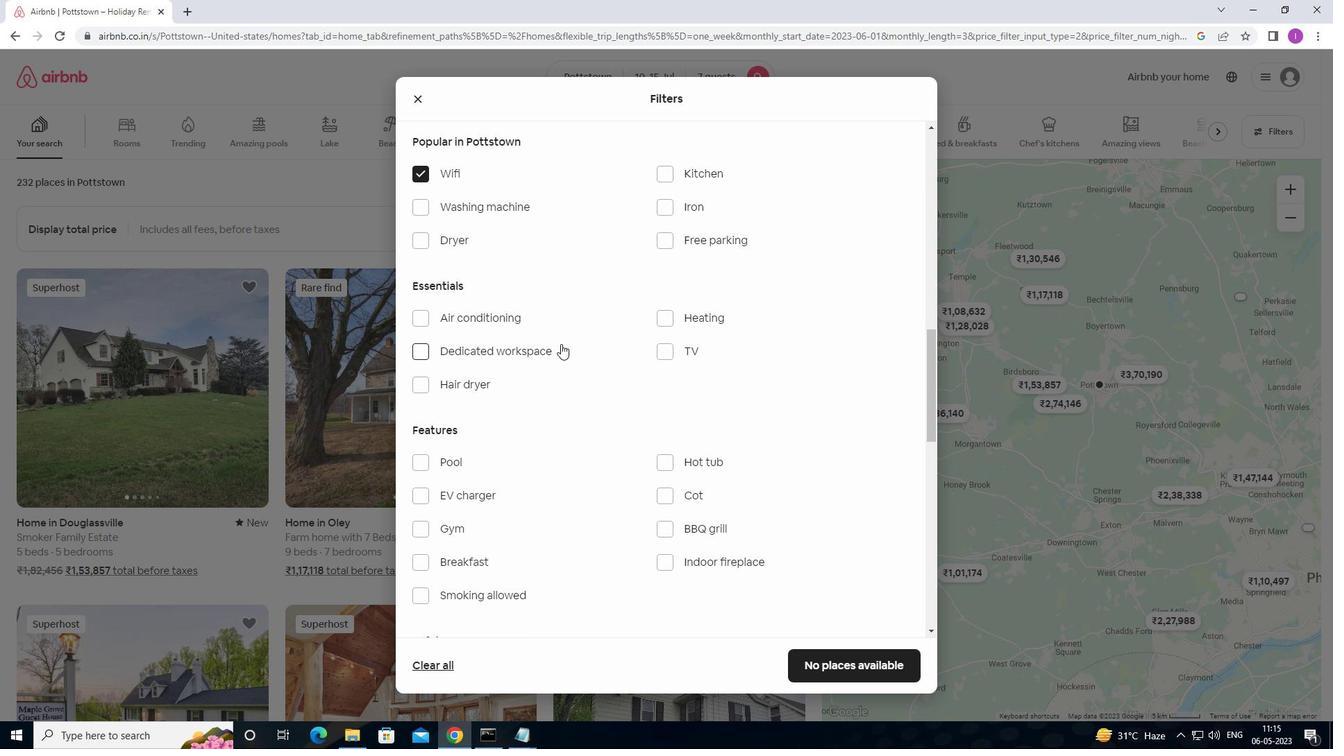 
Action: Mouse scrolled (579, 355) with delta (0, 0)
Screenshot: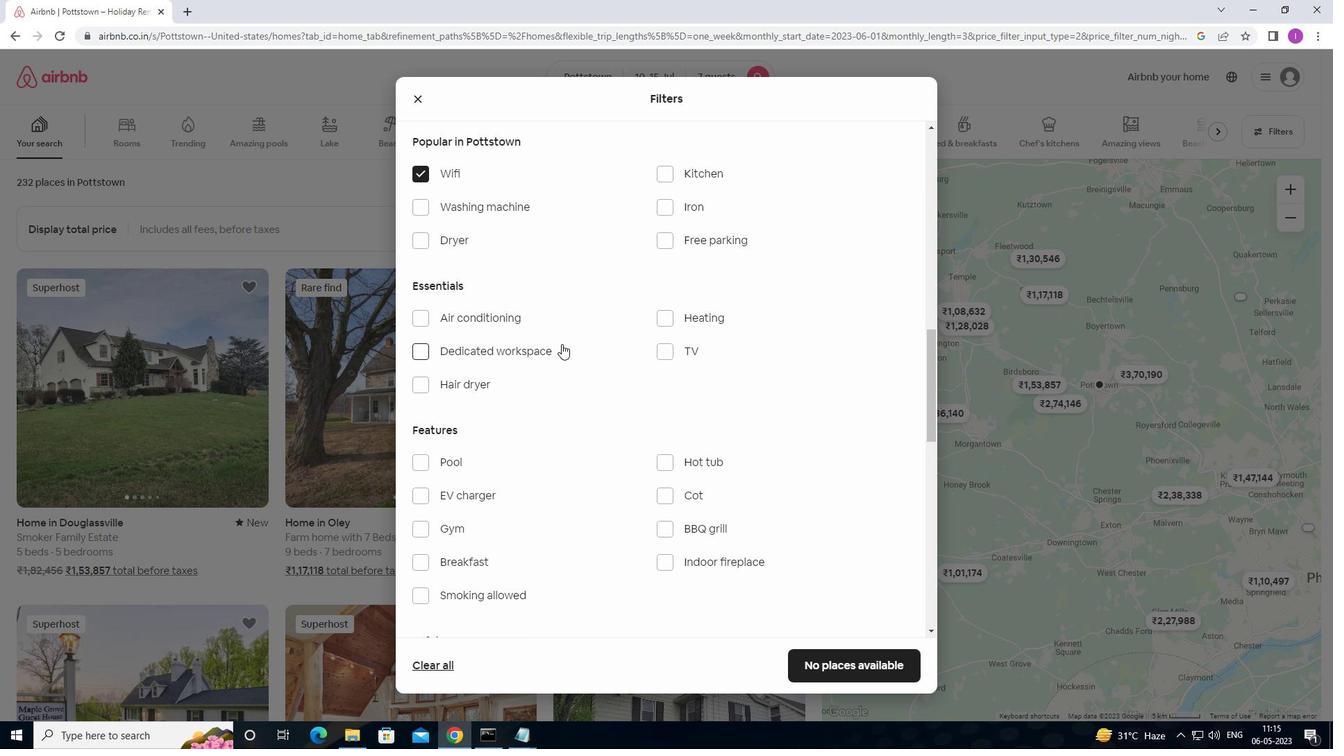 
Action: Mouse moved to (659, 281)
Screenshot: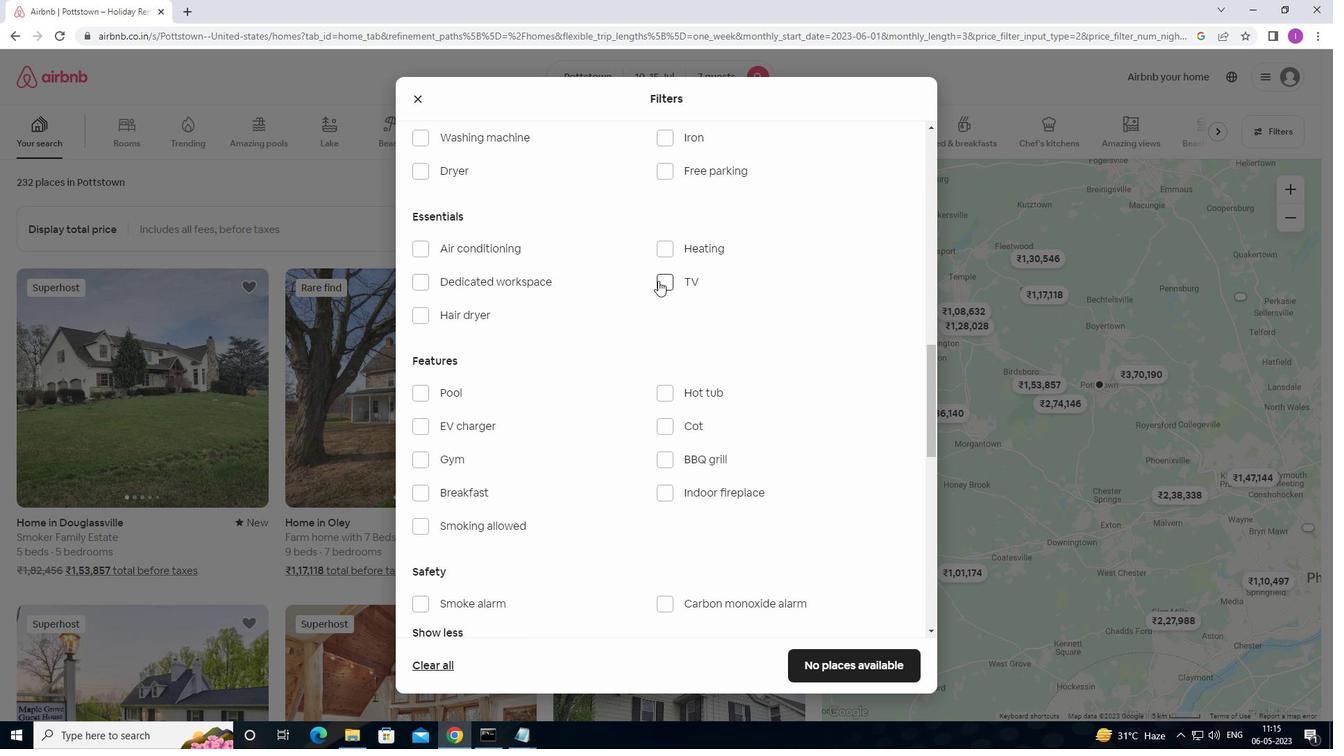 
Action: Mouse pressed left at (659, 281)
Screenshot: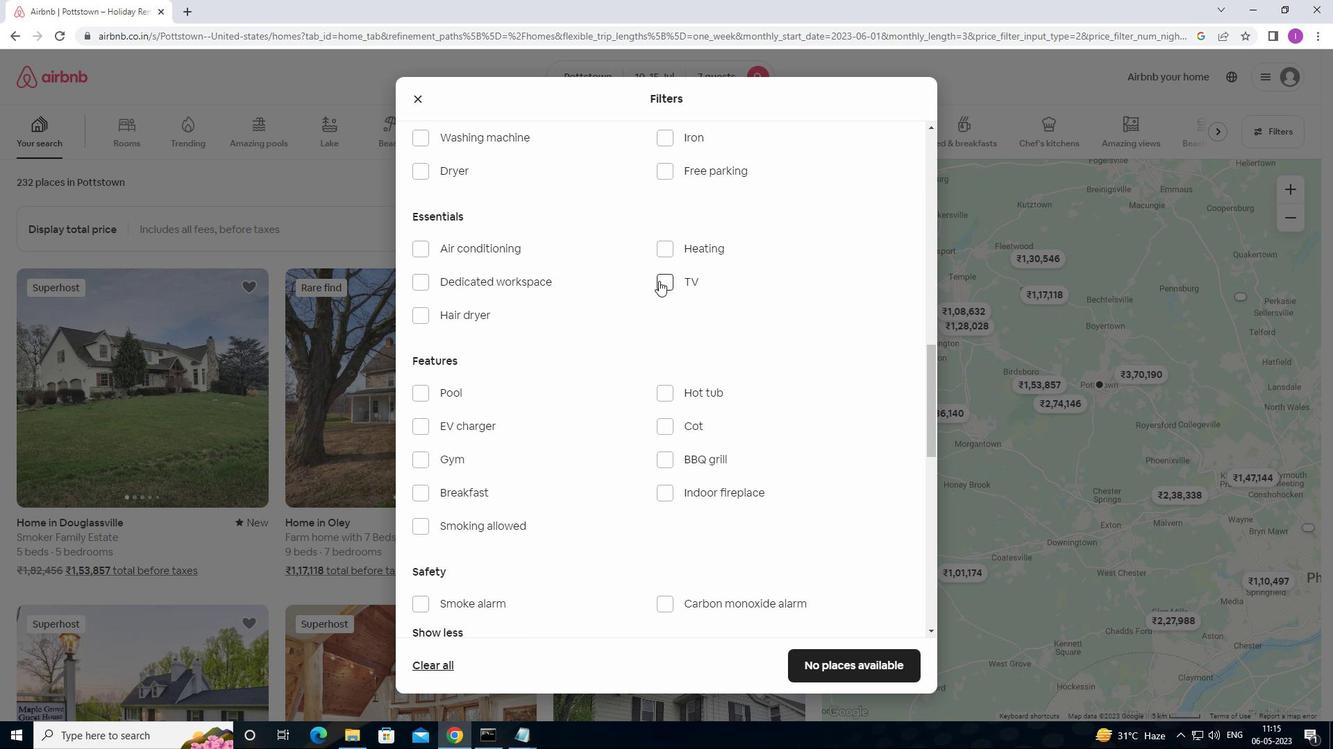 
Action: Mouse moved to (620, 324)
Screenshot: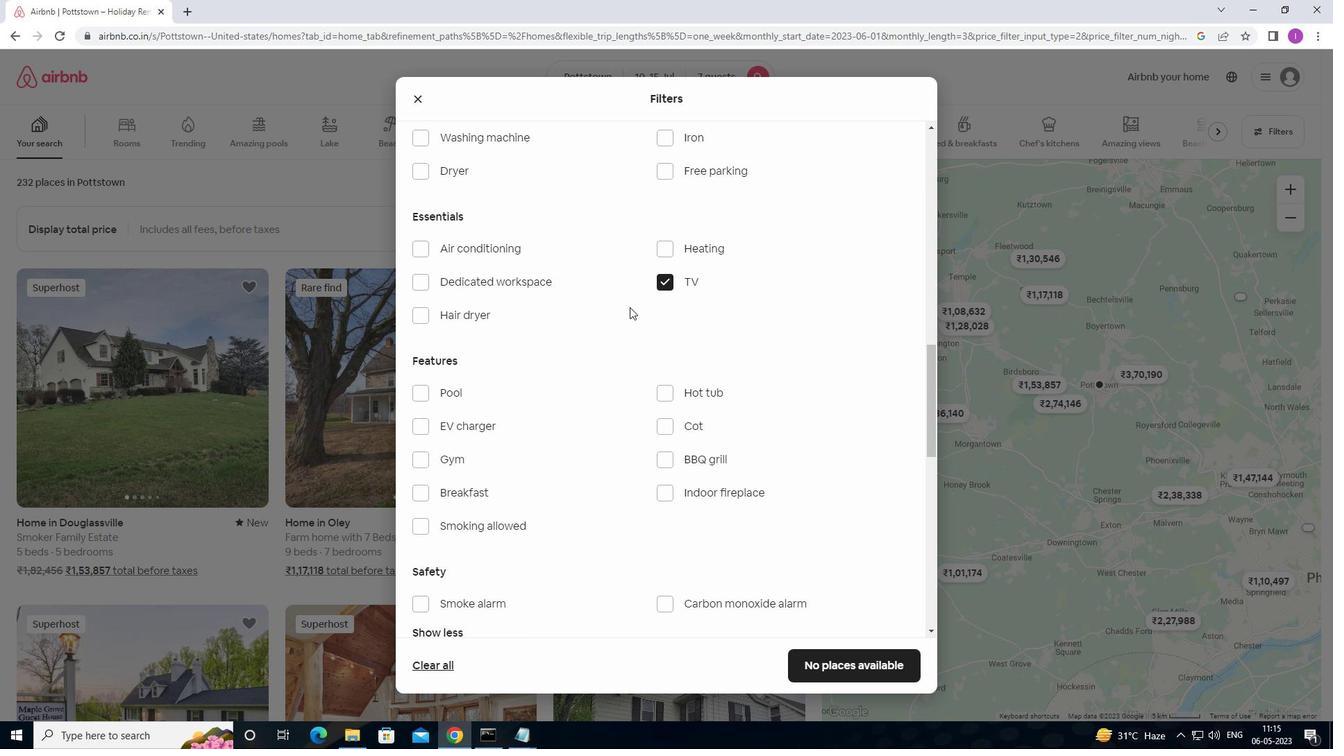 
Action: Mouse scrolled (620, 323) with delta (0, 0)
Screenshot: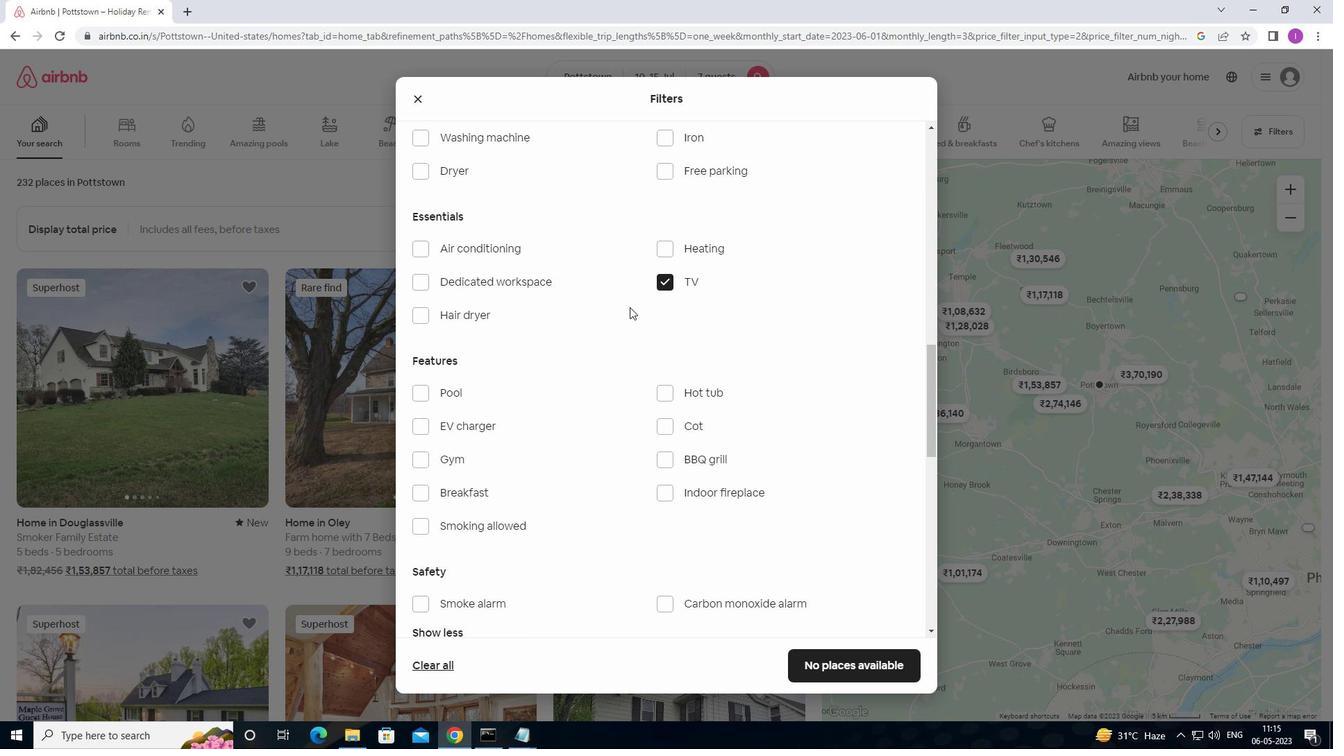 
Action: Mouse scrolled (620, 323) with delta (0, 0)
Screenshot: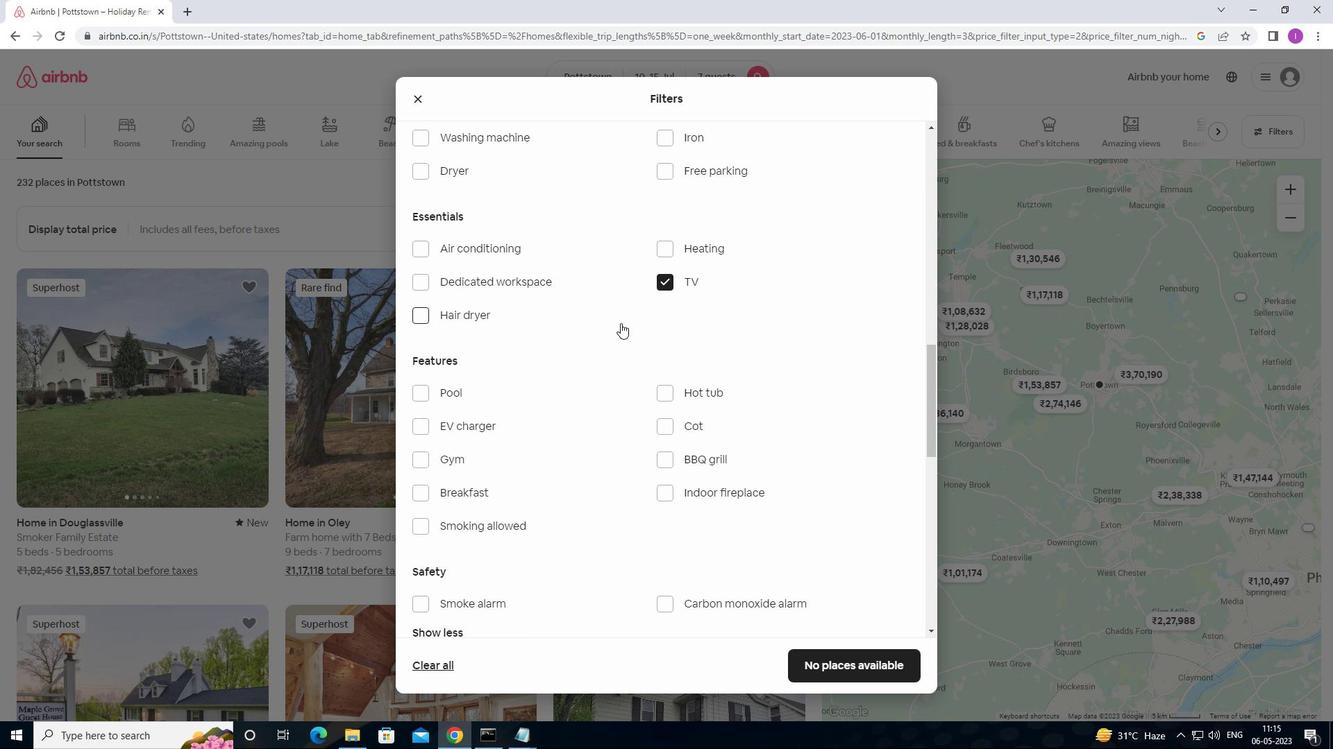 
Action: Mouse scrolled (620, 323) with delta (0, 0)
Screenshot: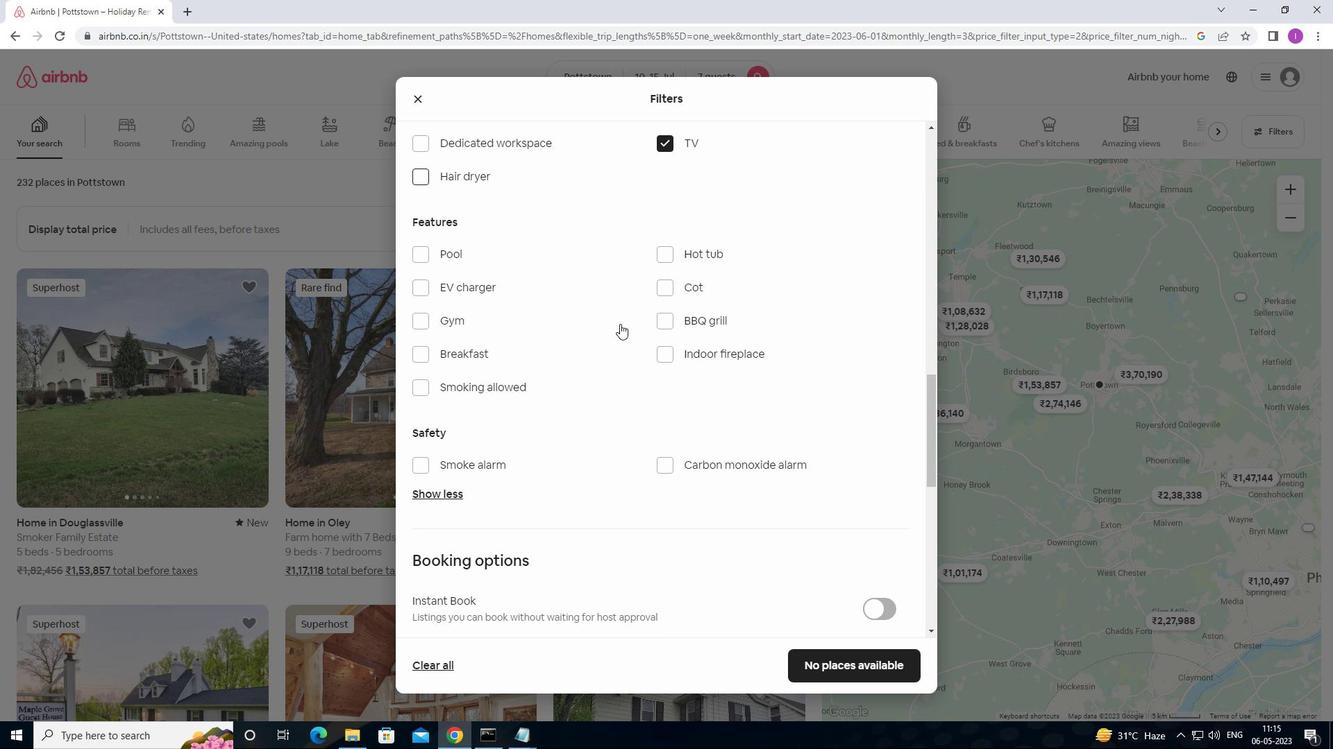 
Action: Mouse moved to (417, 256)
Screenshot: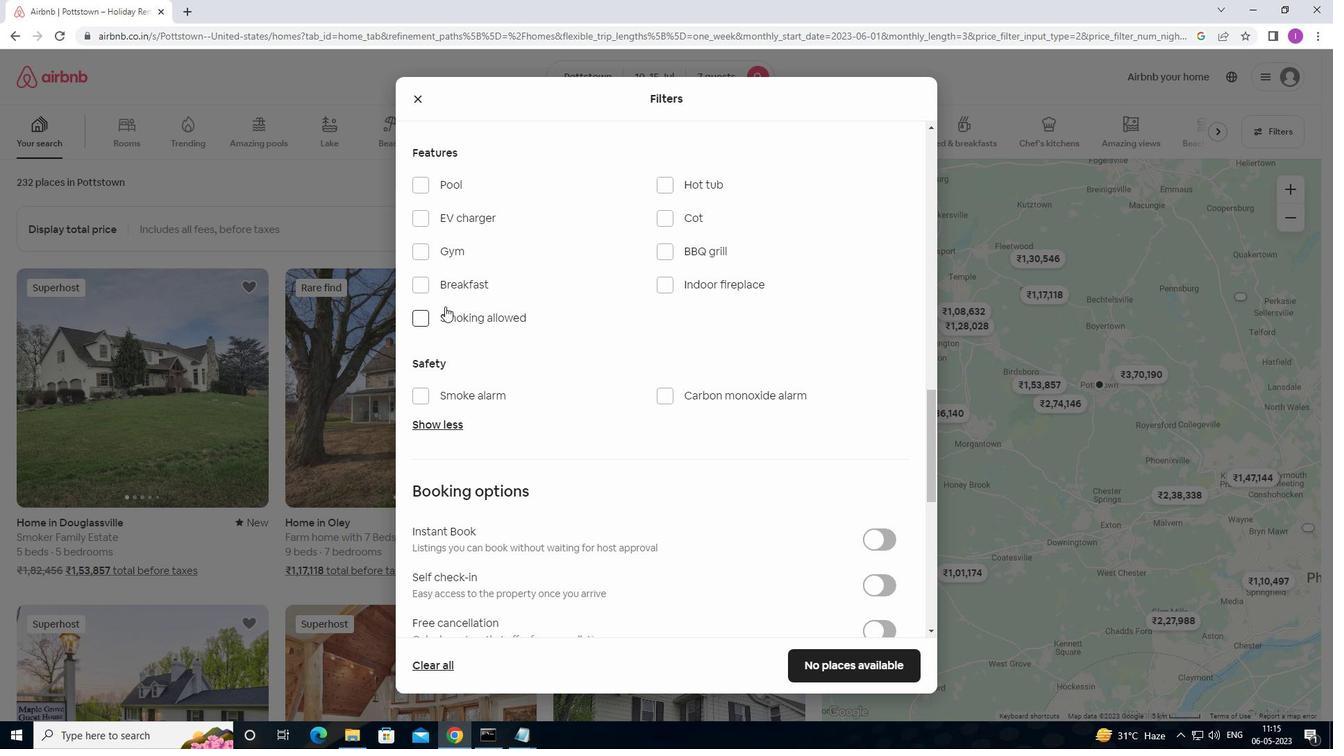 
Action: Mouse pressed left at (417, 256)
Screenshot: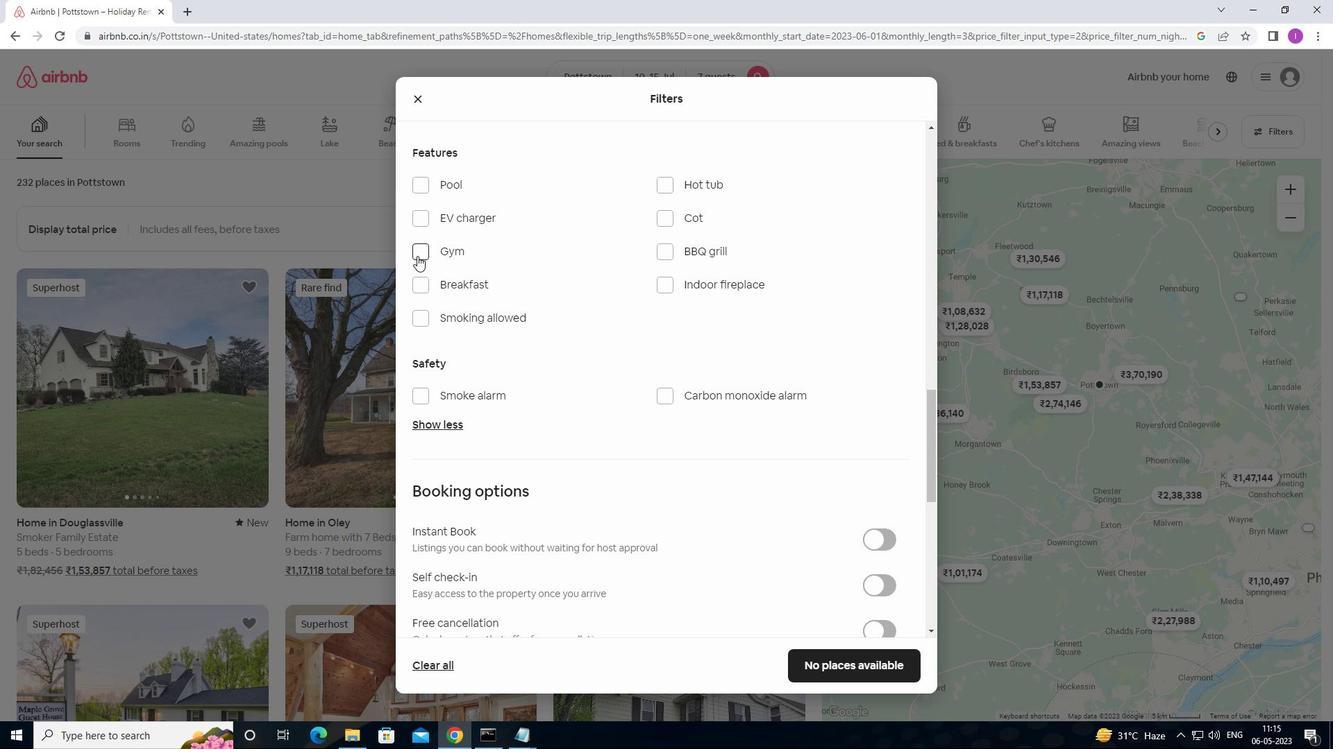 
Action: Mouse moved to (420, 281)
Screenshot: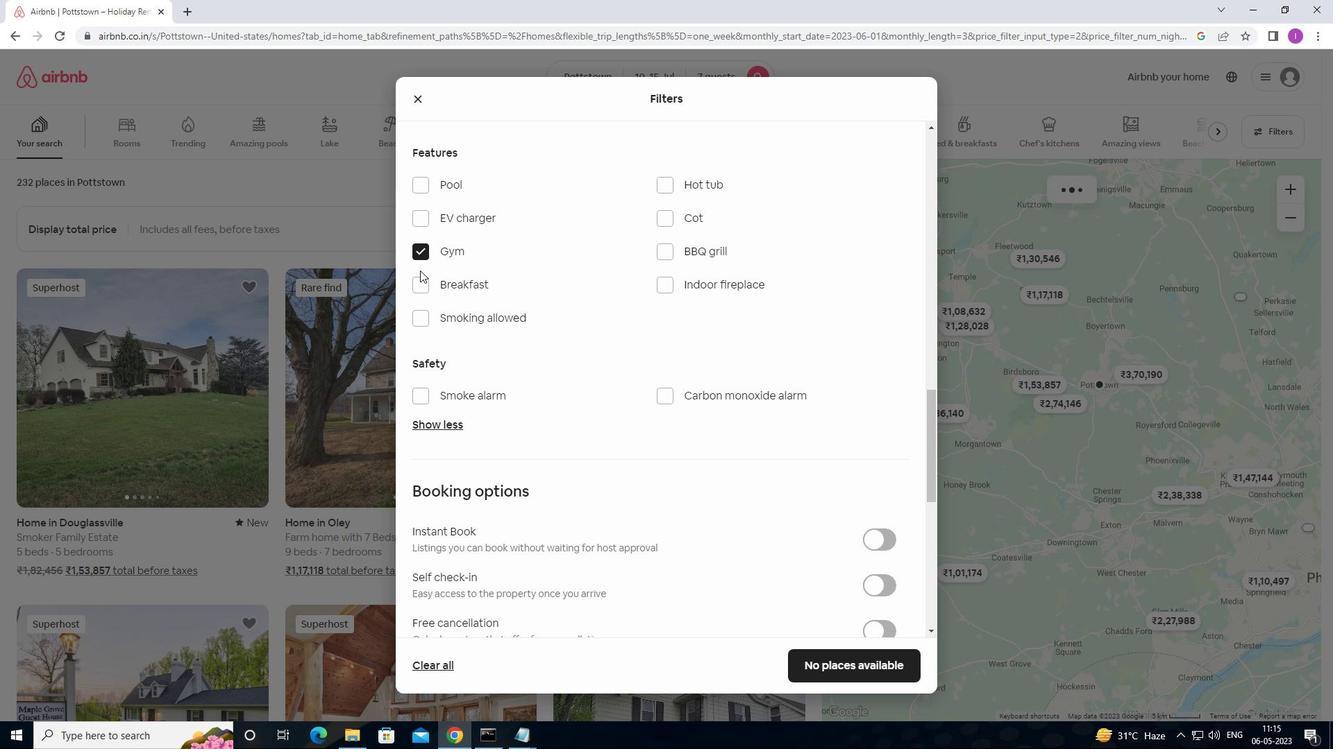 
Action: Mouse pressed left at (420, 281)
Screenshot: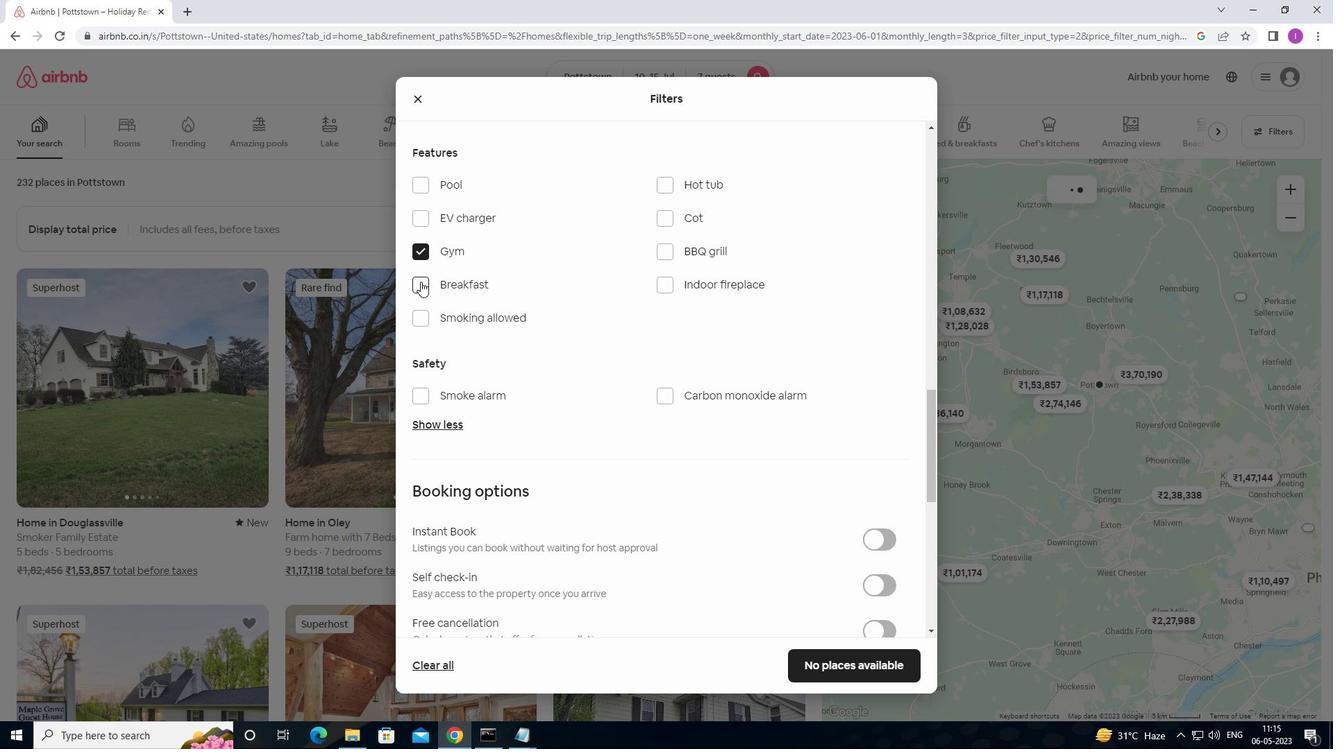 
Action: Mouse moved to (540, 380)
Screenshot: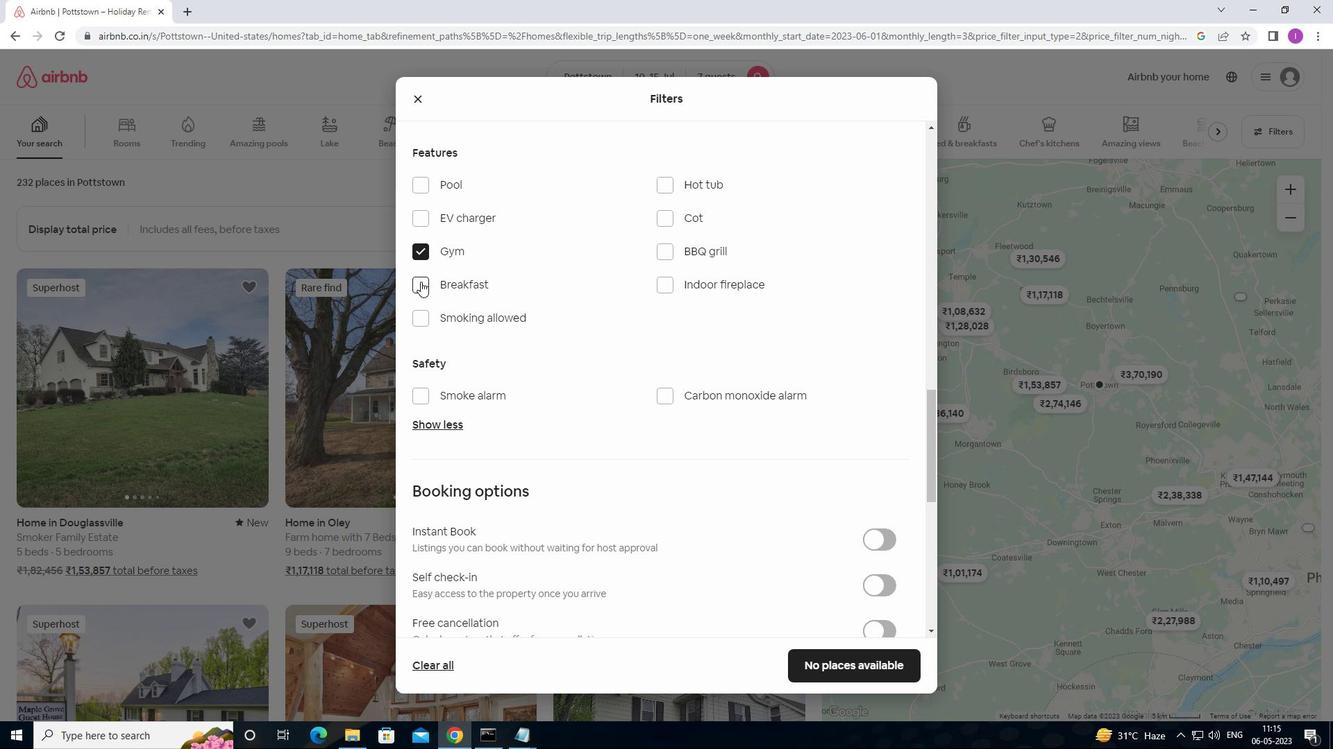 
Action: Mouse scrolled (540, 379) with delta (0, 0)
Screenshot: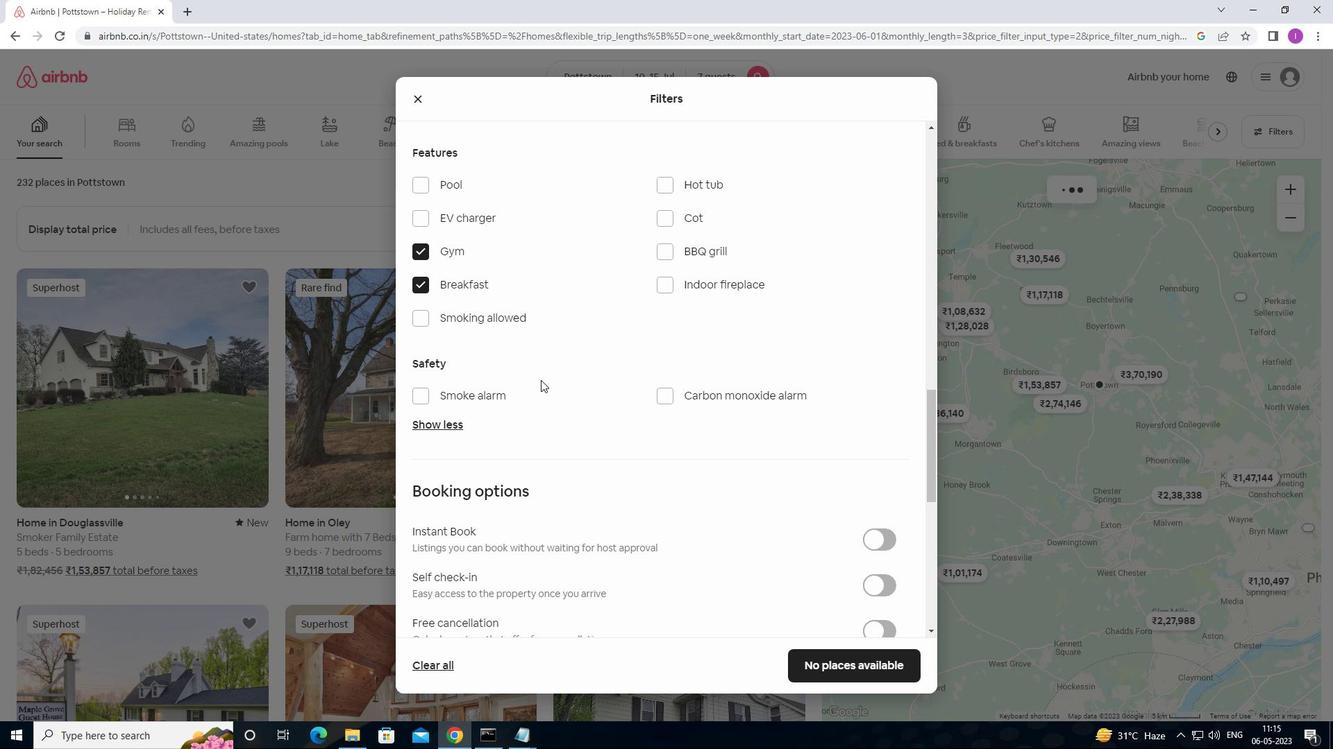 
Action: Mouse scrolled (540, 379) with delta (0, 0)
Screenshot: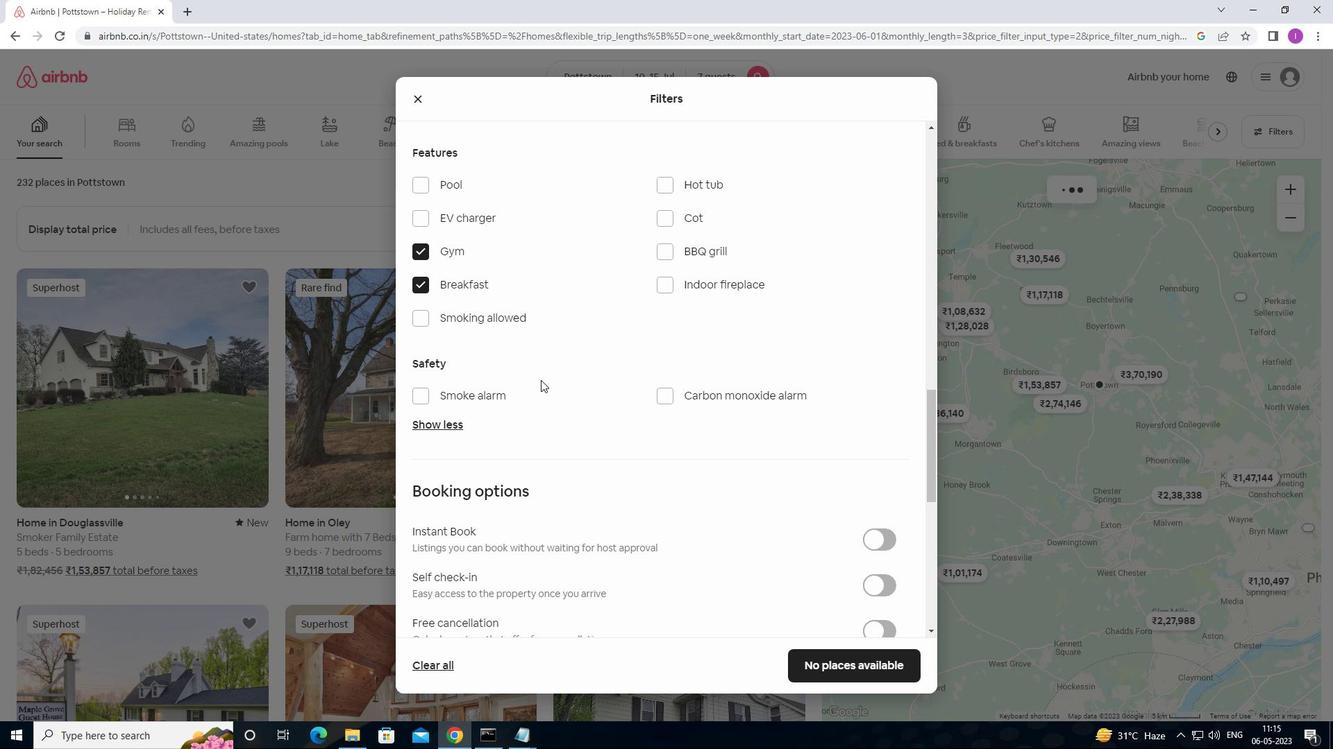 
Action: Mouse scrolled (540, 379) with delta (0, 0)
Screenshot: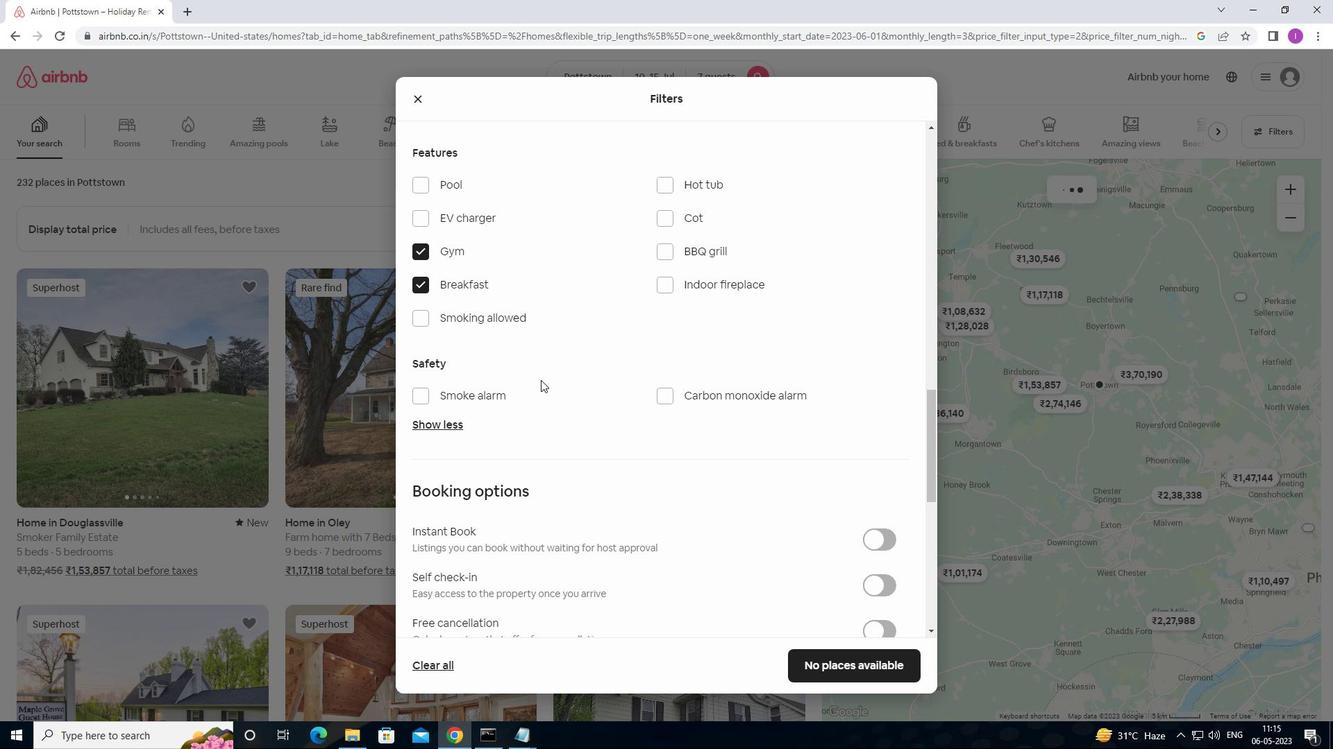 
Action: Mouse moved to (886, 370)
Screenshot: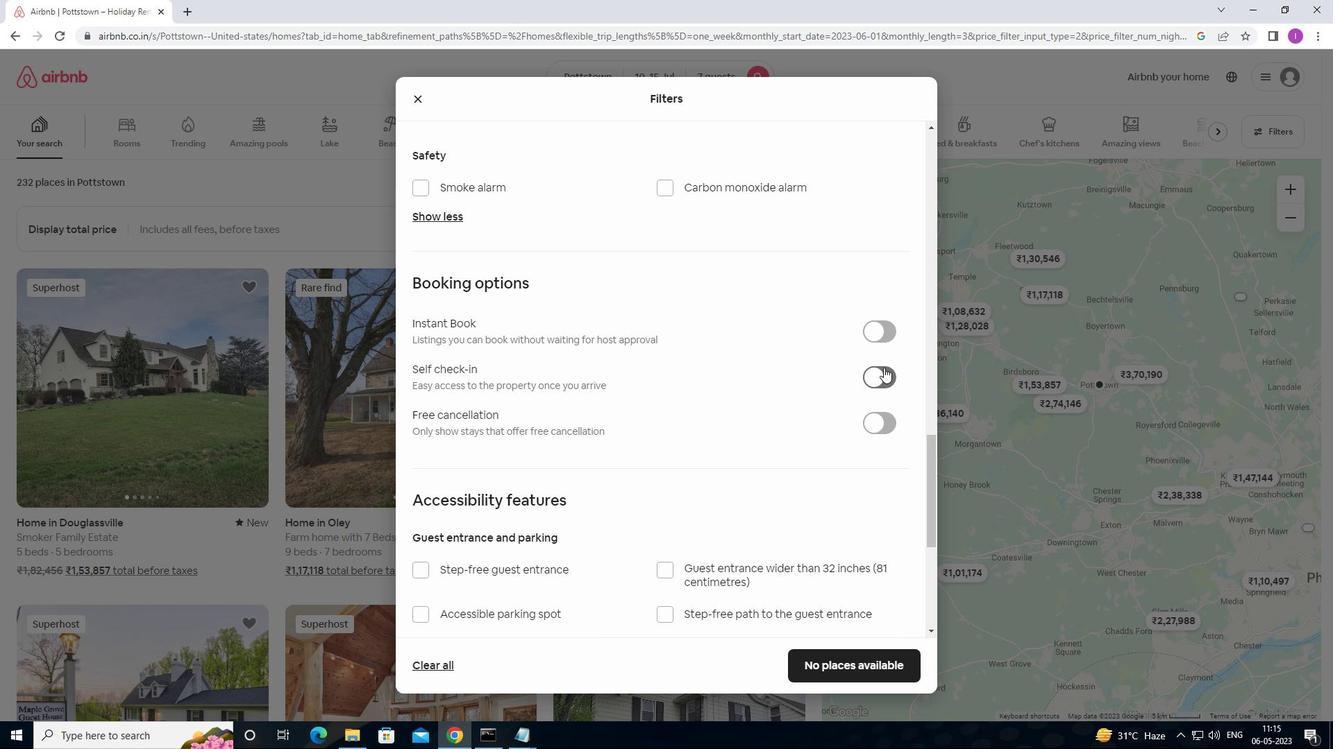 
Action: Mouse pressed left at (886, 370)
Screenshot: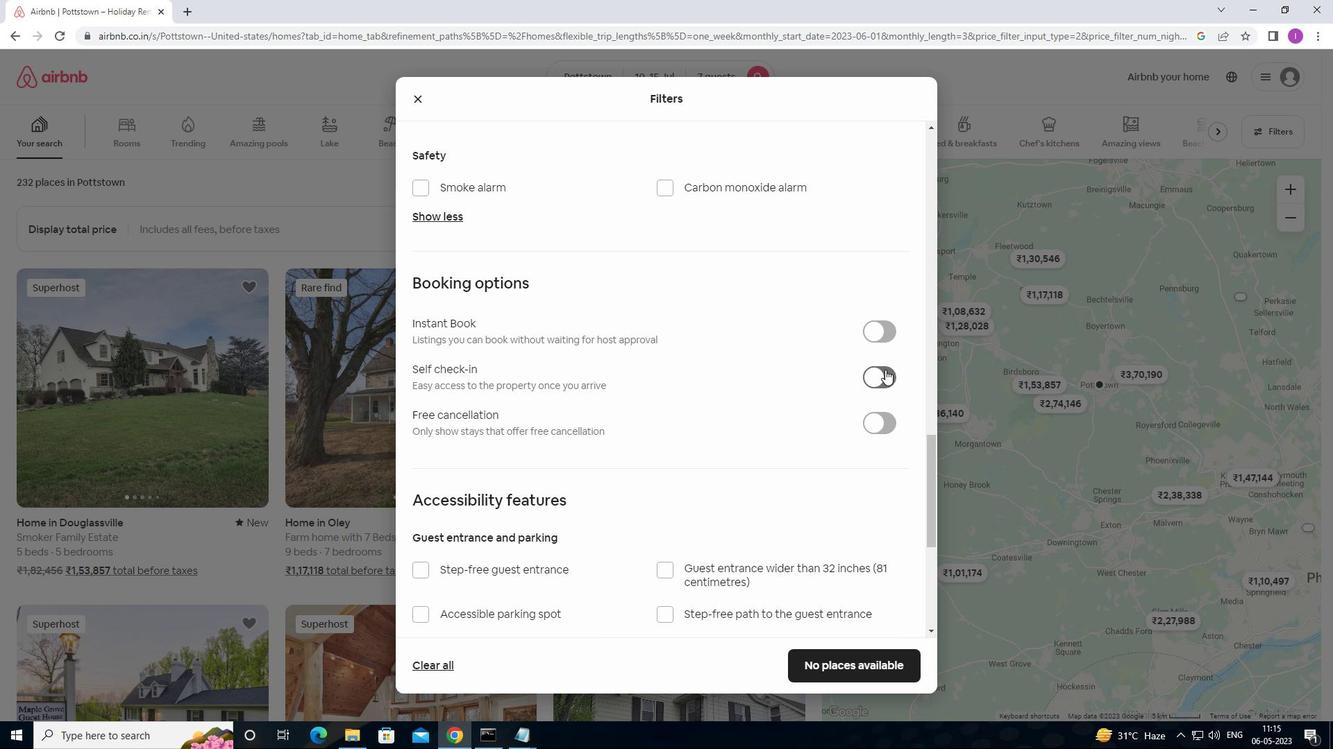 
Action: Mouse moved to (563, 484)
Screenshot: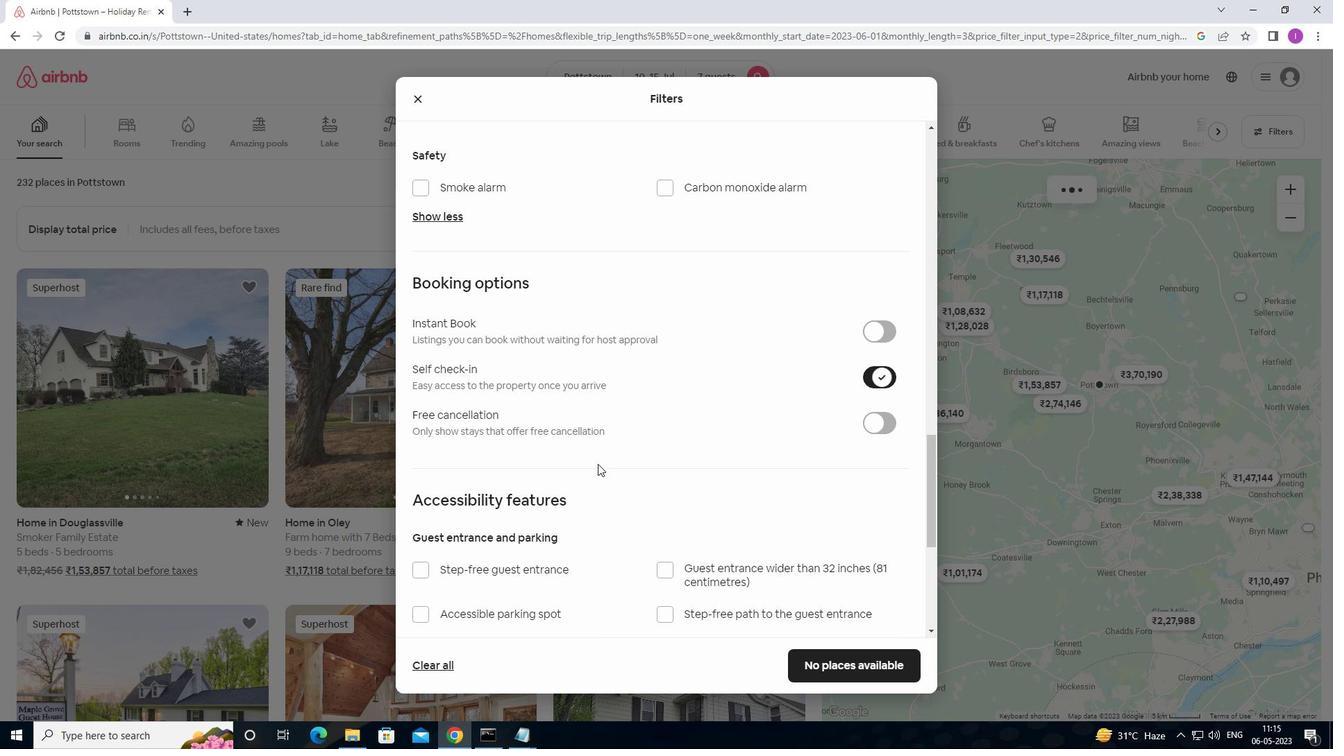 
Action: Mouse scrolled (563, 483) with delta (0, 0)
Screenshot: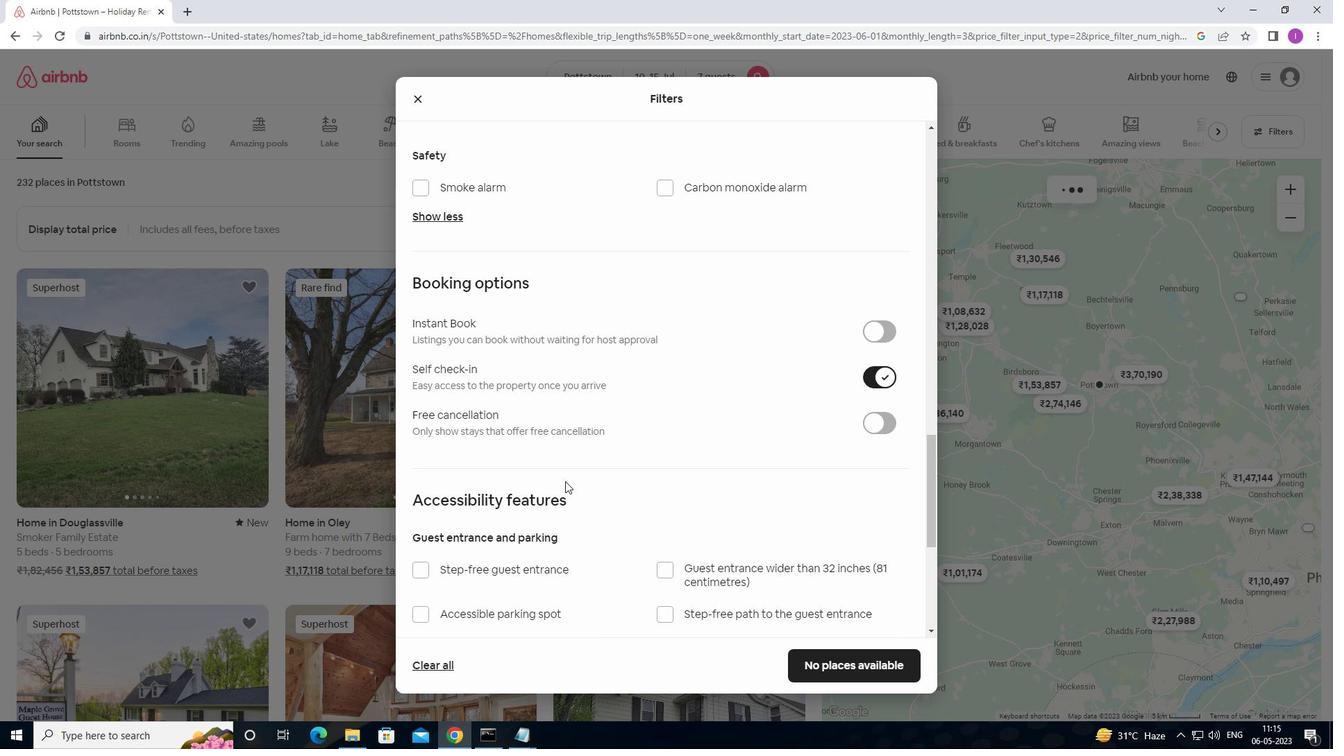 
Action: Mouse scrolled (563, 483) with delta (0, 0)
Screenshot: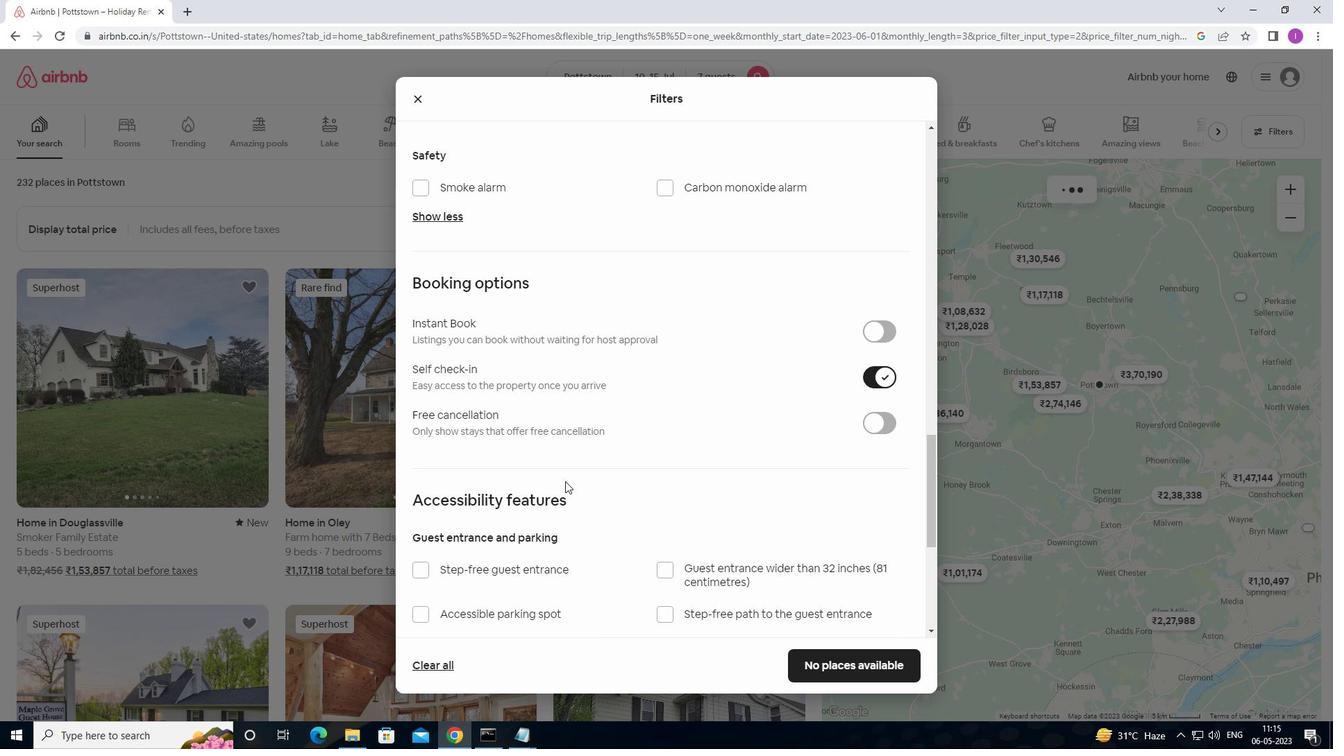 
Action: Mouse moved to (563, 485)
Screenshot: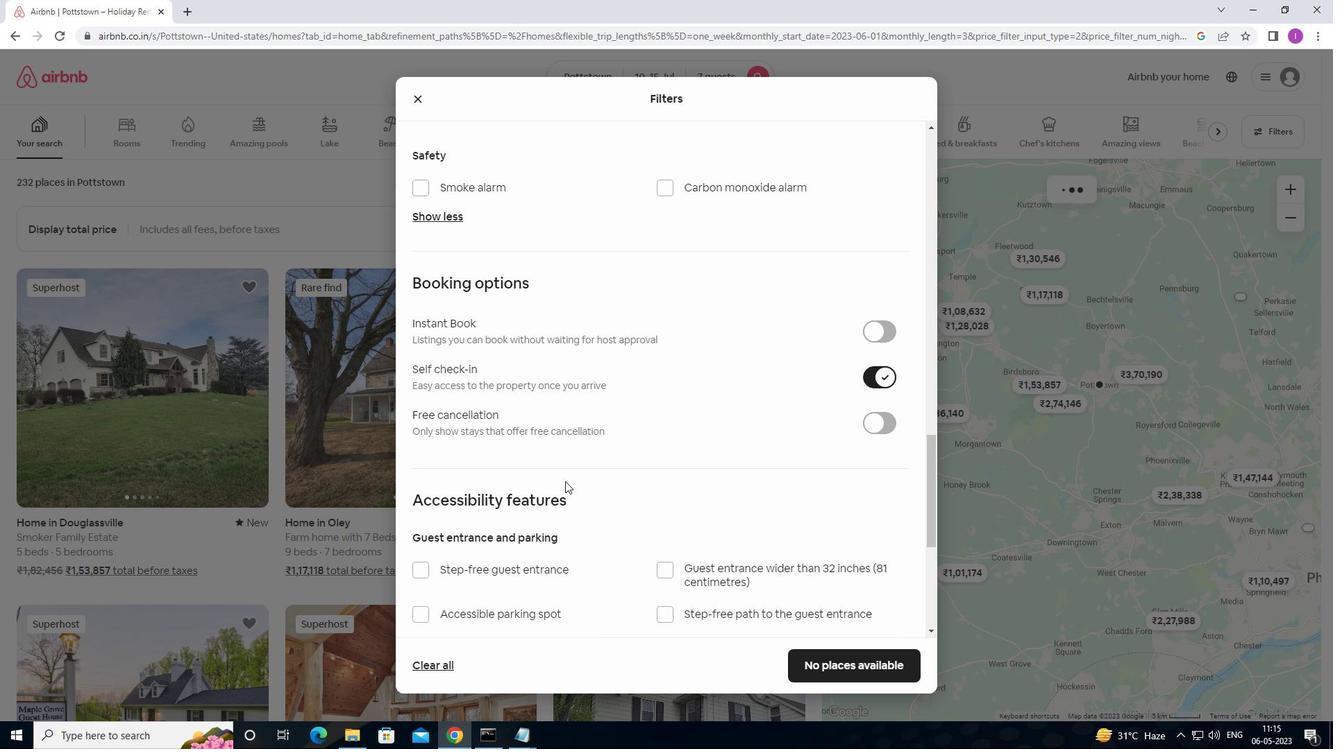 
Action: Mouse scrolled (563, 484) with delta (0, 0)
Screenshot: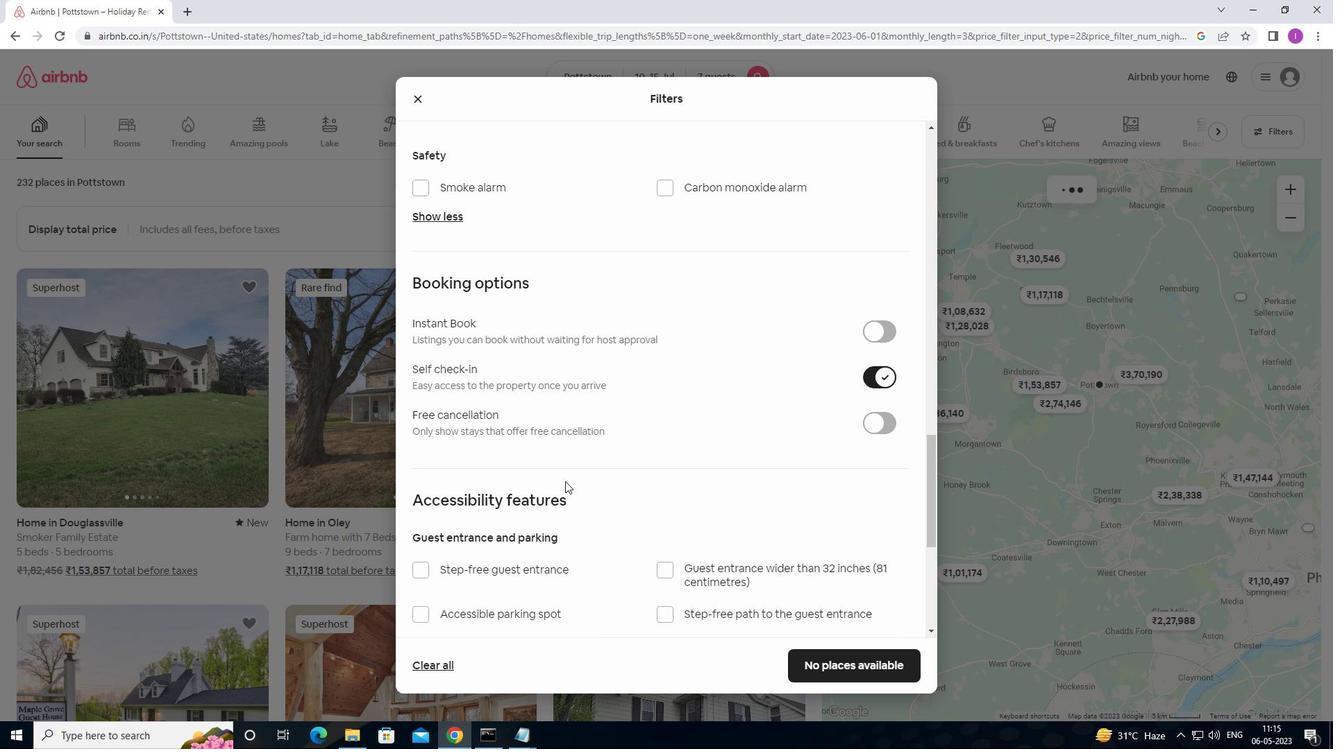 
Action: Mouse scrolled (563, 484) with delta (0, 0)
Screenshot: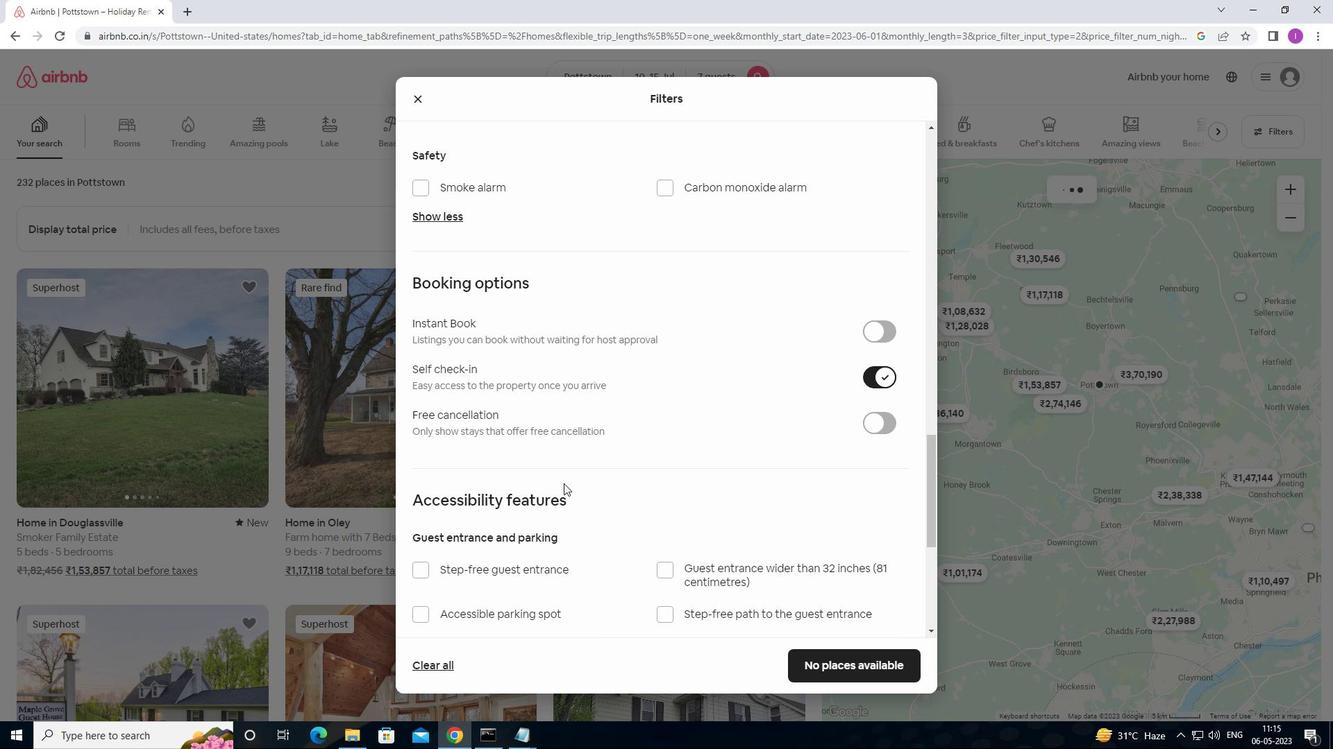 
Action: Mouse moved to (565, 486)
Screenshot: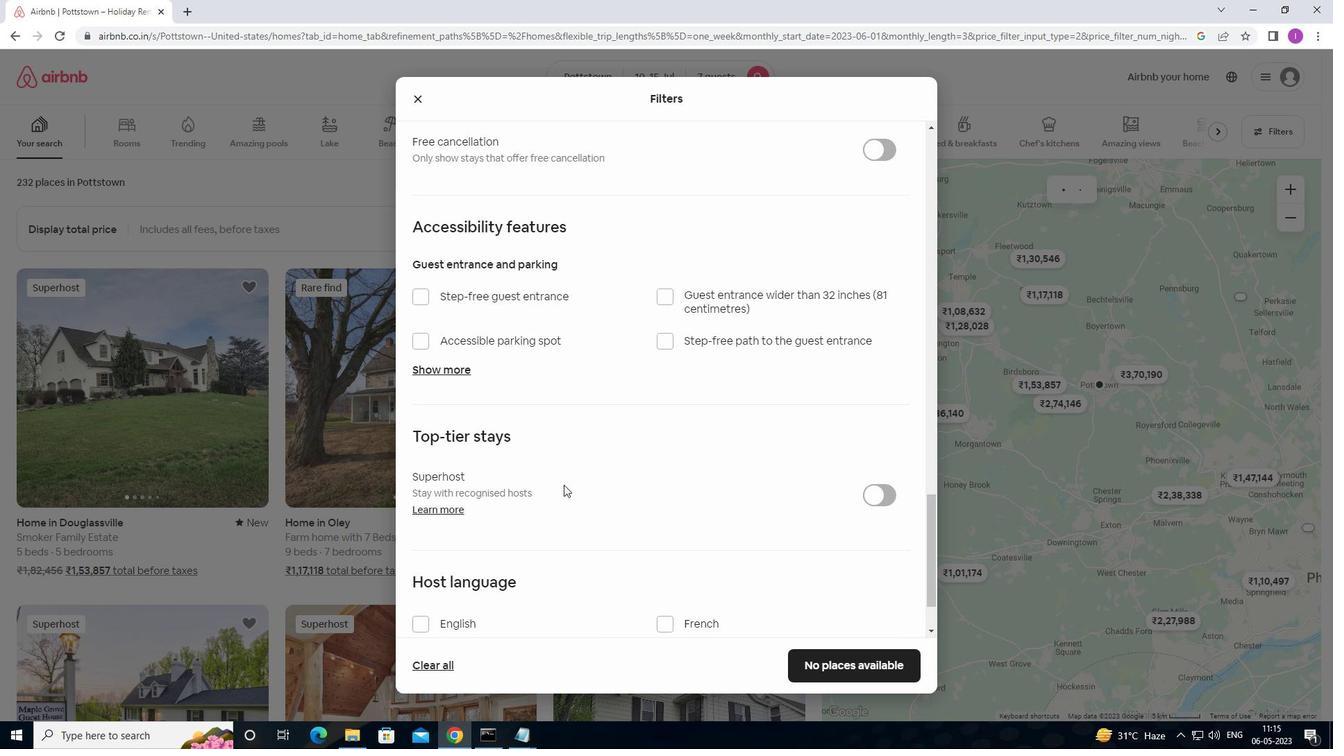 
Action: Mouse scrolled (565, 485) with delta (0, 0)
Screenshot: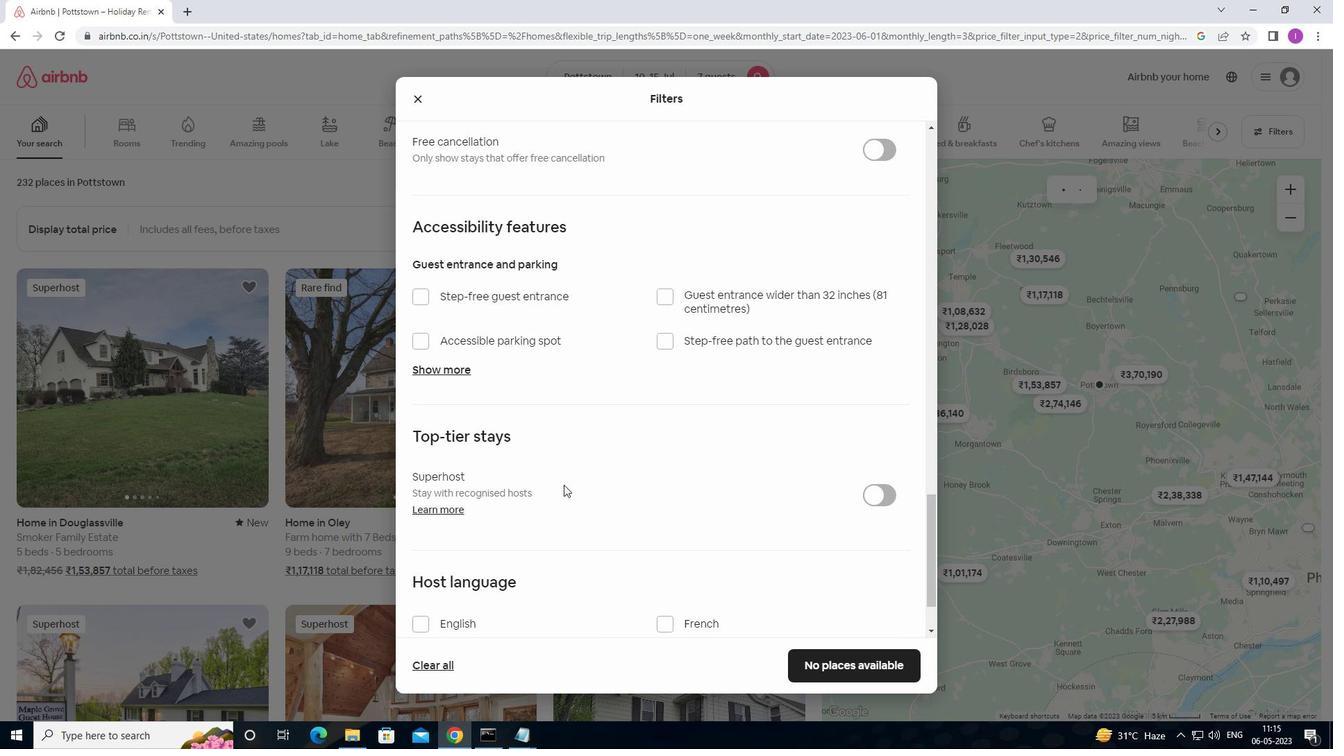 
Action: Mouse moved to (567, 486)
Screenshot: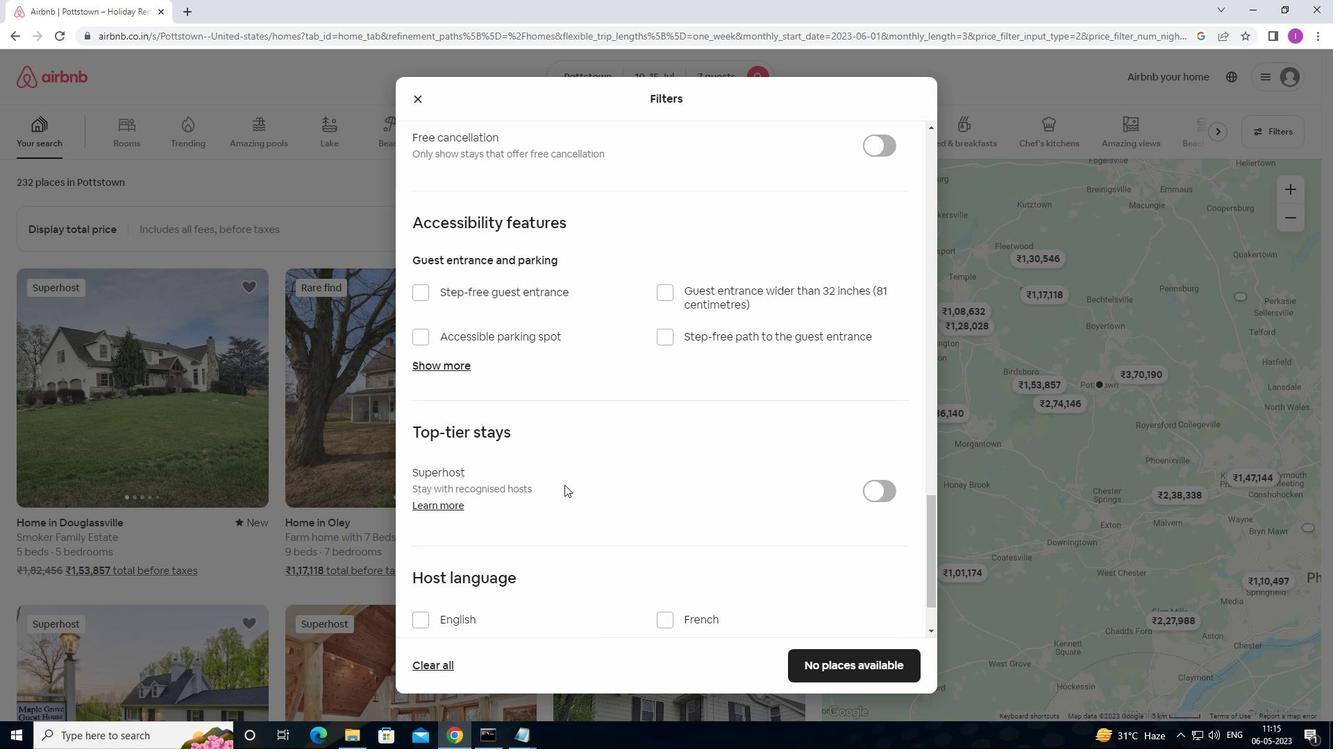 
Action: Mouse scrolled (567, 486) with delta (0, 0)
Screenshot: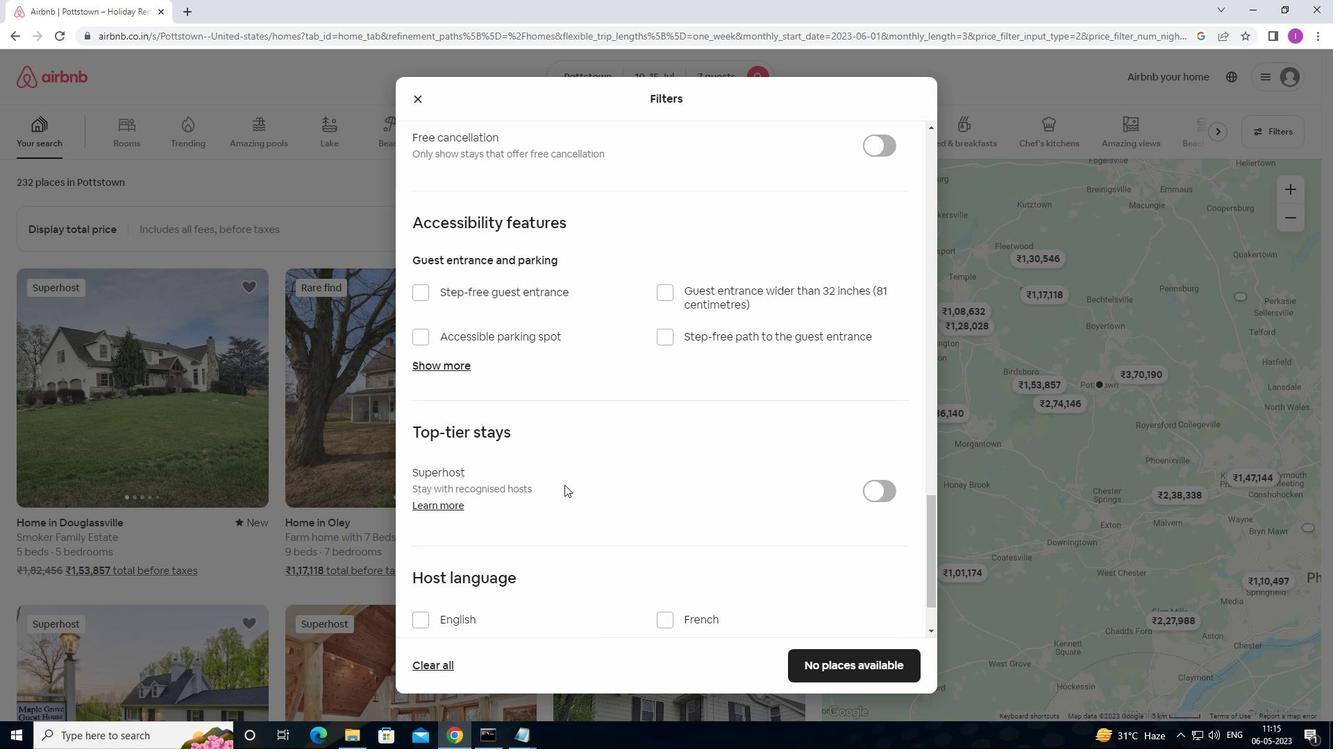 
Action: Mouse scrolled (567, 486) with delta (0, 0)
Screenshot: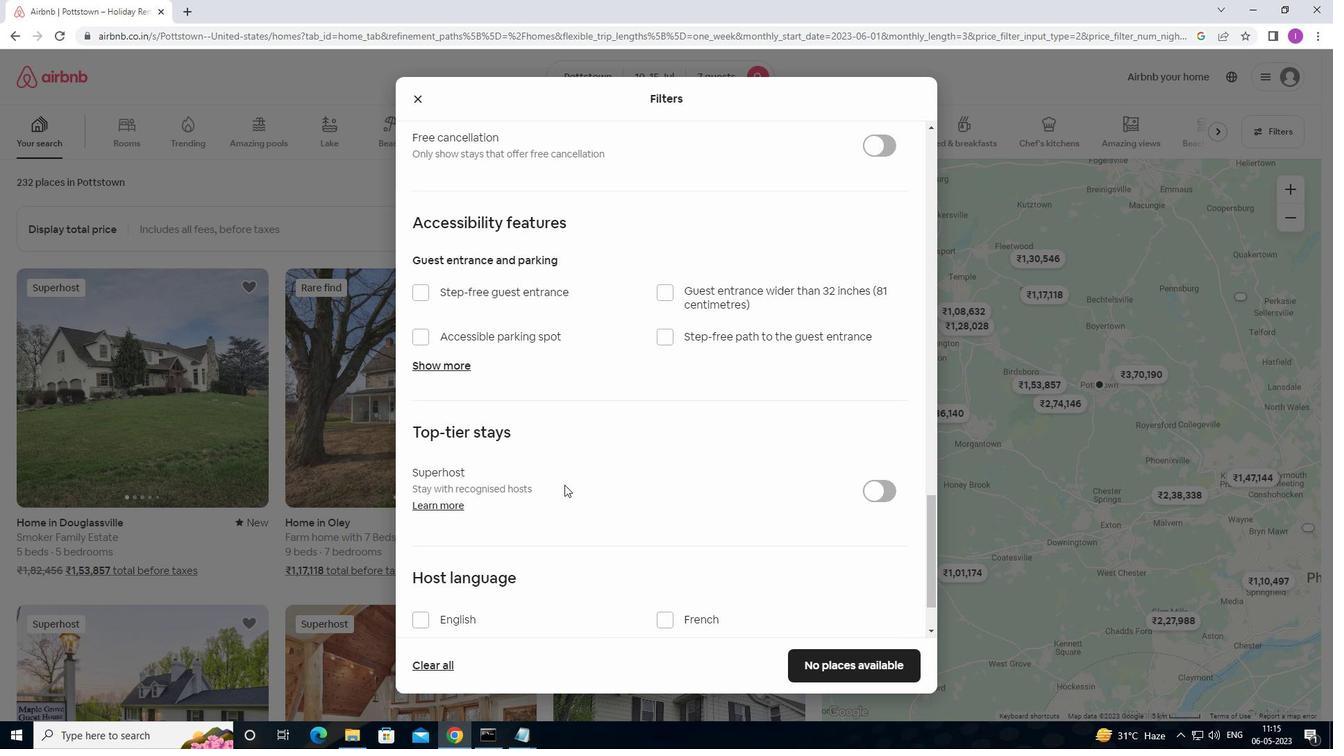 
Action: Mouse moved to (567, 486)
Screenshot: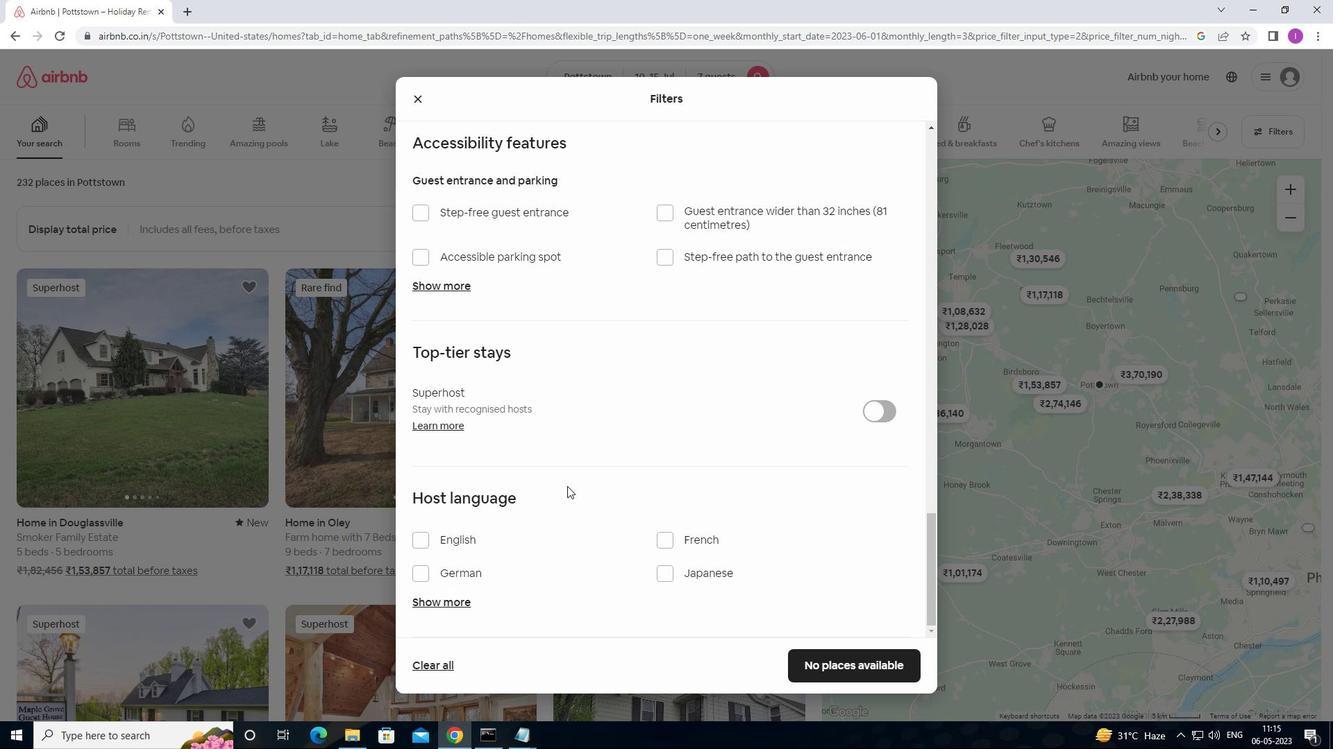 
Action: Mouse scrolled (567, 486) with delta (0, 0)
Screenshot: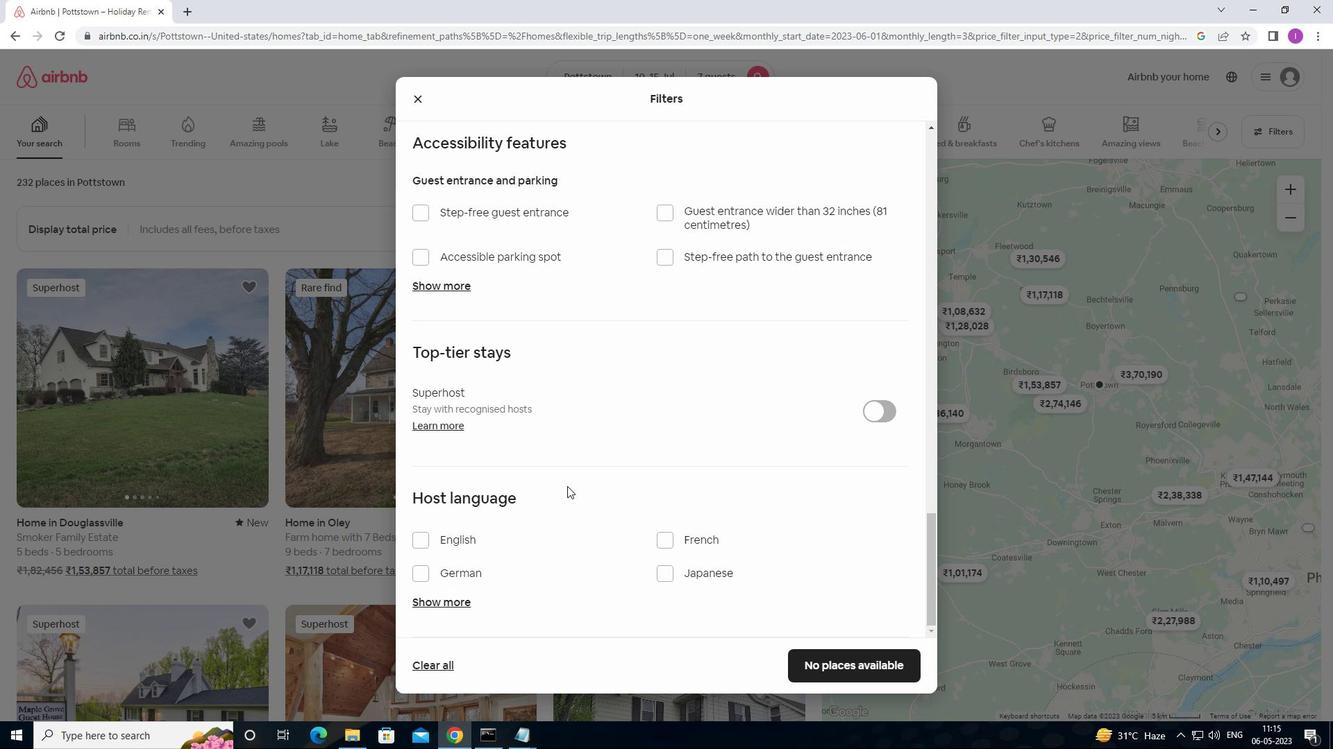 
Action: Mouse moved to (568, 487)
Screenshot: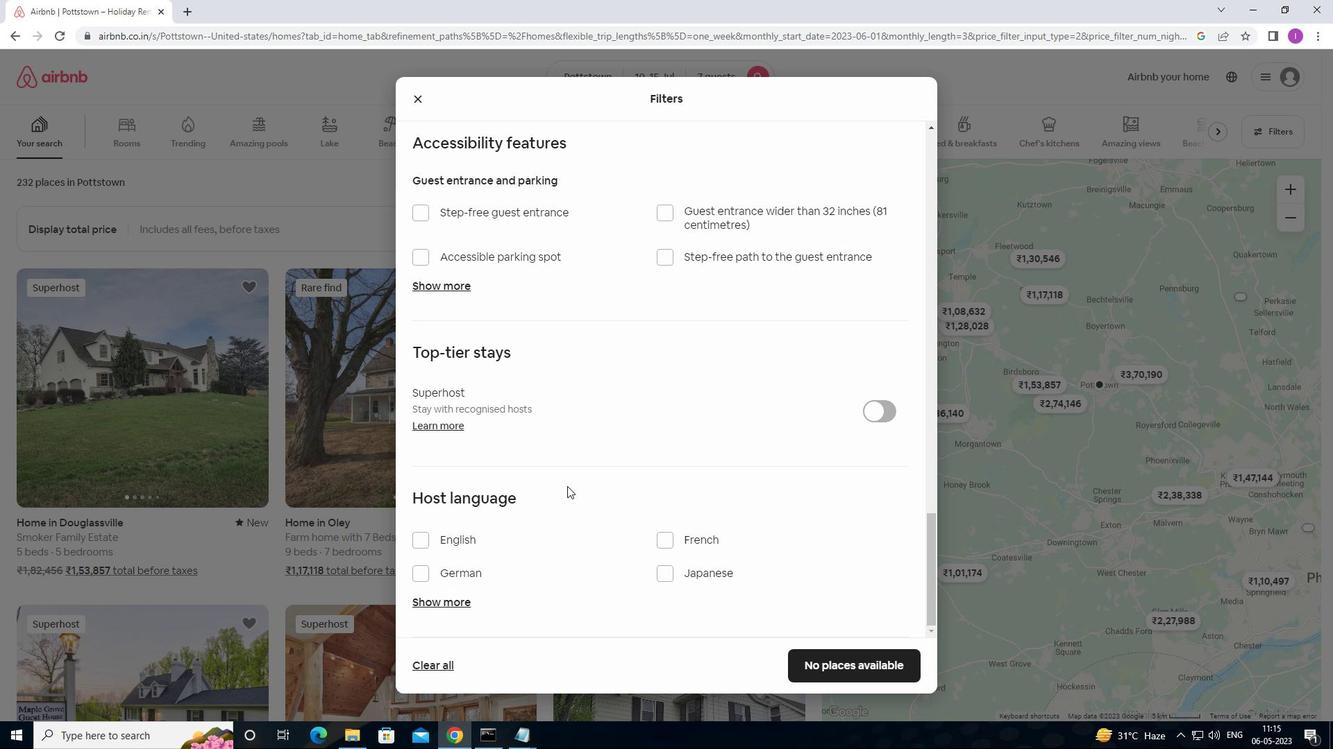 
Action: Mouse scrolled (568, 486) with delta (0, 0)
Screenshot: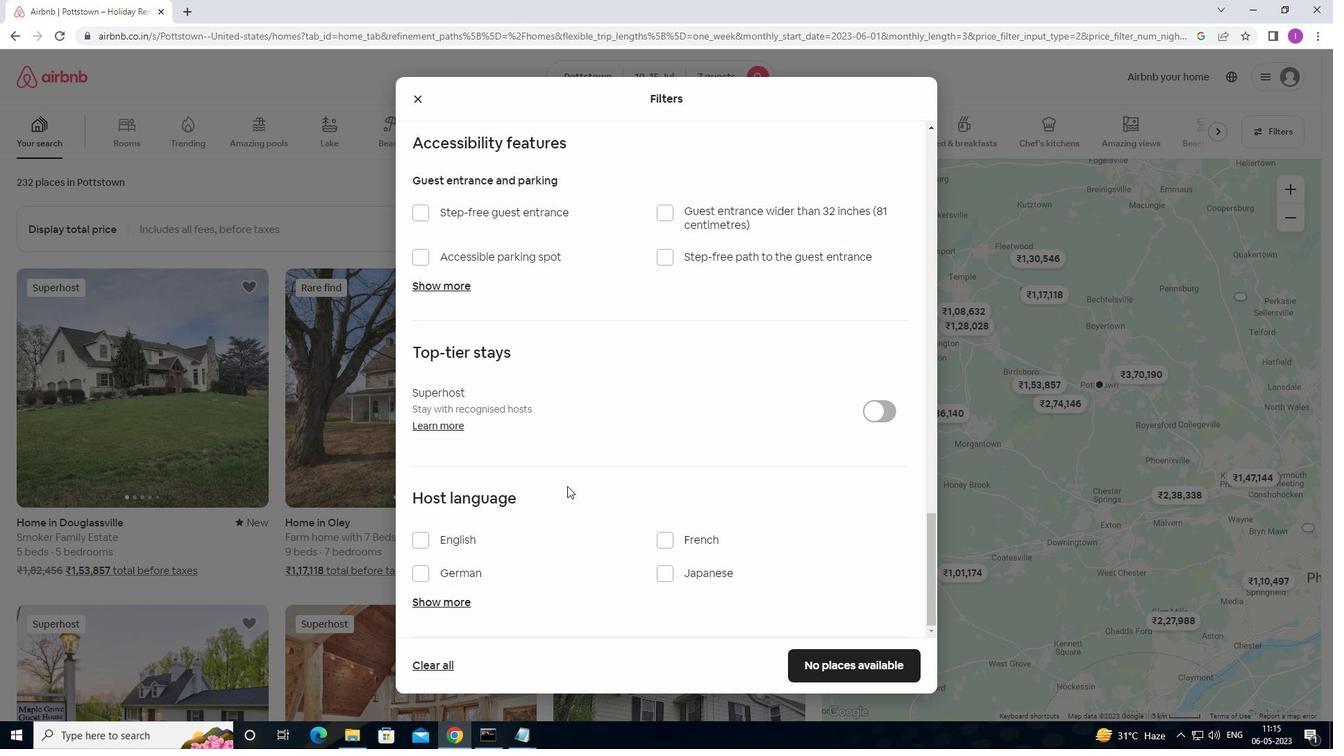 
Action: Mouse moved to (416, 545)
Screenshot: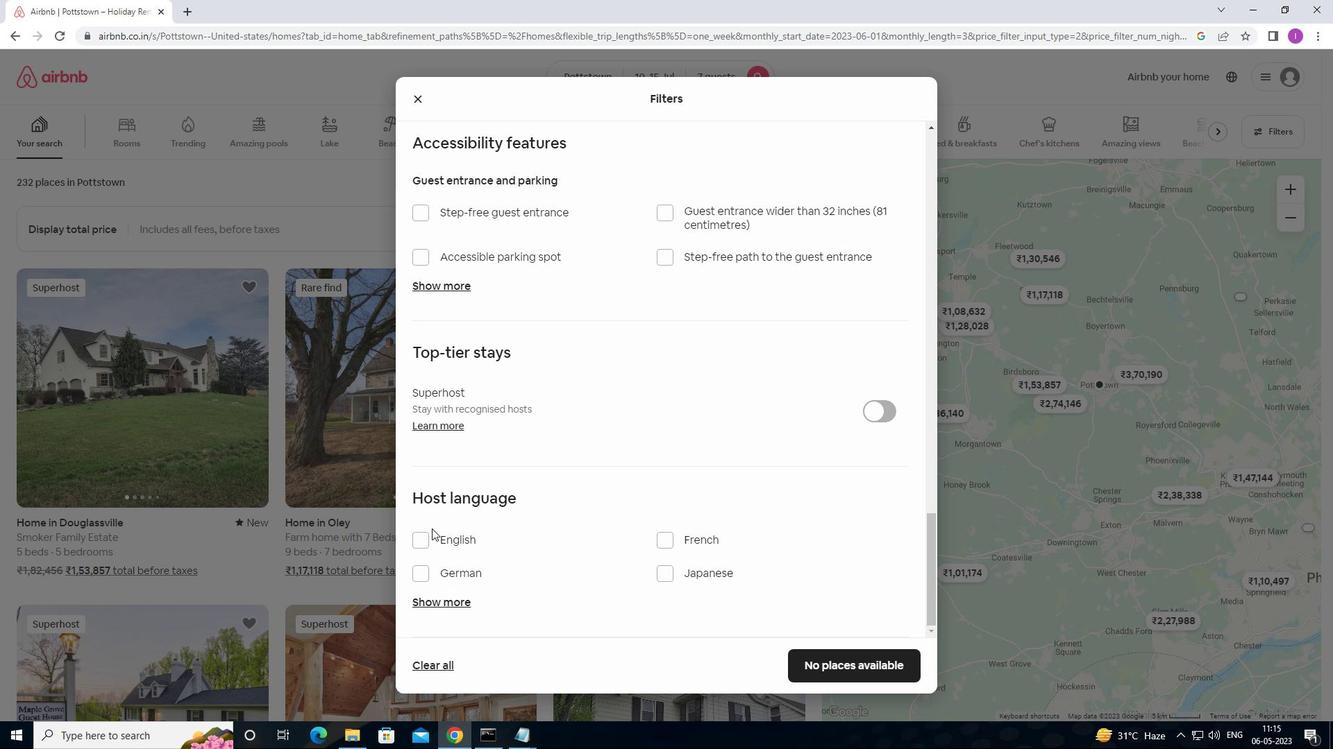 
Action: Mouse pressed left at (416, 545)
Screenshot: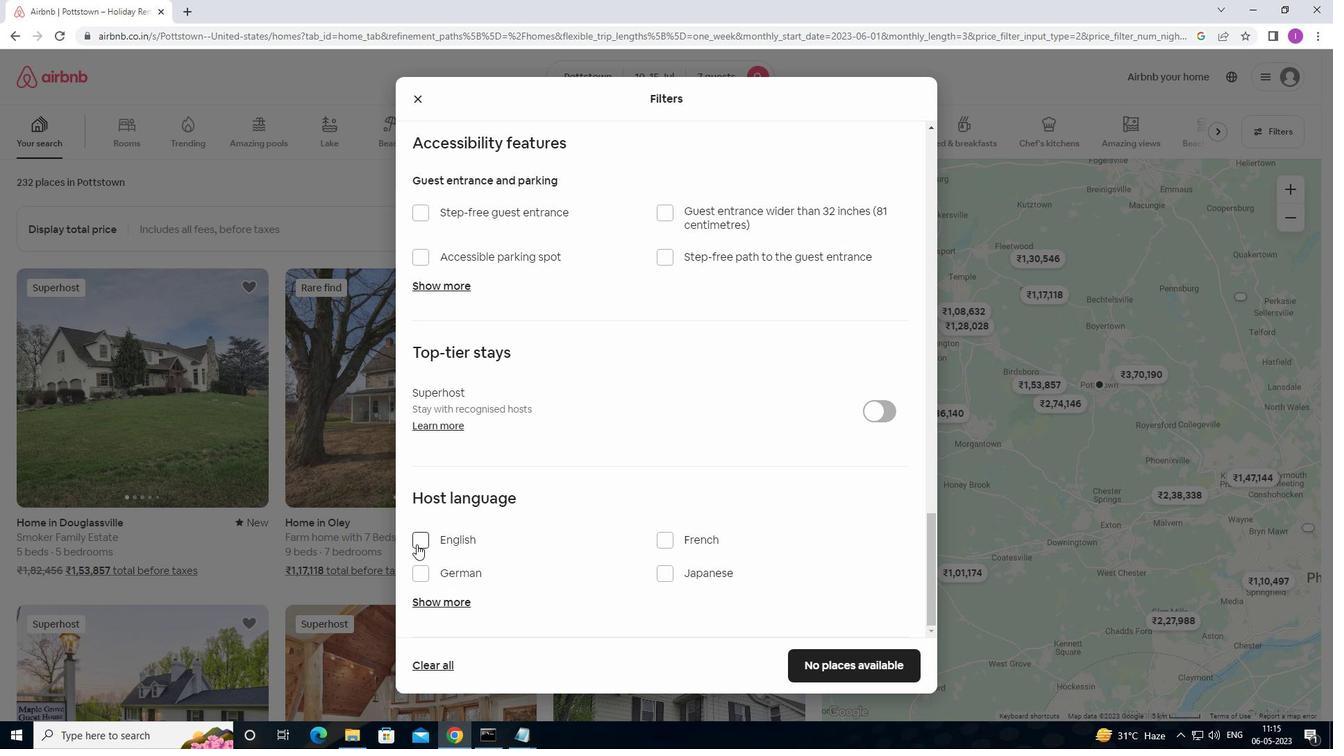 
Action: Mouse moved to (826, 672)
Screenshot: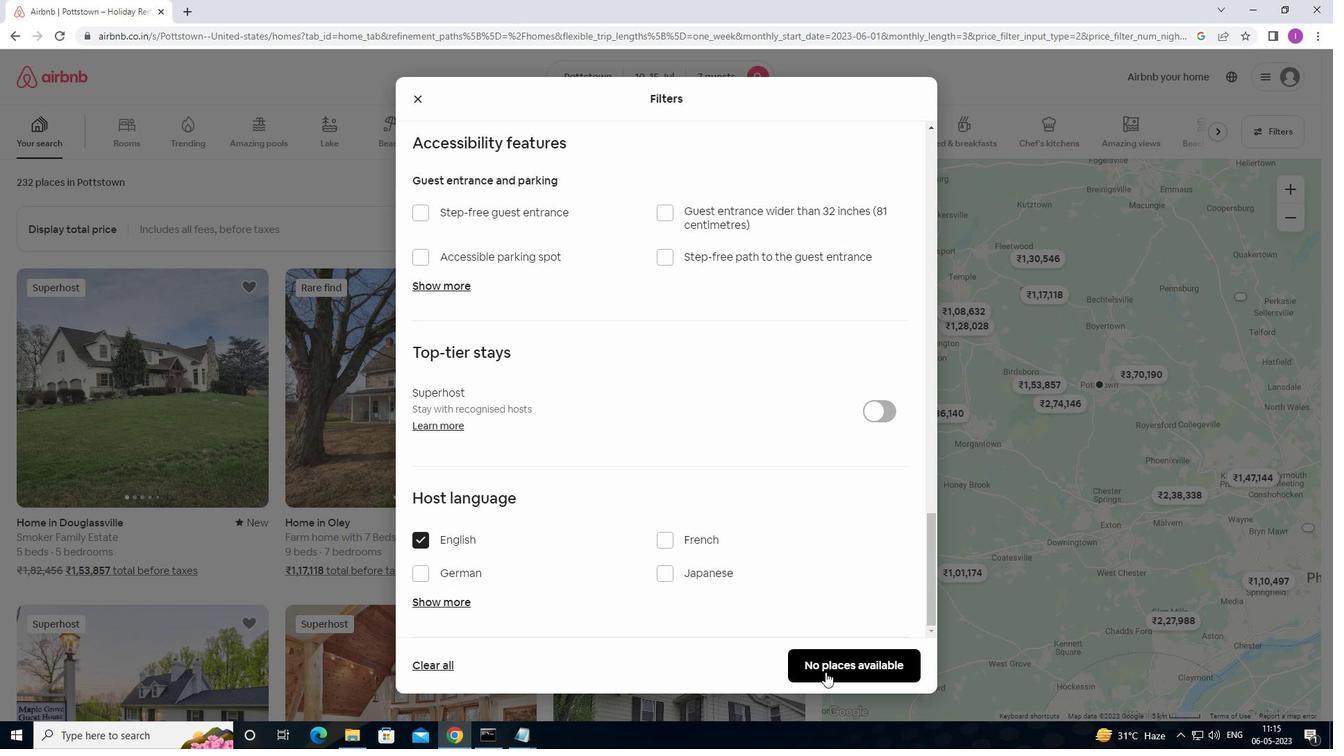 
Action: Mouse pressed left at (826, 672)
Screenshot: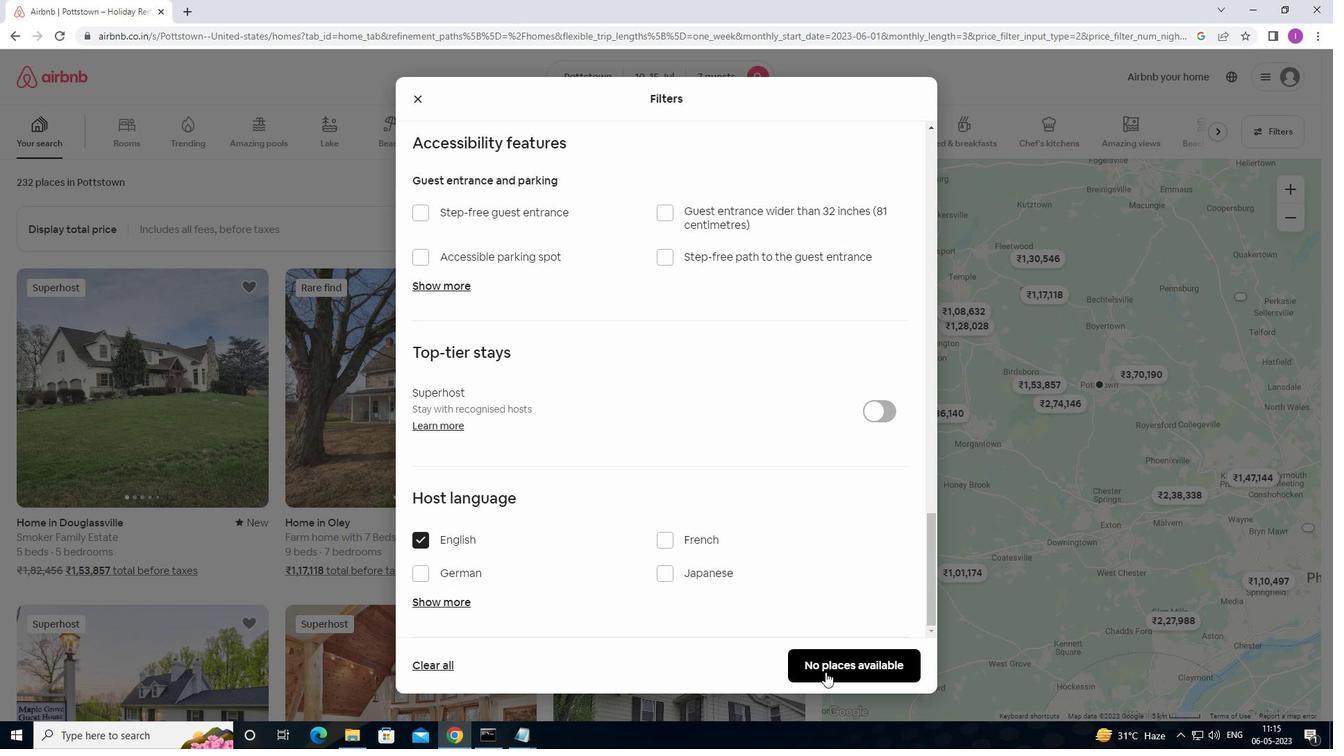 
